 Task: Look for space in Rāichūr, India from 5th September, 2023 to 13th September, 2023 for 6 adults in price range Rs.15000 to Rs.20000. Place can be entire place with 3 bedrooms having 3 beds and 3 bathrooms. Property type can be house, flat, guest house. Booking option can be shelf check-in. Required host language is English.
Action: Mouse moved to (493, 66)
Screenshot: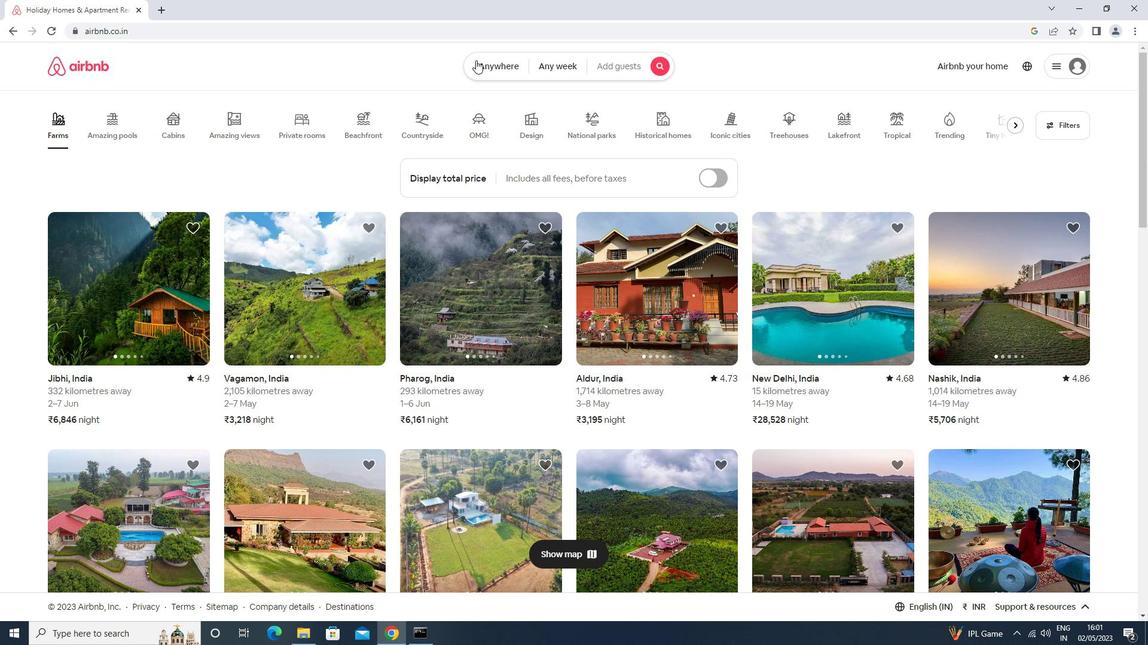 
Action: Mouse pressed left at (493, 66)
Screenshot: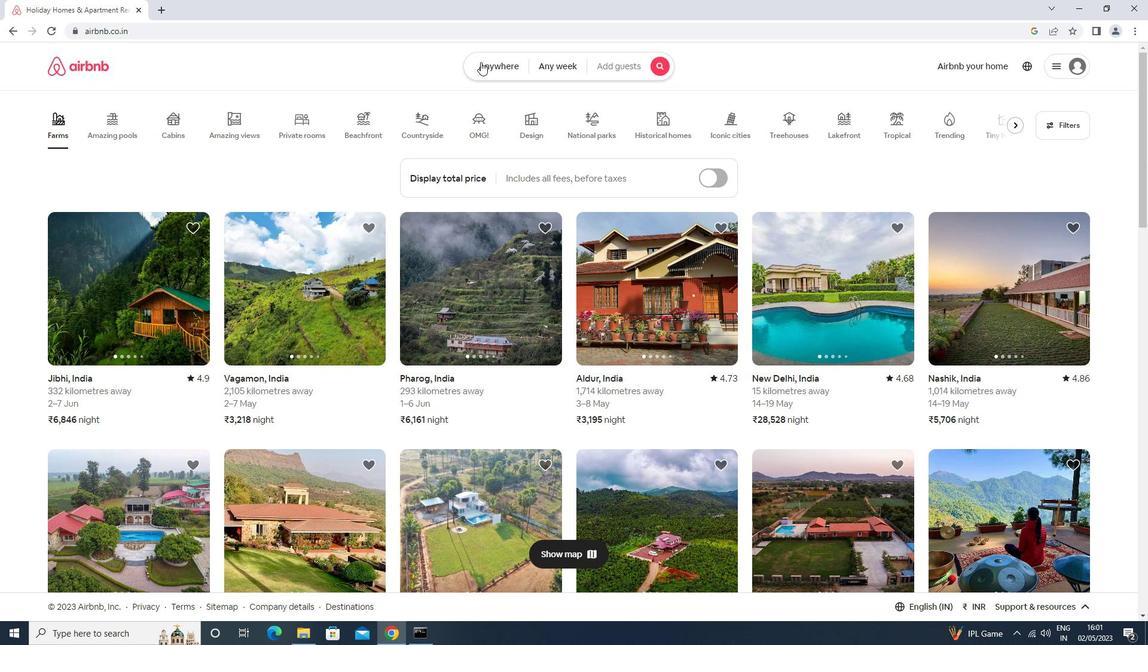 
Action: Mouse moved to (441, 120)
Screenshot: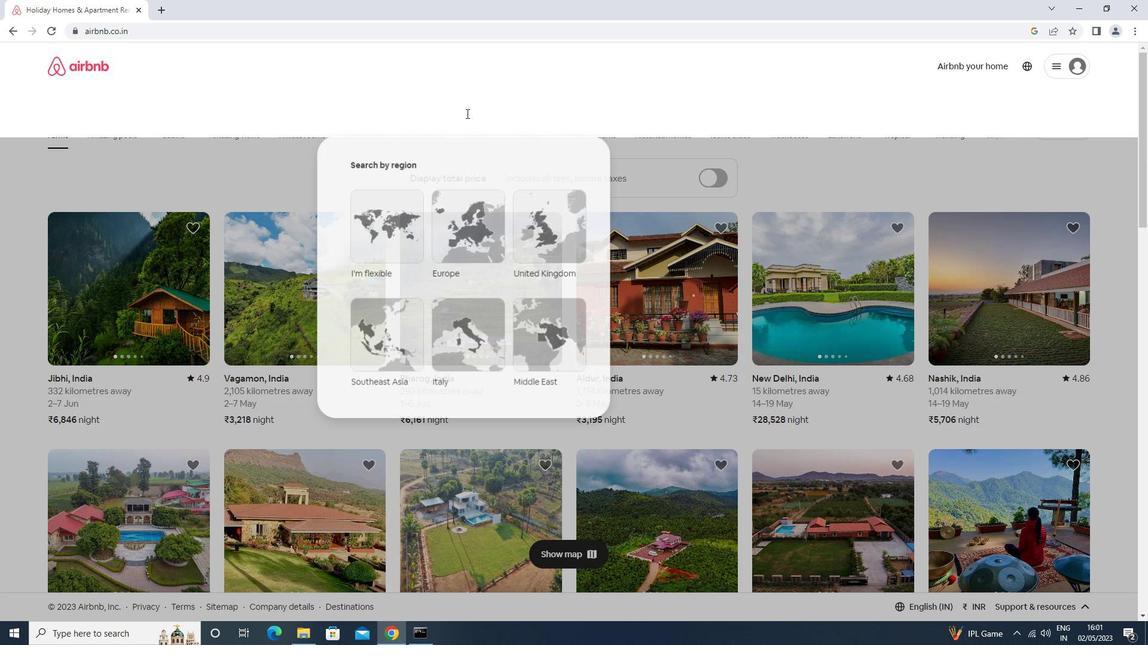 
Action: Mouse pressed left at (441, 120)
Screenshot: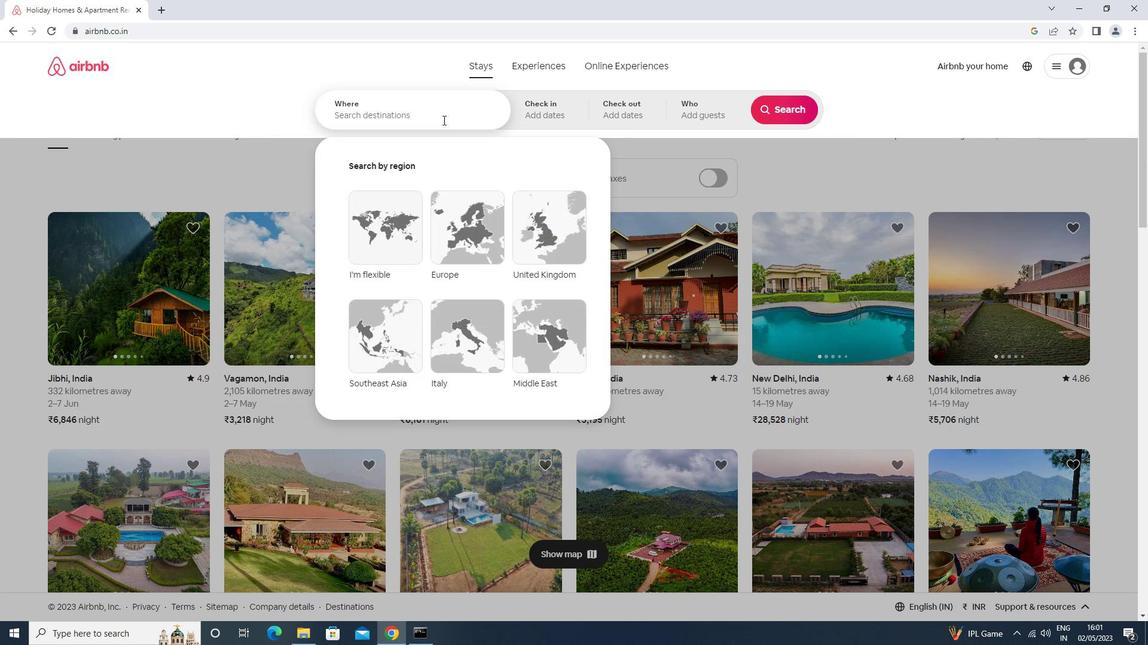 
Action: Key pressed r<Key.caps_lock>aichur<Key.enter>
Screenshot: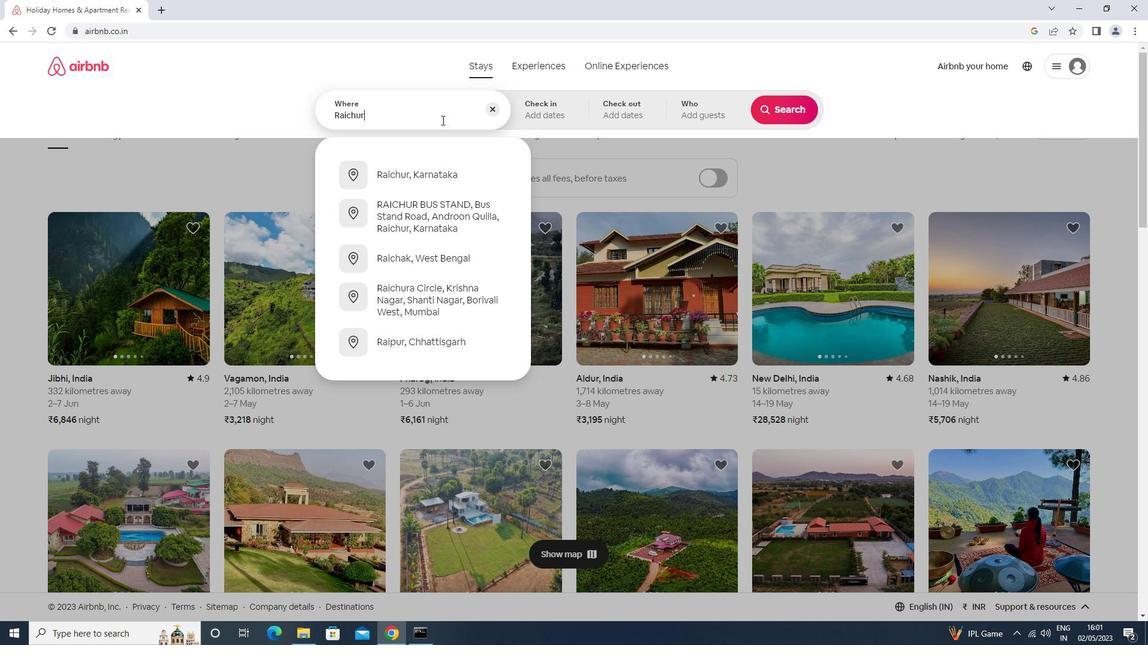 
Action: Mouse moved to (778, 206)
Screenshot: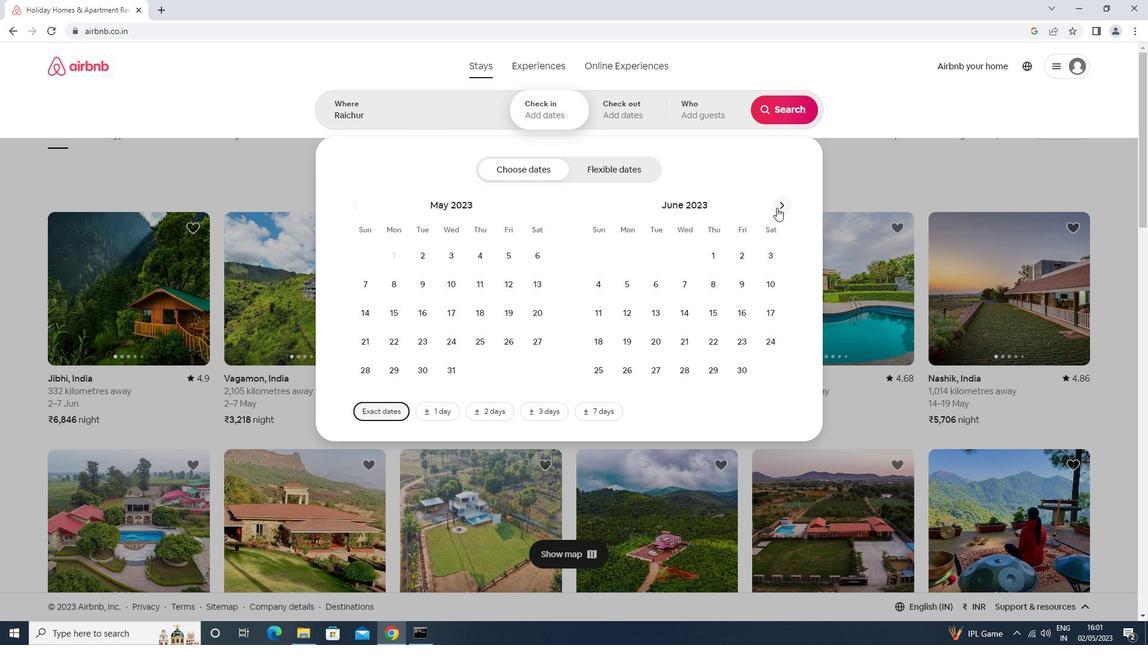 
Action: Mouse pressed left at (778, 206)
Screenshot: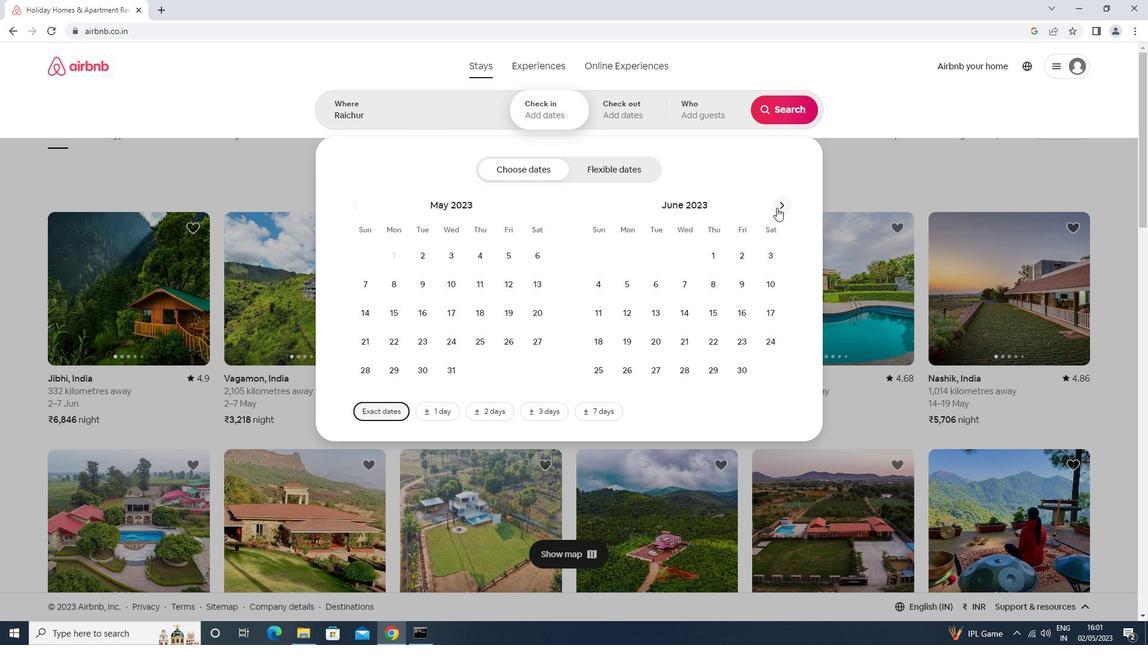
Action: Mouse moved to (783, 204)
Screenshot: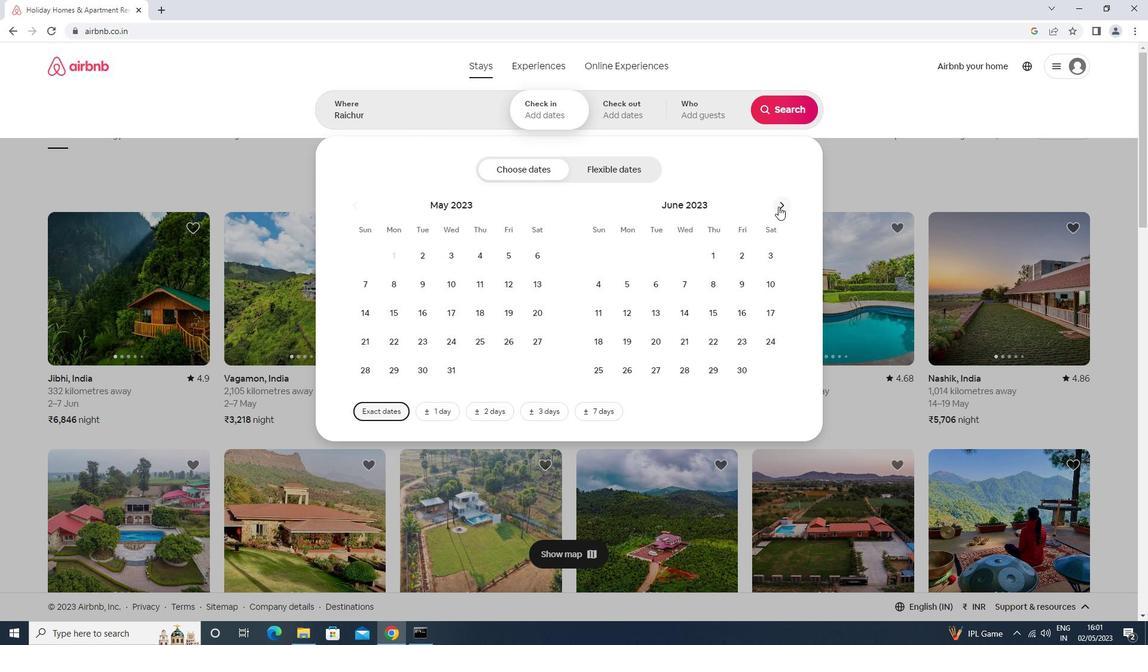 
Action: Mouse pressed left at (783, 204)
Screenshot: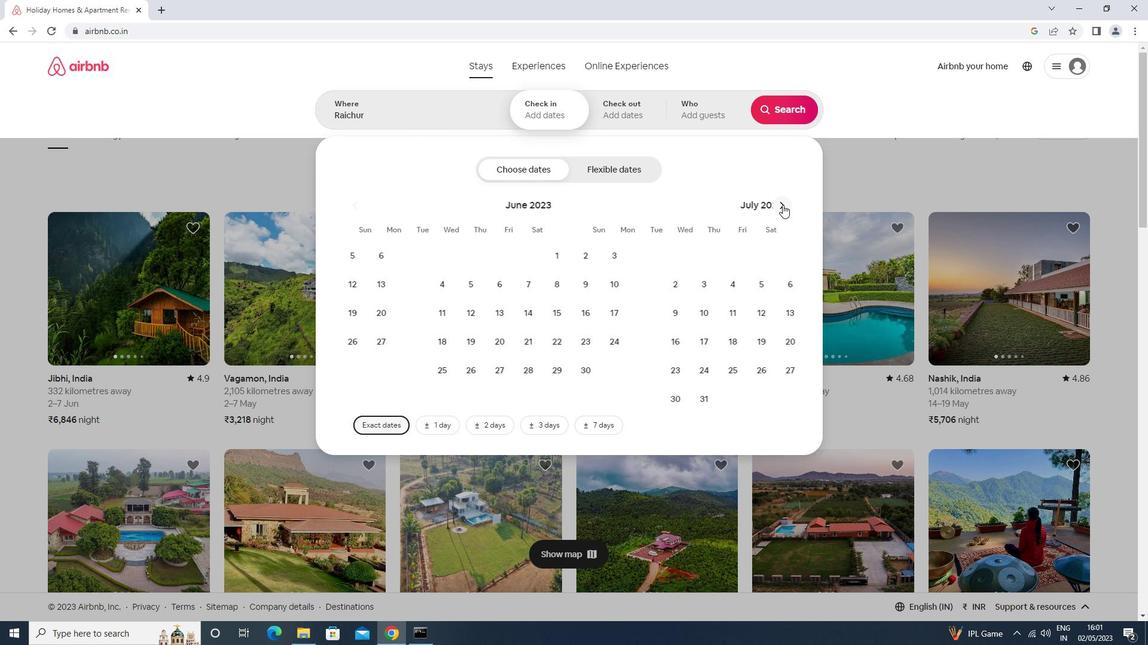 
Action: Mouse moved to (786, 204)
Screenshot: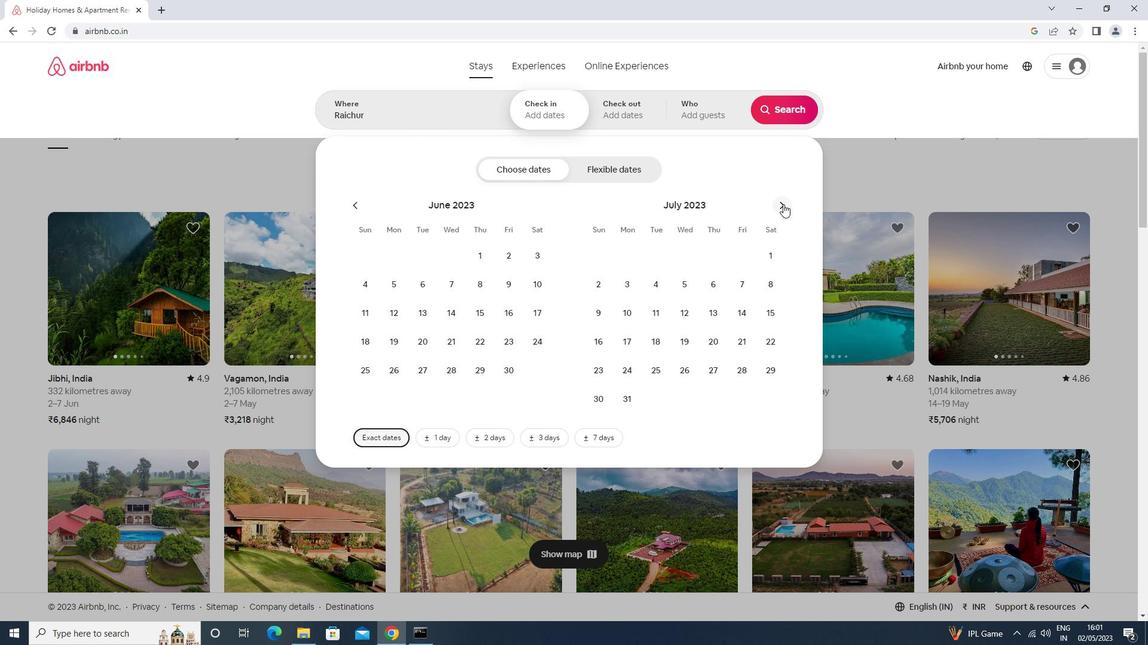 
Action: Mouse pressed left at (786, 204)
Screenshot: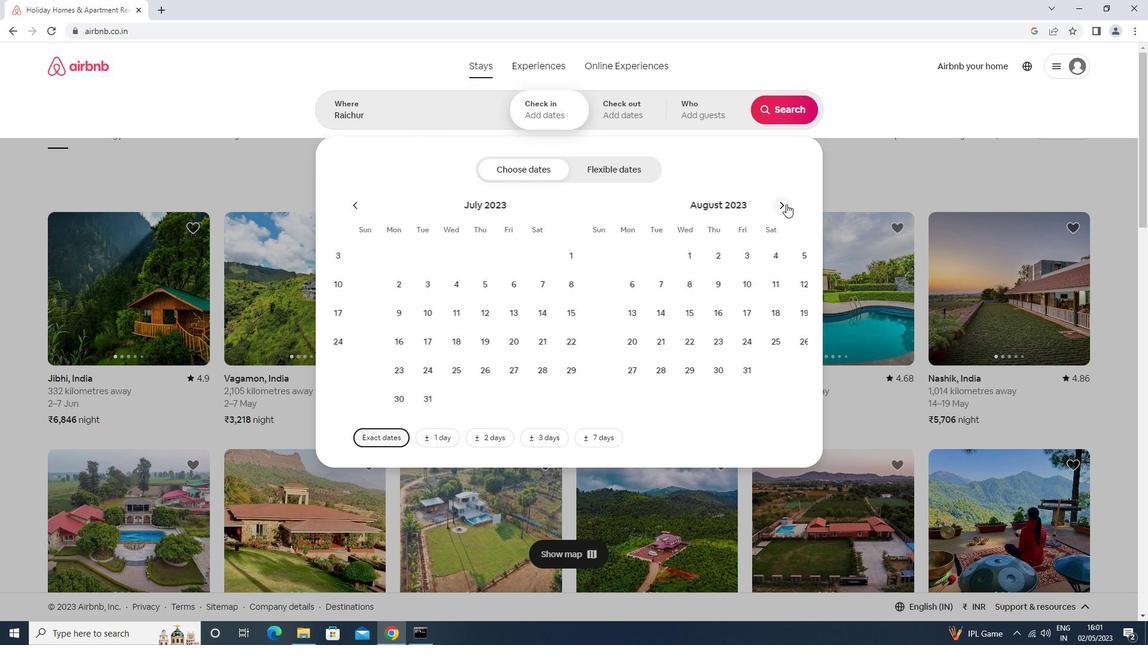 
Action: Mouse moved to (663, 287)
Screenshot: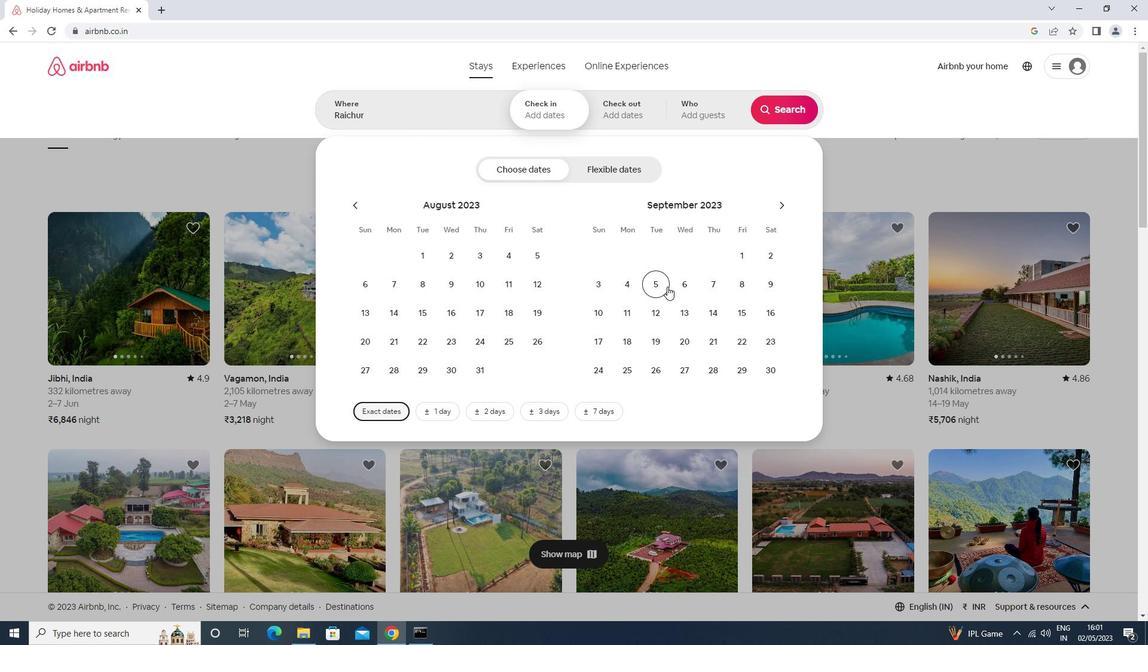 
Action: Mouse pressed left at (663, 287)
Screenshot: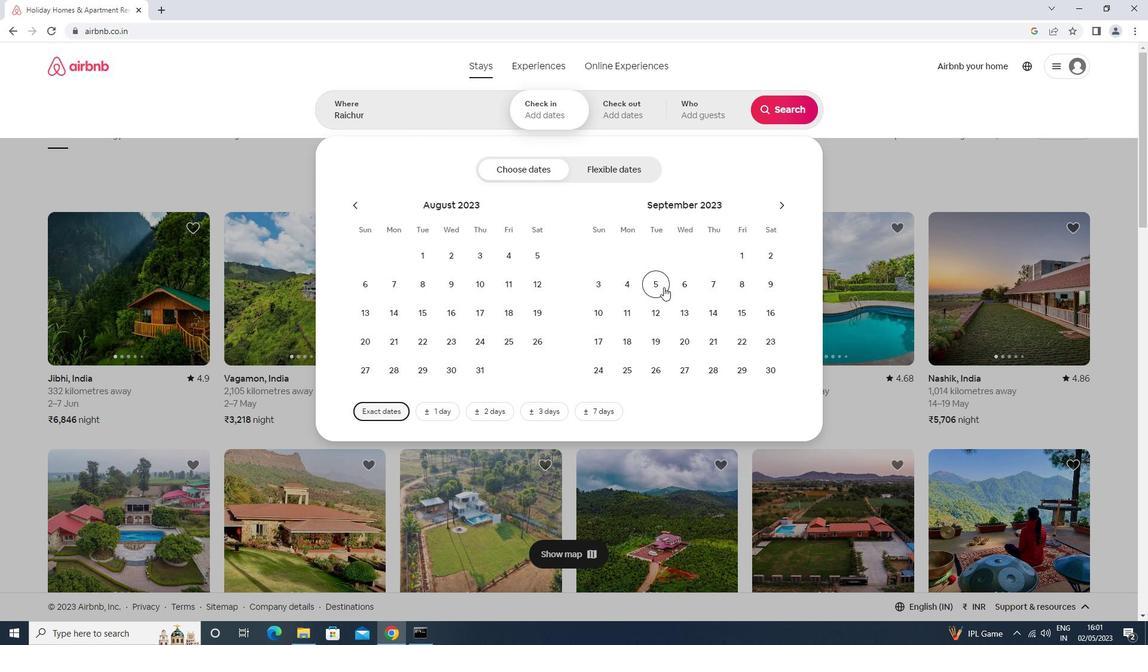 
Action: Mouse moved to (692, 307)
Screenshot: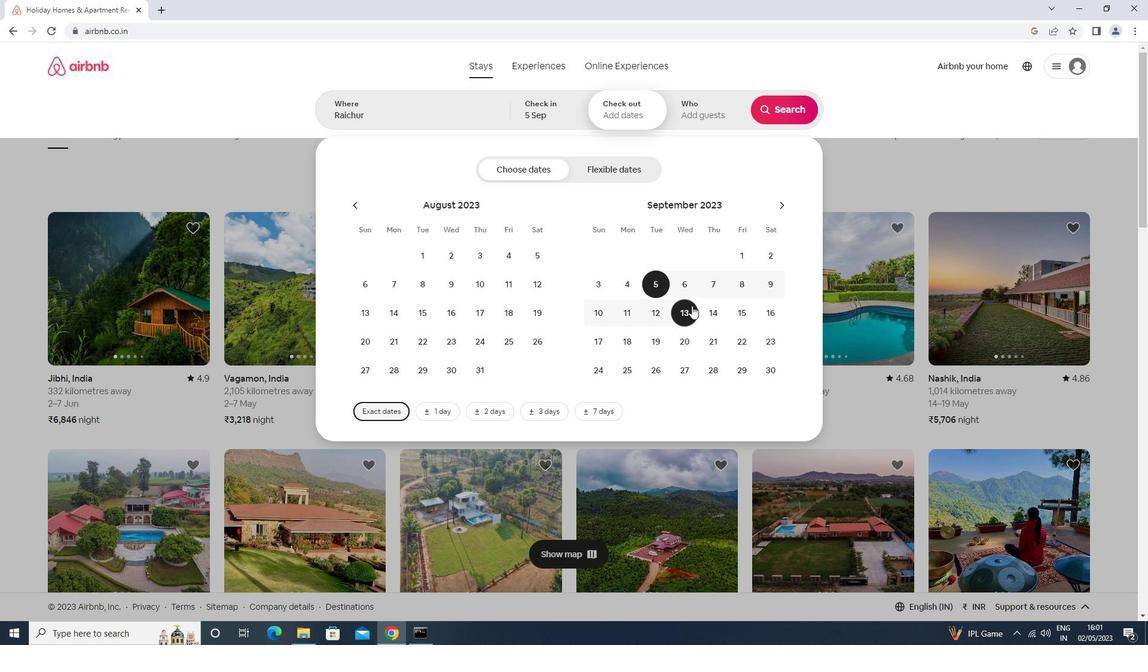 
Action: Mouse pressed left at (692, 307)
Screenshot: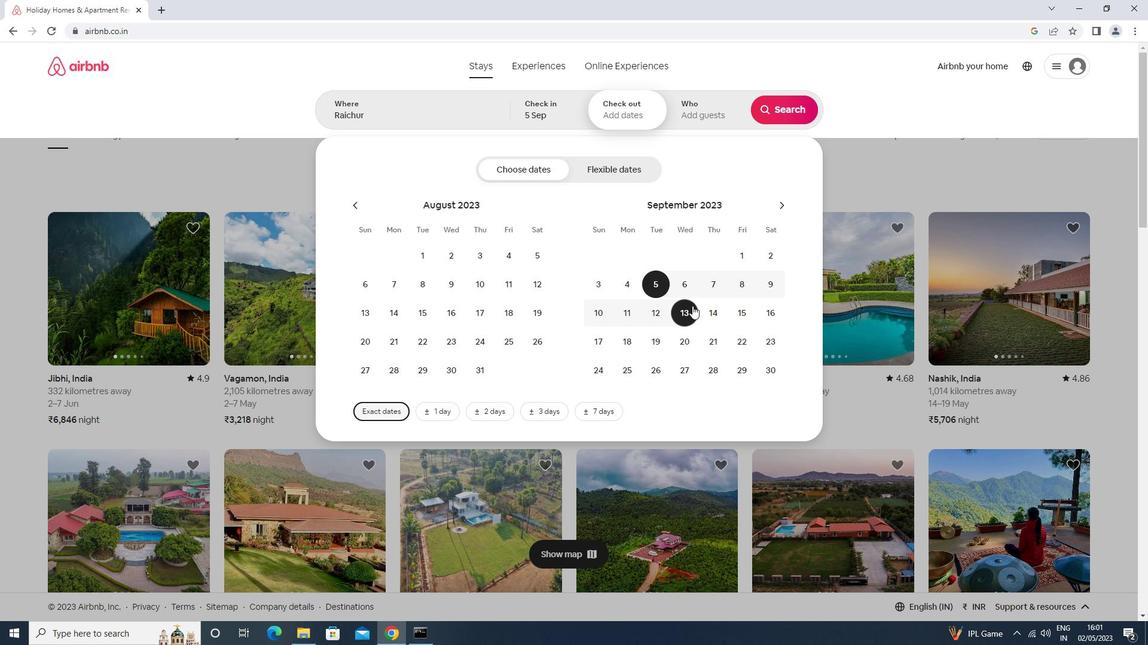 
Action: Mouse moved to (689, 118)
Screenshot: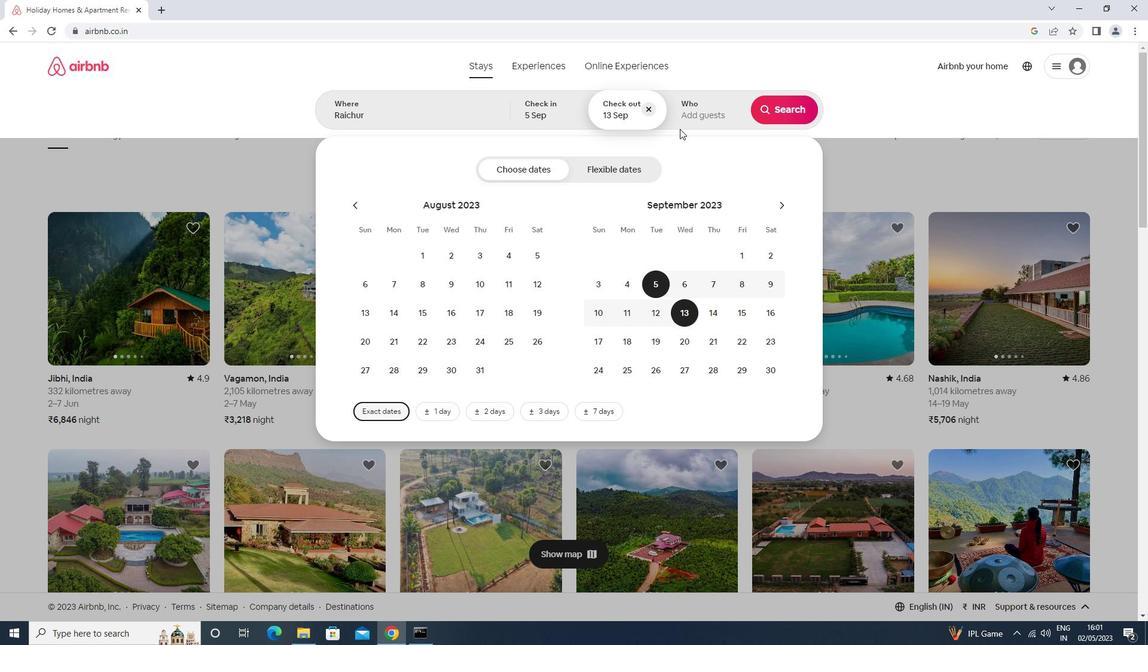 
Action: Mouse pressed left at (689, 118)
Screenshot: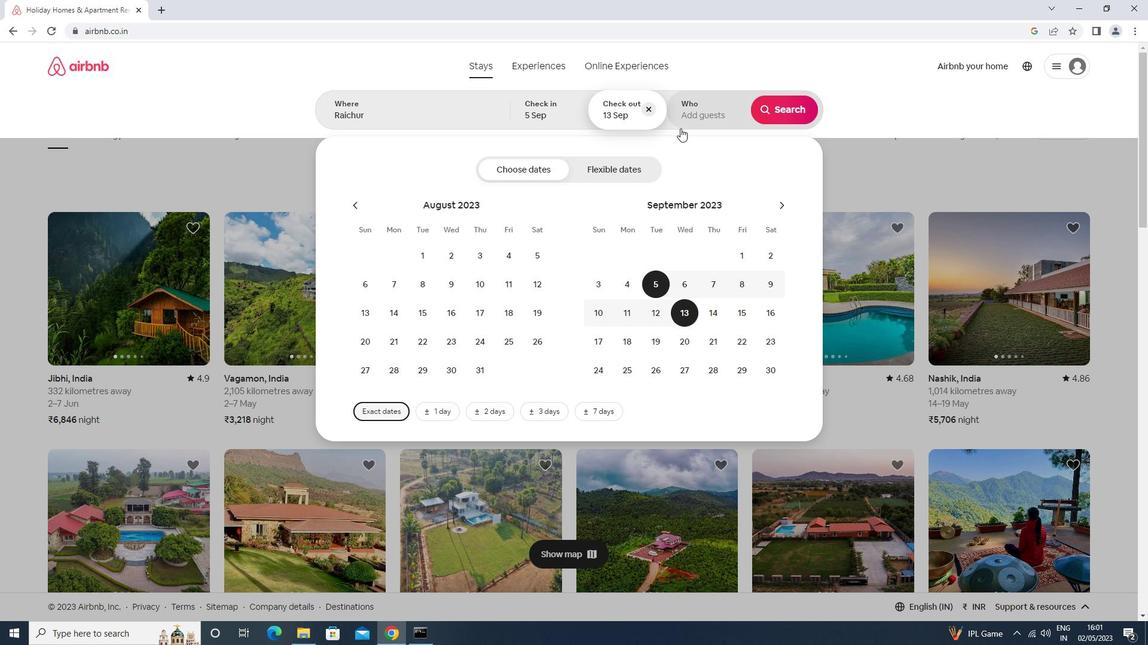 
Action: Mouse moved to (786, 173)
Screenshot: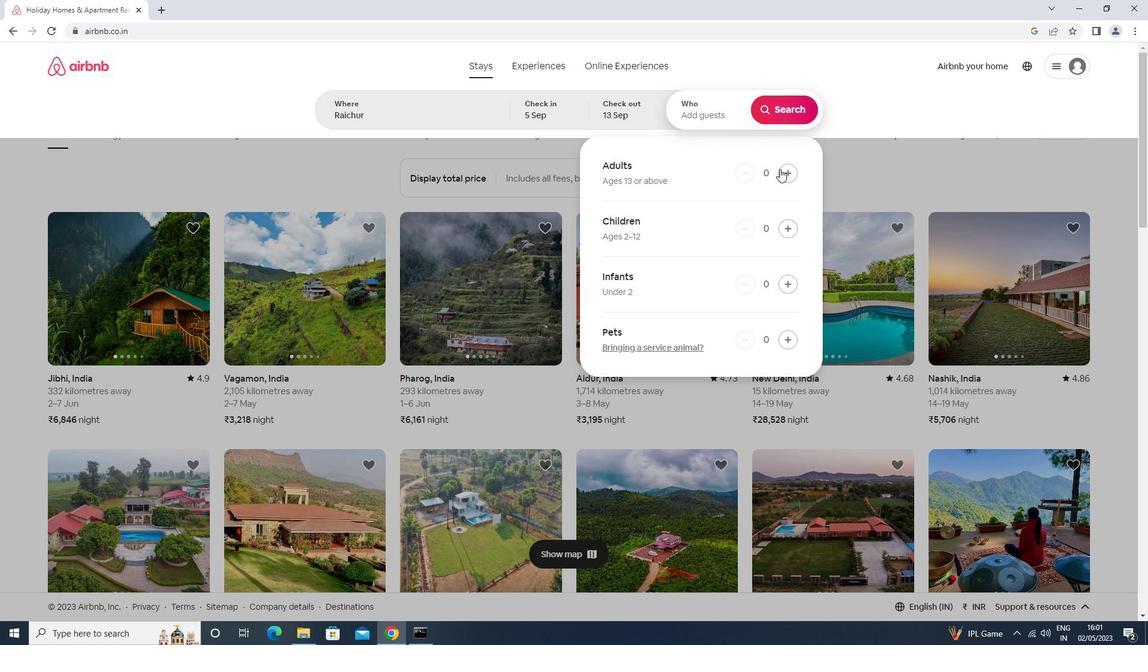 
Action: Mouse pressed left at (786, 173)
Screenshot: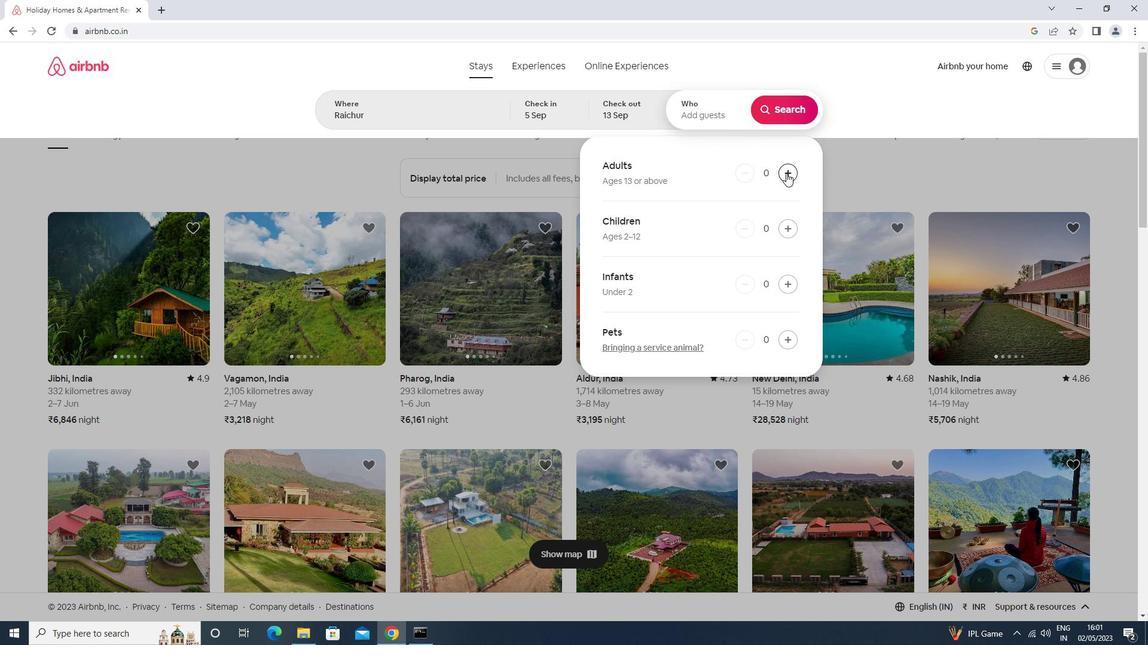
Action: Mouse pressed left at (786, 173)
Screenshot: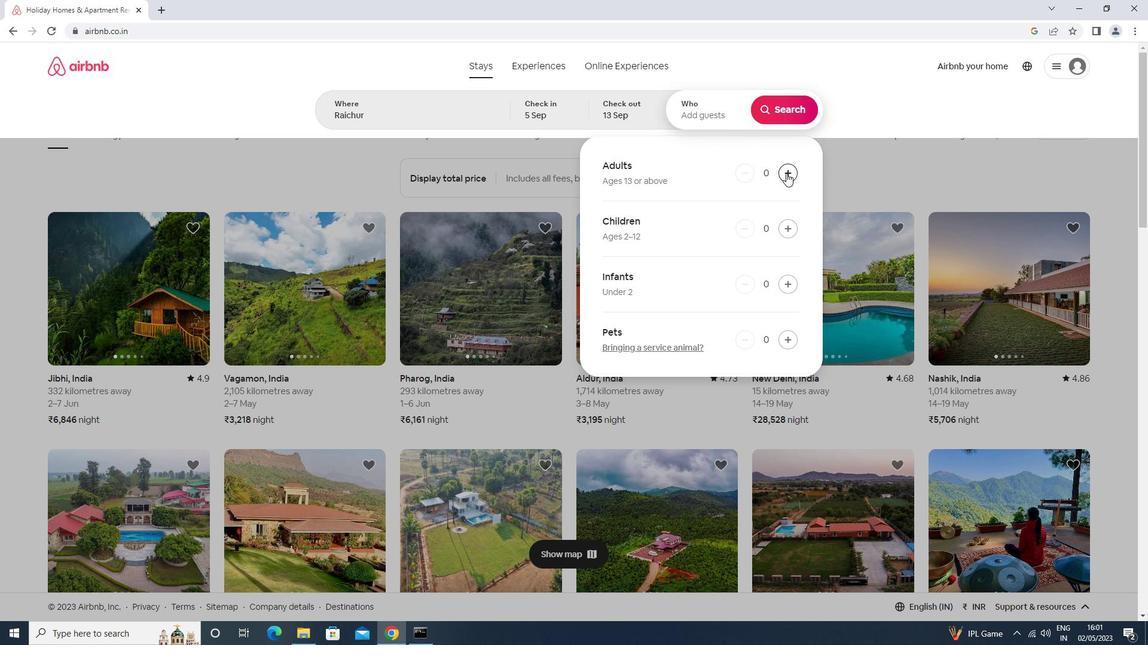 
Action: Mouse pressed left at (786, 173)
Screenshot: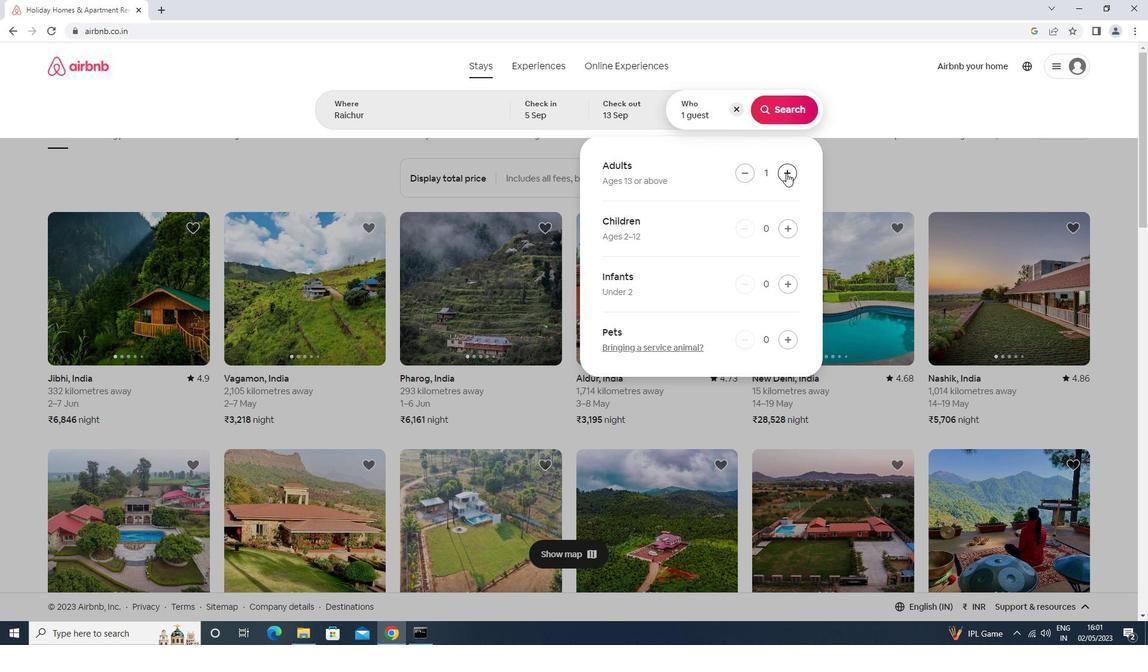 
Action: Mouse pressed left at (786, 173)
Screenshot: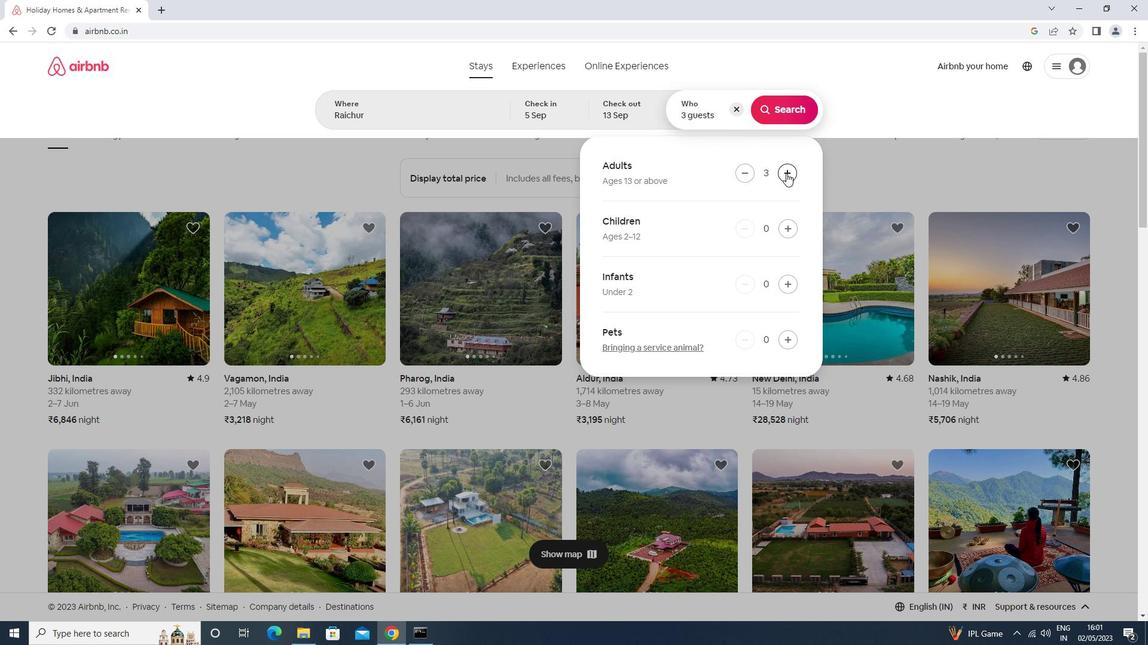 
Action: Mouse pressed left at (786, 173)
Screenshot: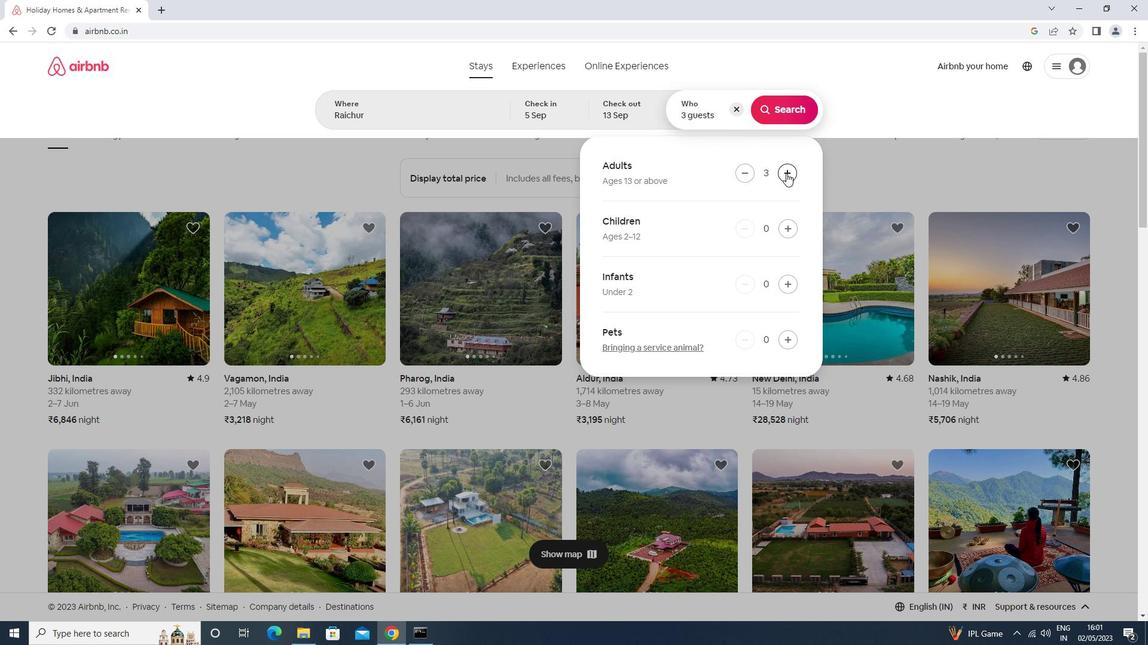 
Action: Mouse pressed left at (786, 173)
Screenshot: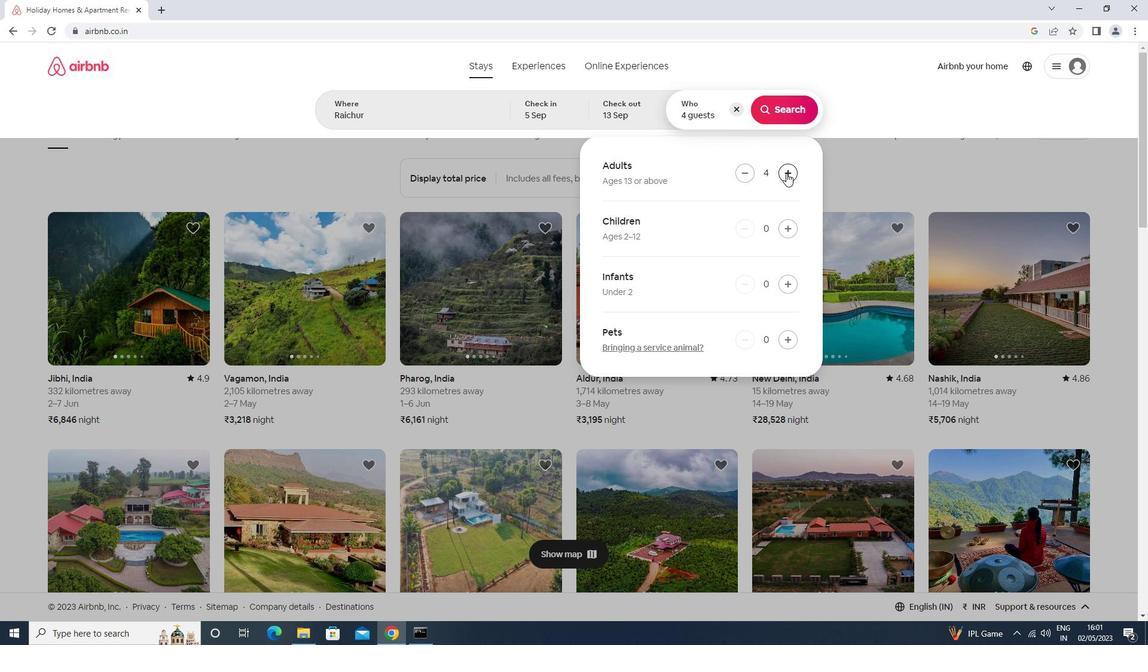 
Action: Mouse moved to (785, 108)
Screenshot: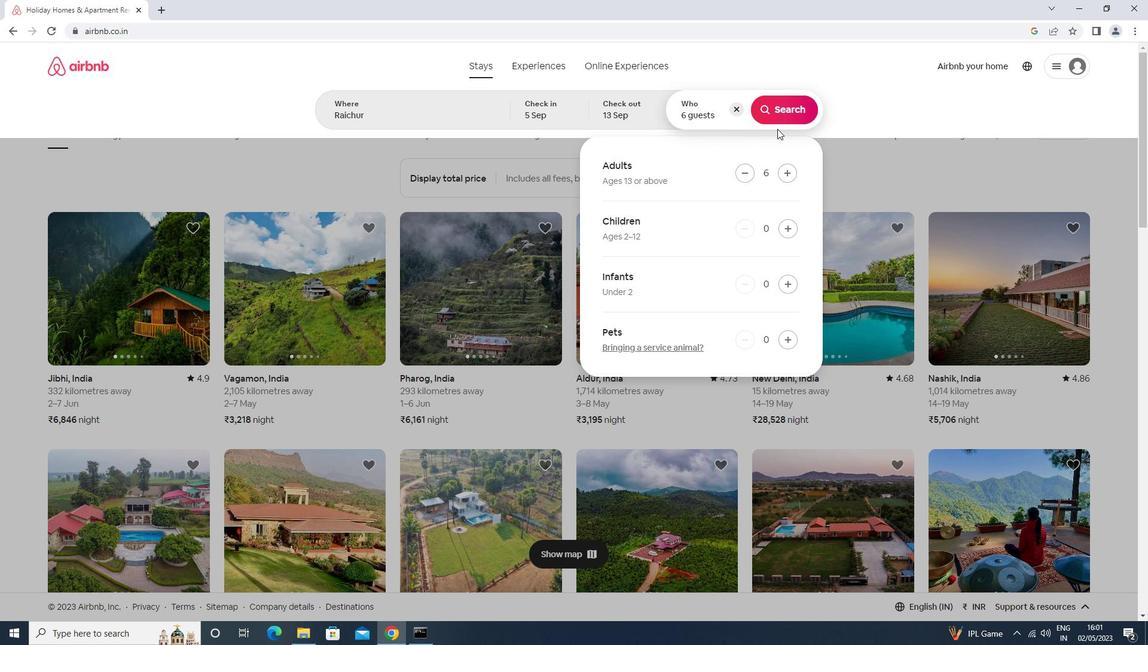 
Action: Mouse pressed left at (785, 108)
Screenshot: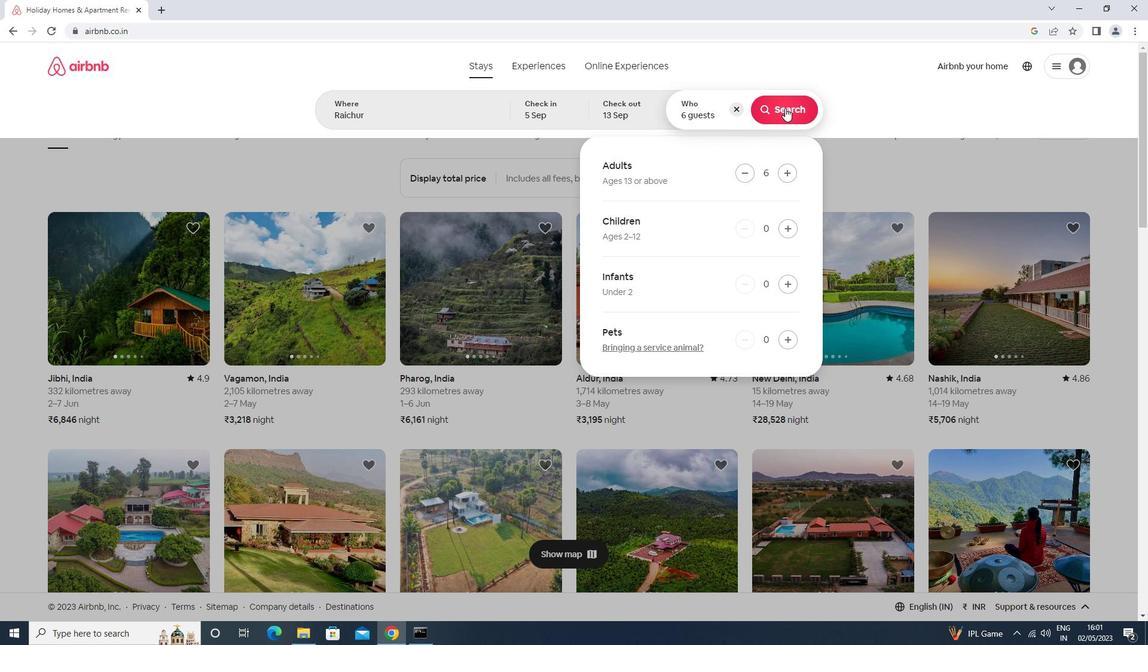 
Action: Mouse moved to (1086, 110)
Screenshot: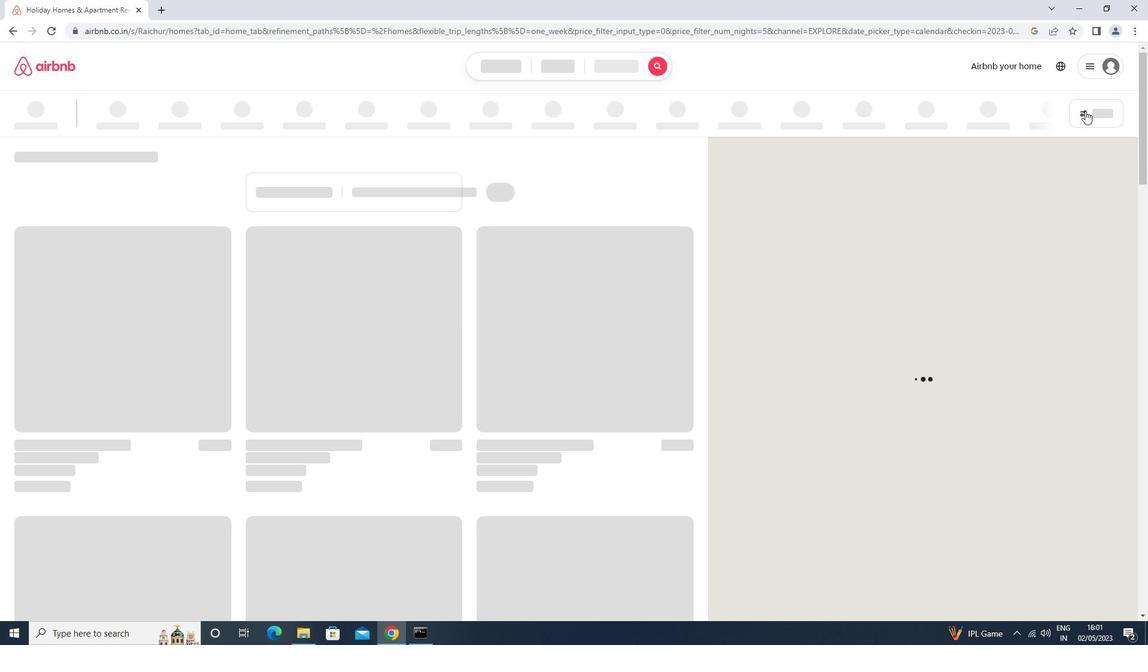
Action: Mouse pressed left at (1086, 110)
Screenshot: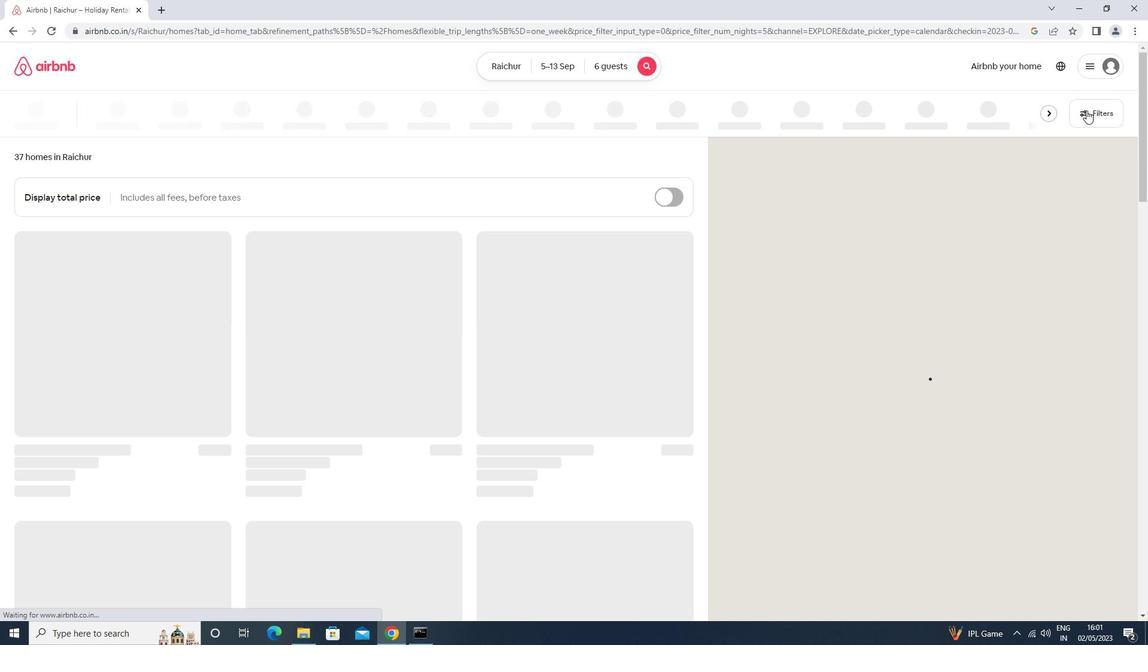 
Action: Mouse moved to (426, 257)
Screenshot: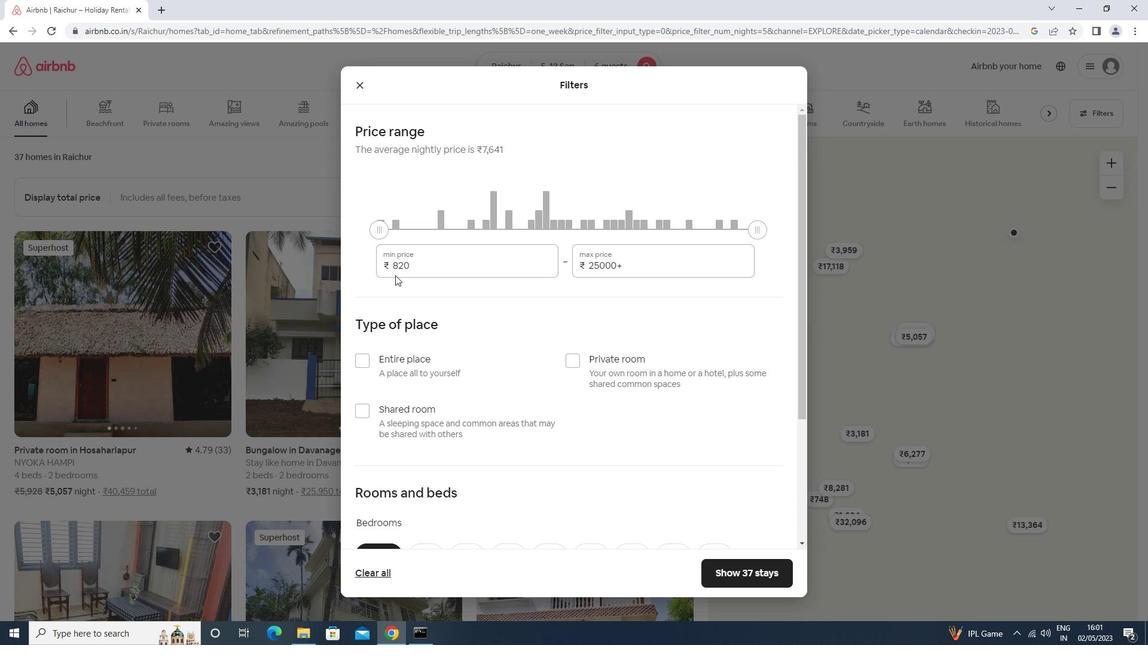 
Action: Mouse pressed left at (426, 257)
Screenshot: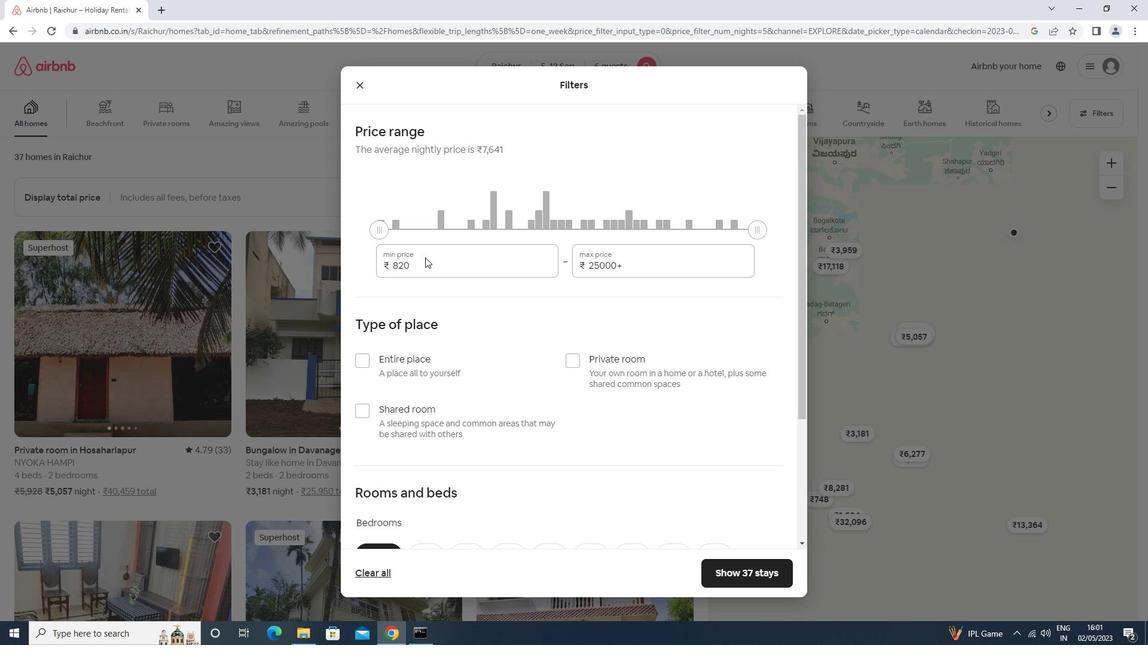 
Action: Key pressed <Key.backspace><Key.backspace><Key.backspace><Key.backspace><Key.backspace><Key.backspace><Key.backspace><Key.backspace><Key.backspace>15000<Key.tab>20000
Screenshot: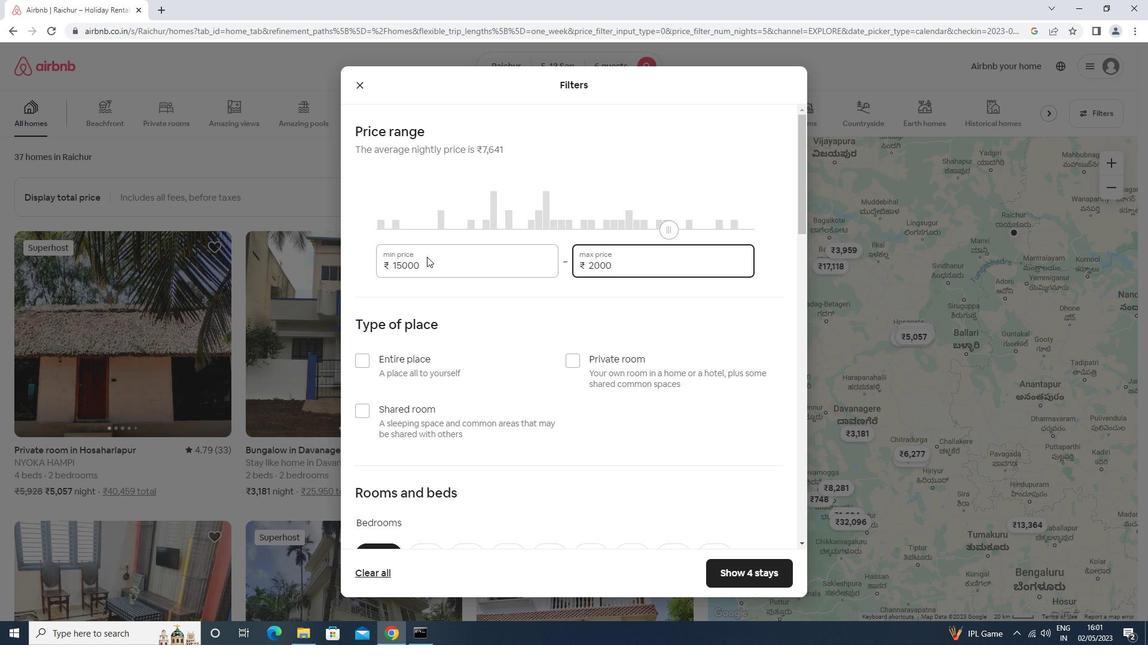 
Action: Mouse scrolled (426, 256) with delta (0, 0)
Screenshot: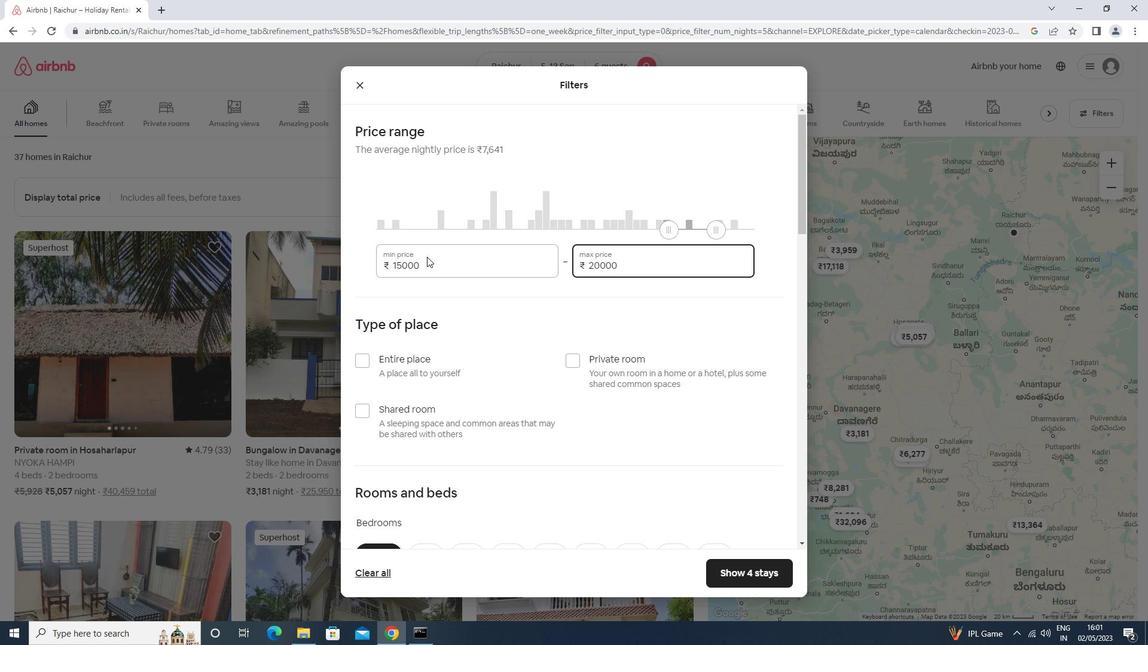 
Action: Mouse scrolled (426, 256) with delta (0, 0)
Screenshot: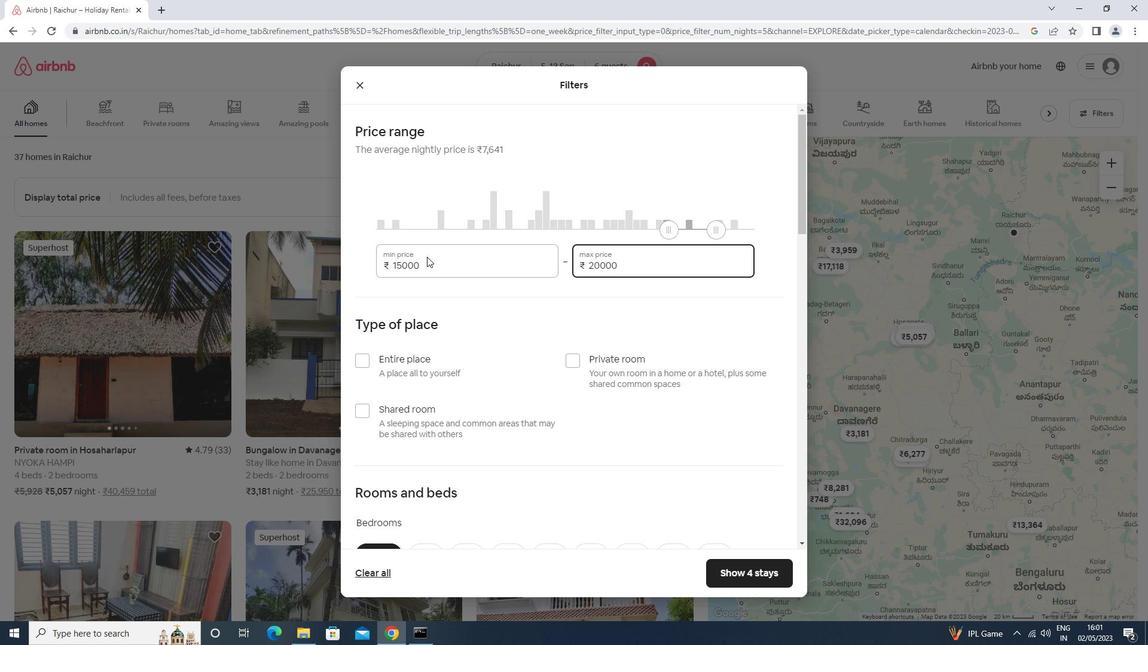 
Action: Mouse moved to (405, 247)
Screenshot: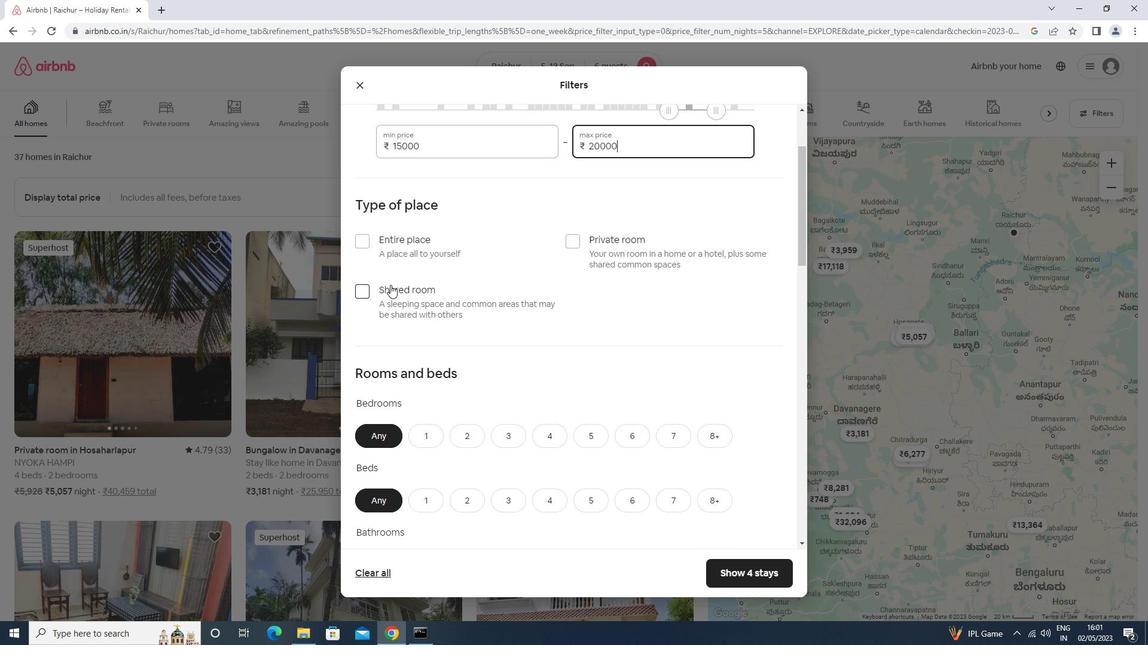 
Action: Mouse pressed left at (405, 247)
Screenshot: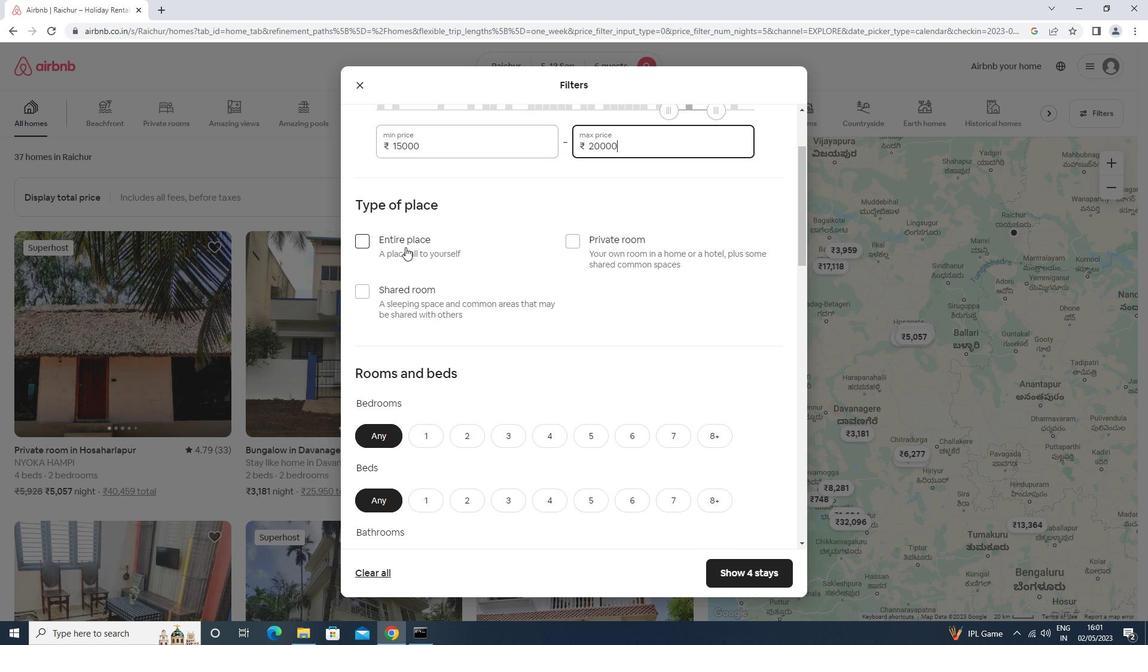 
Action: Mouse moved to (404, 247)
Screenshot: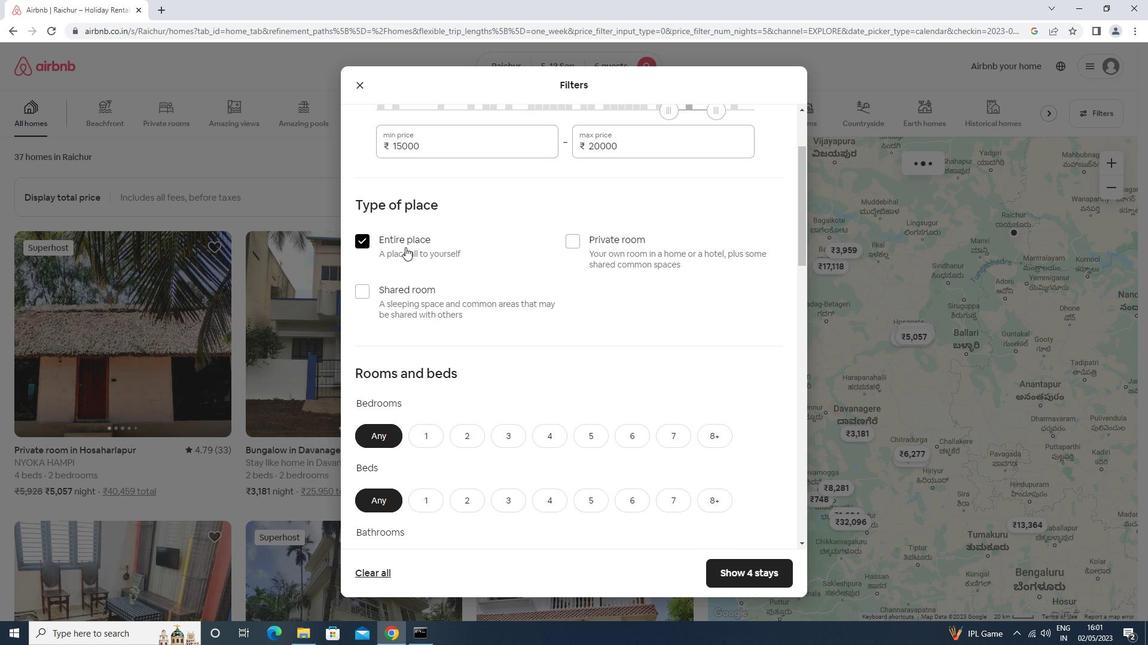 
Action: Mouse scrolled (404, 246) with delta (0, 0)
Screenshot: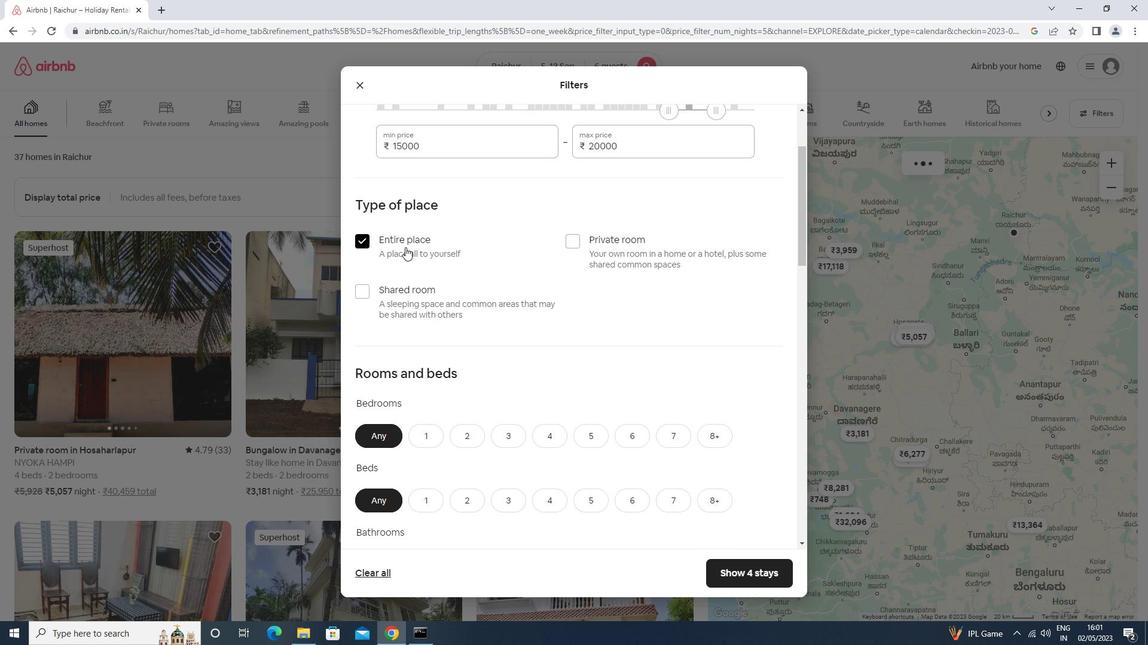 
Action: Mouse moved to (498, 371)
Screenshot: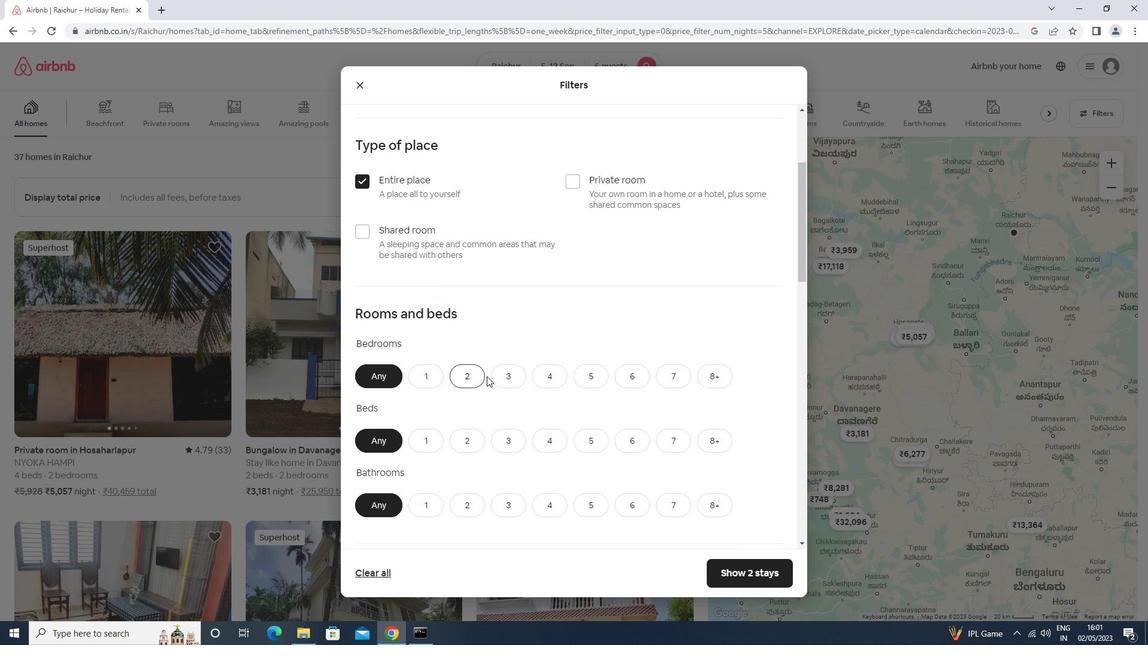 
Action: Mouse pressed left at (498, 371)
Screenshot: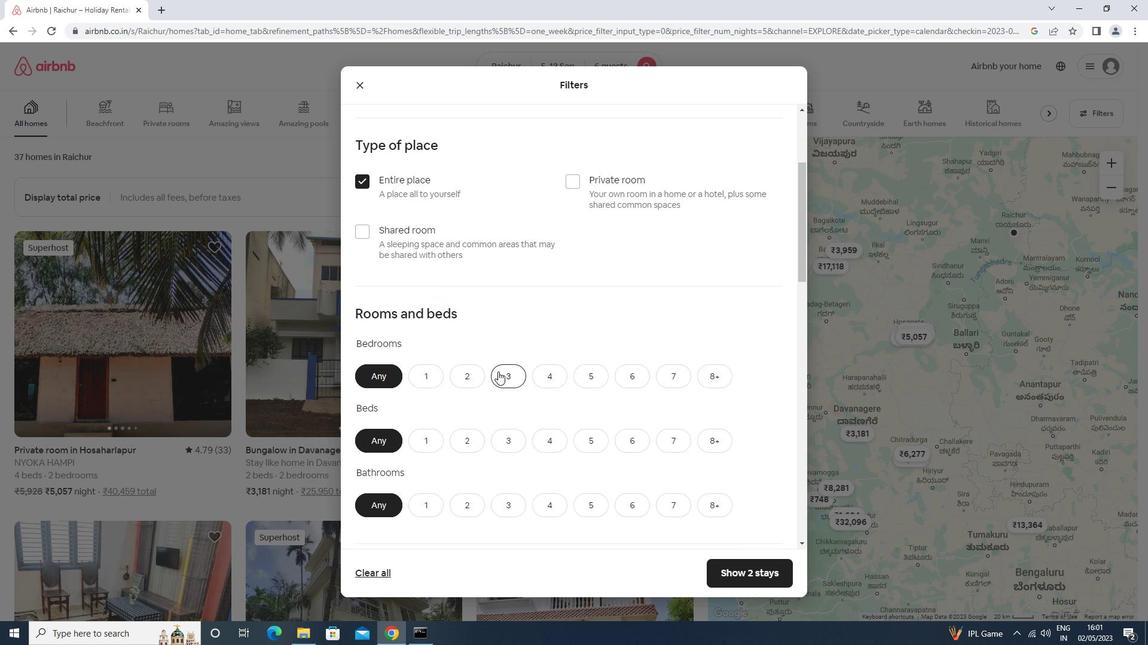 
Action: Mouse moved to (498, 369)
Screenshot: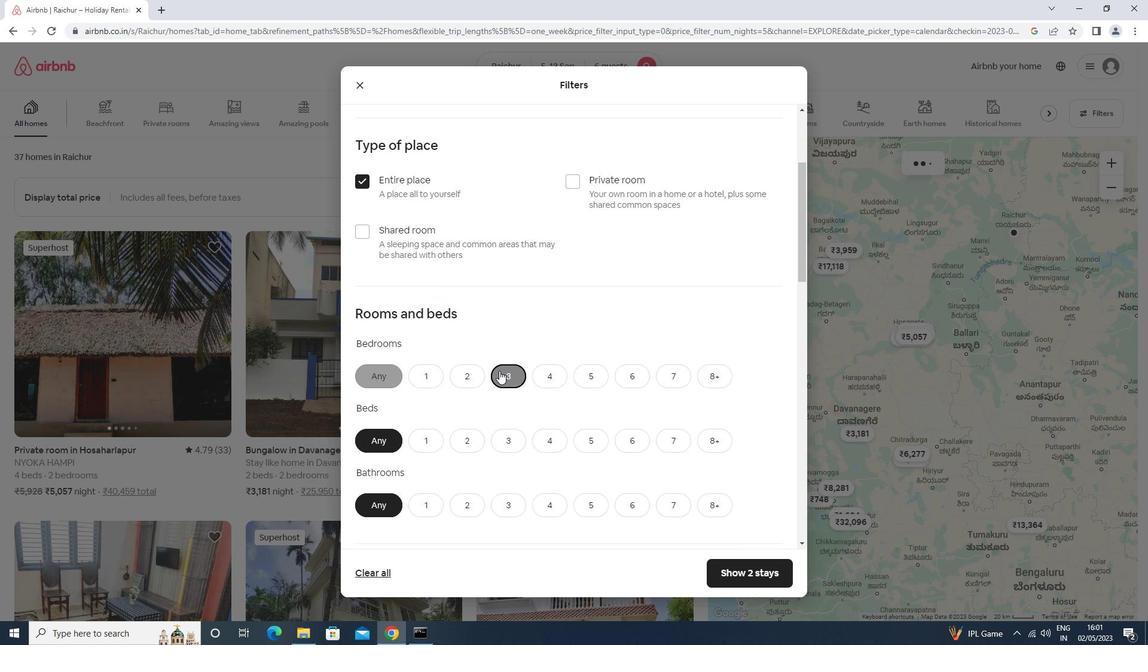 
Action: Mouse scrolled (498, 368) with delta (0, 0)
Screenshot: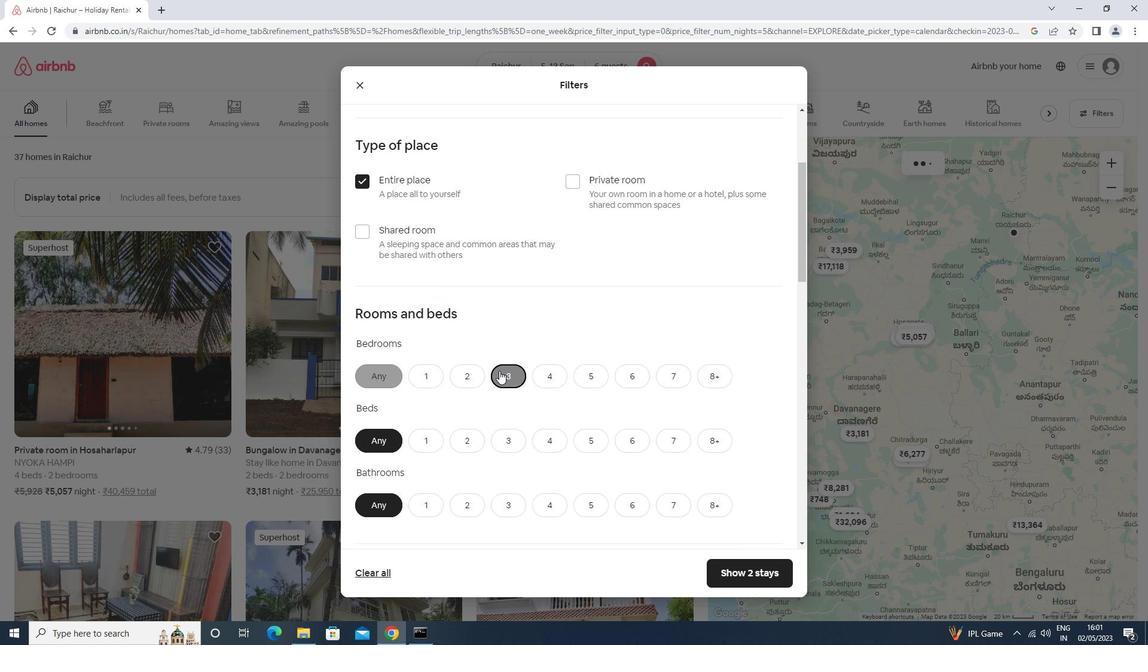 
Action: Mouse moved to (498, 369)
Screenshot: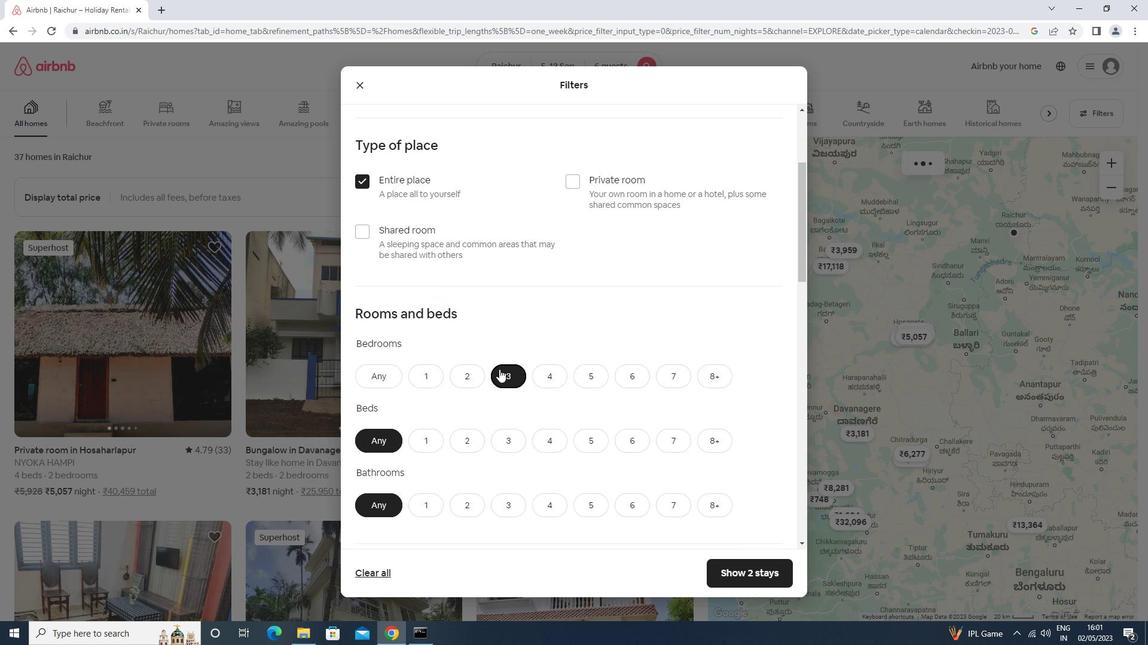 
Action: Mouse scrolled (498, 368) with delta (0, 0)
Screenshot: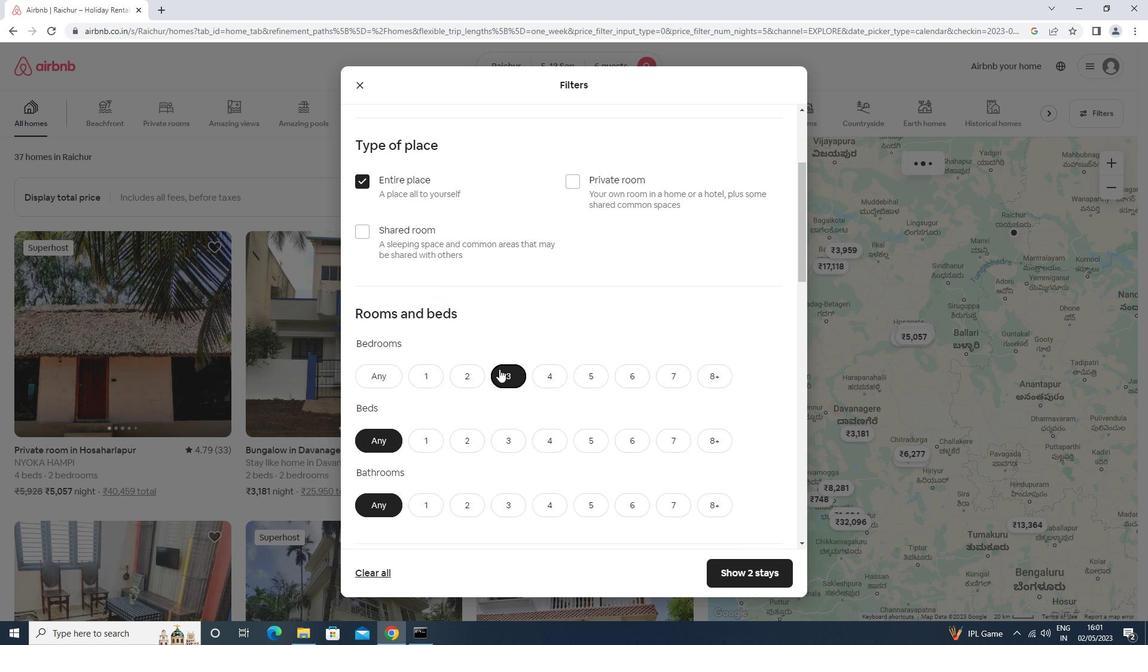 
Action: Mouse scrolled (498, 368) with delta (0, 0)
Screenshot: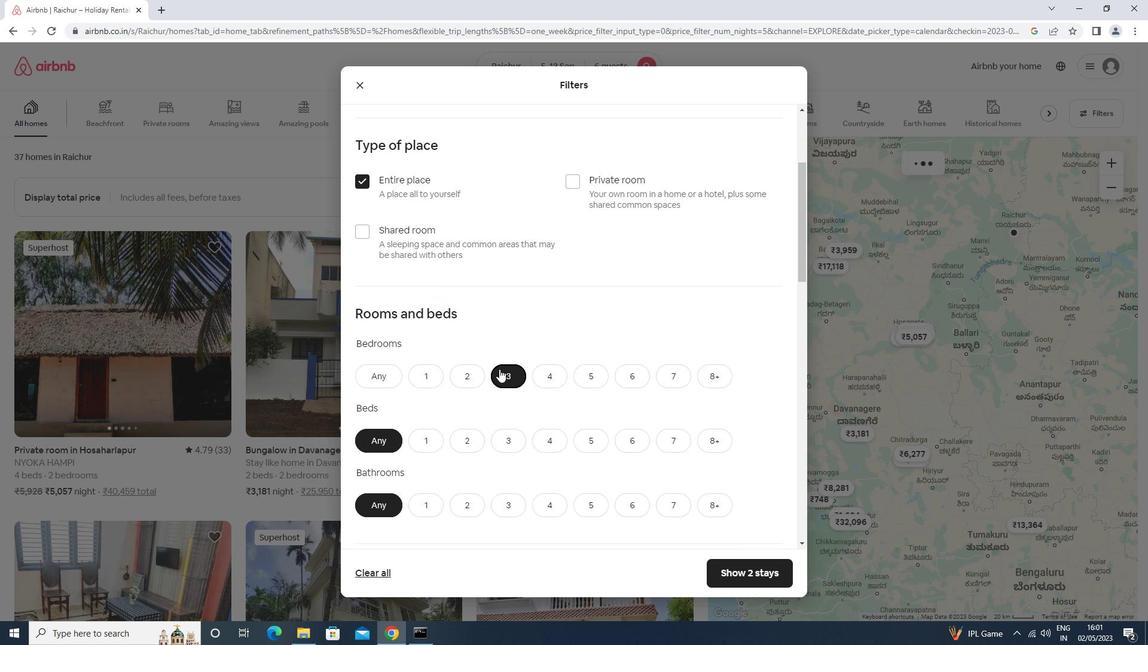 
Action: Mouse moved to (508, 263)
Screenshot: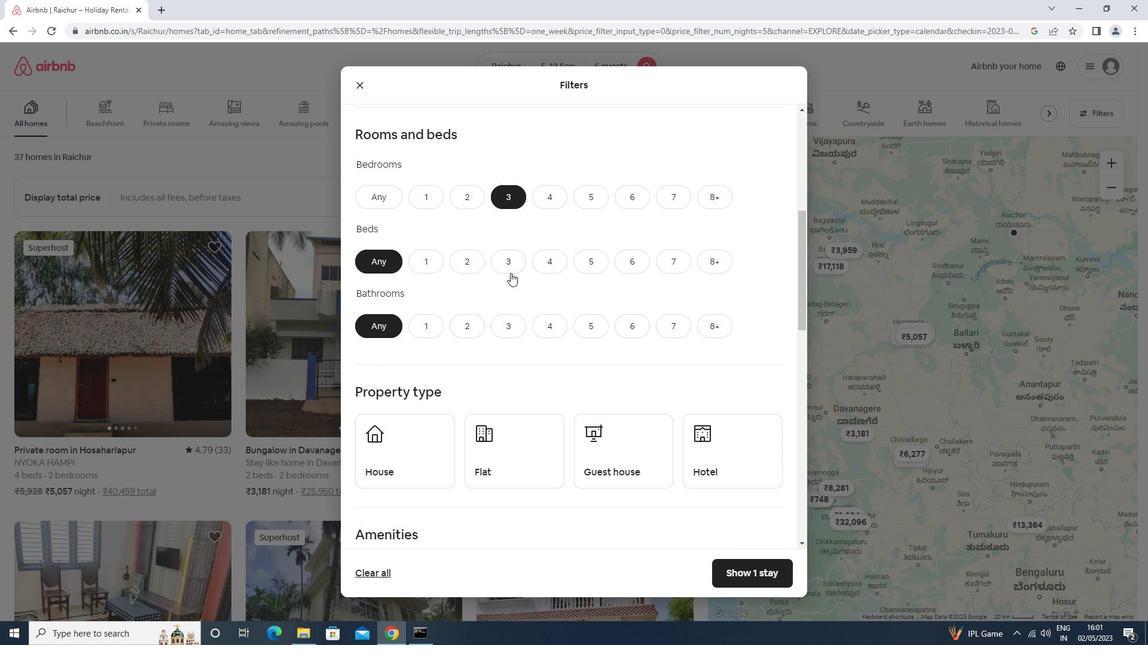 
Action: Mouse pressed left at (508, 263)
Screenshot: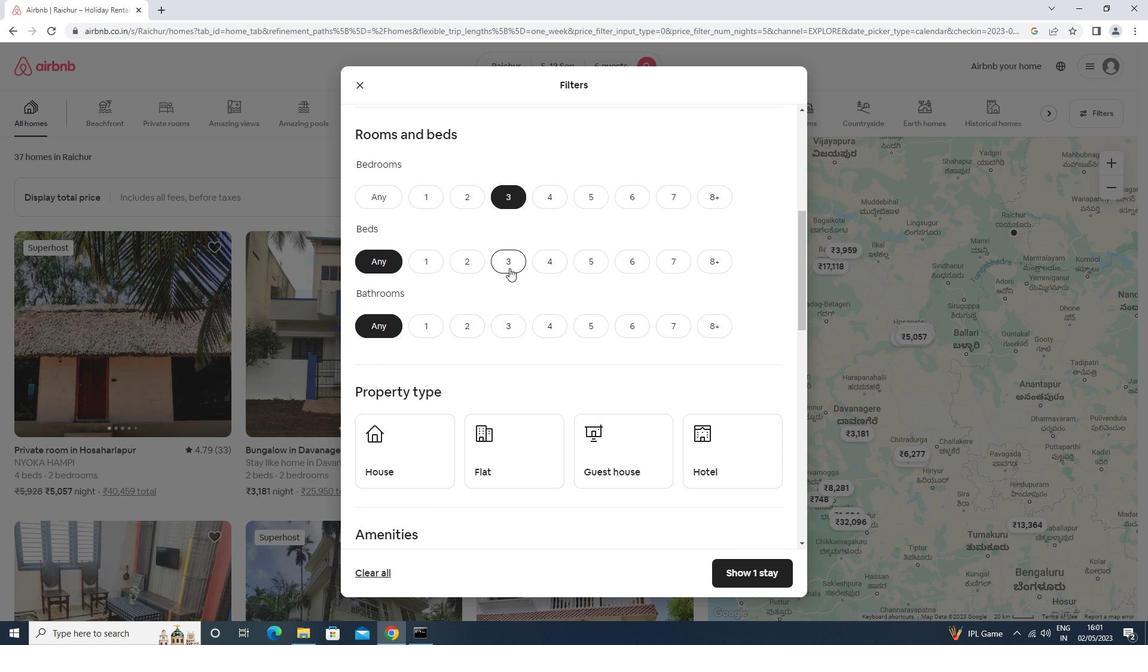 
Action: Mouse moved to (505, 335)
Screenshot: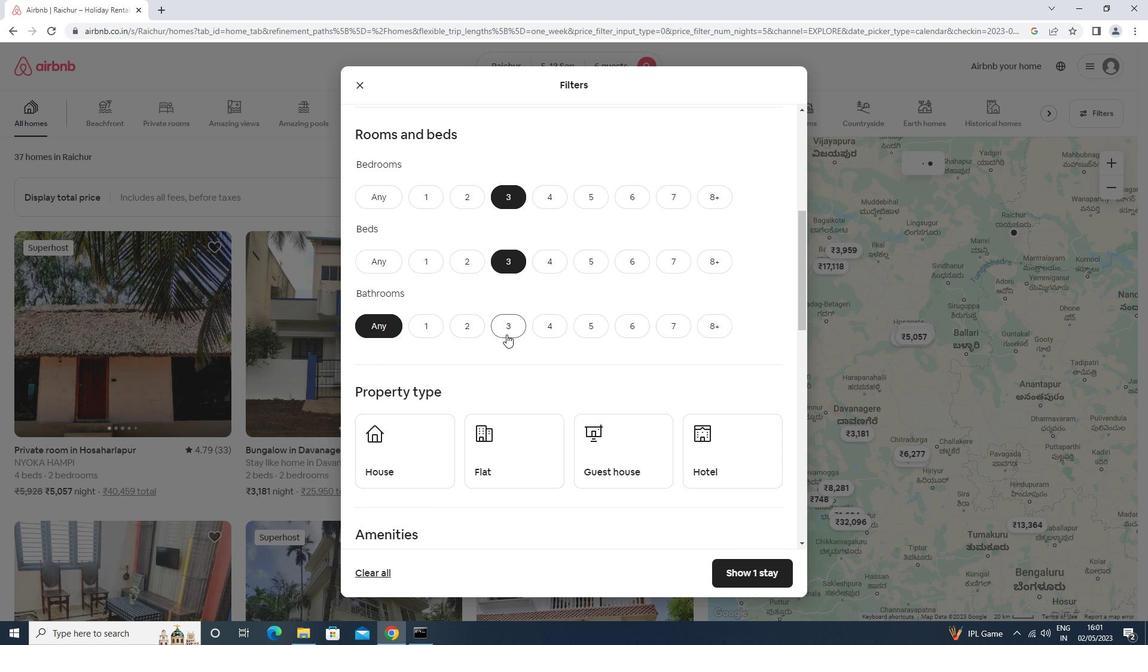 
Action: Mouse pressed left at (505, 335)
Screenshot: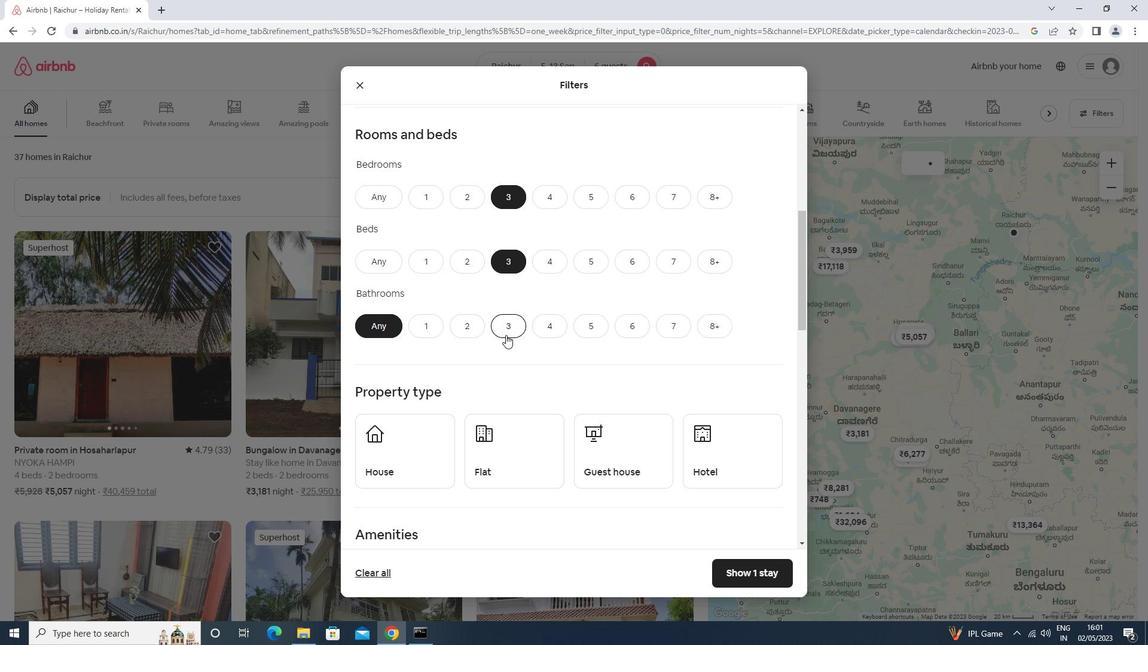 
Action: Mouse moved to (502, 333)
Screenshot: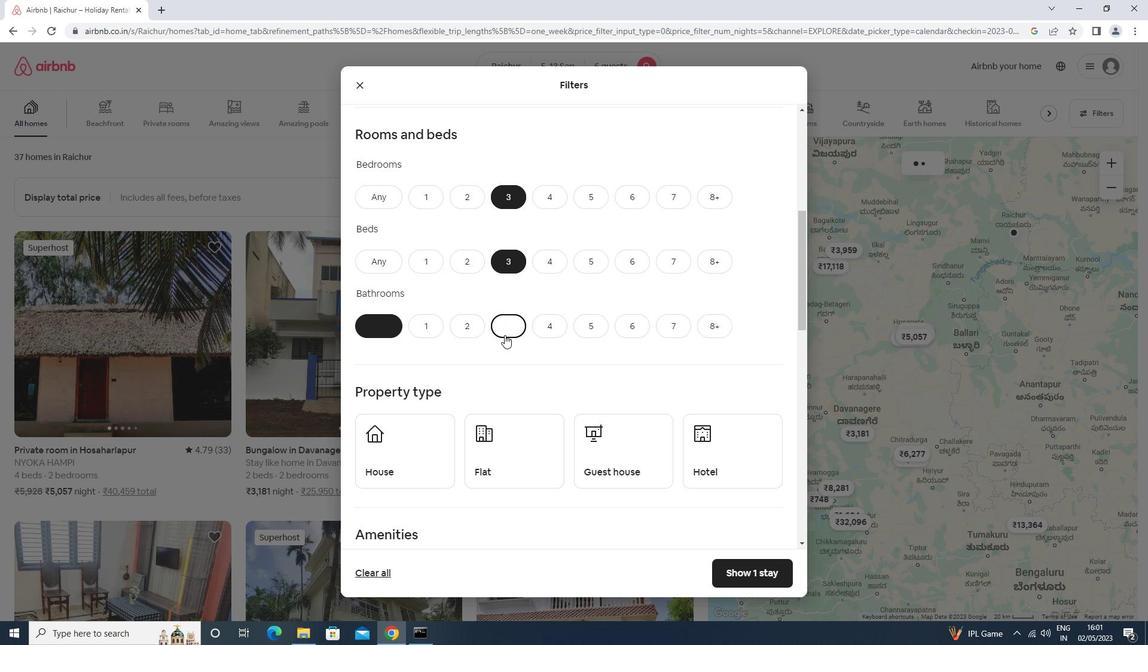 
Action: Mouse scrolled (502, 333) with delta (0, 0)
Screenshot: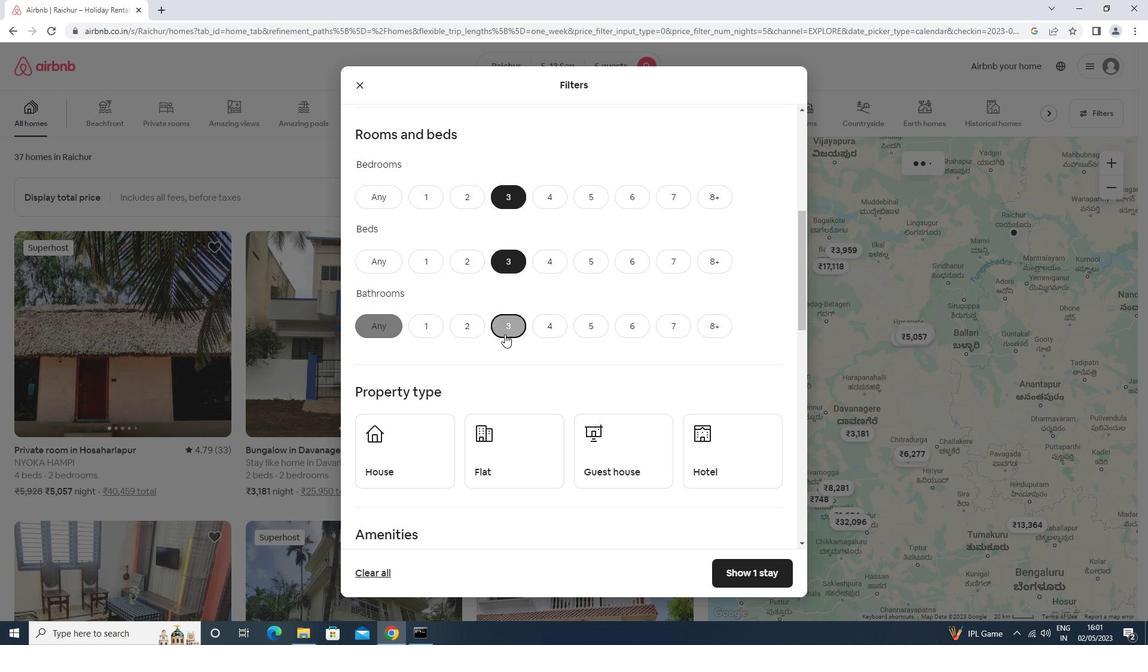 
Action: Mouse moved to (501, 333)
Screenshot: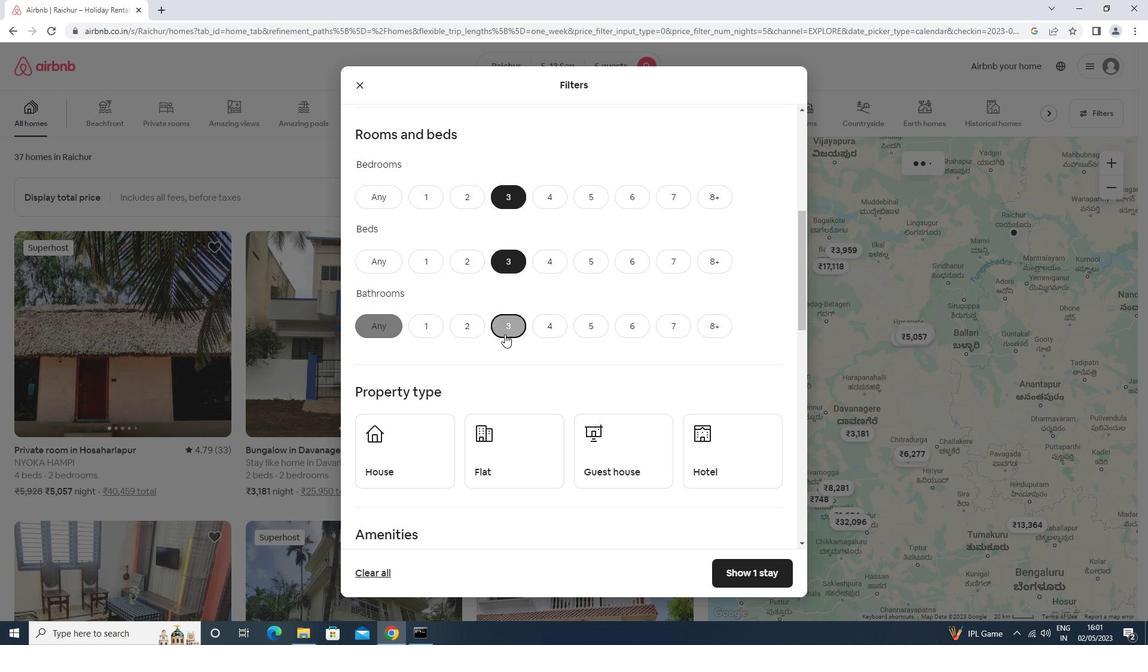 
Action: Mouse scrolled (501, 333) with delta (0, 0)
Screenshot: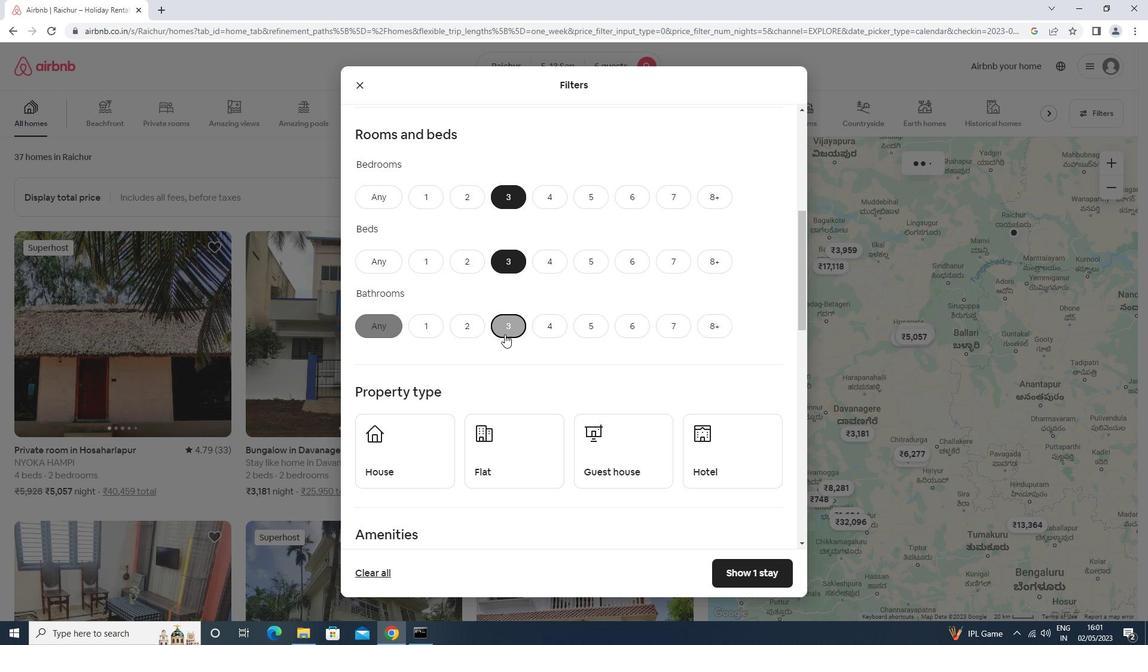 
Action: Mouse moved to (410, 351)
Screenshot: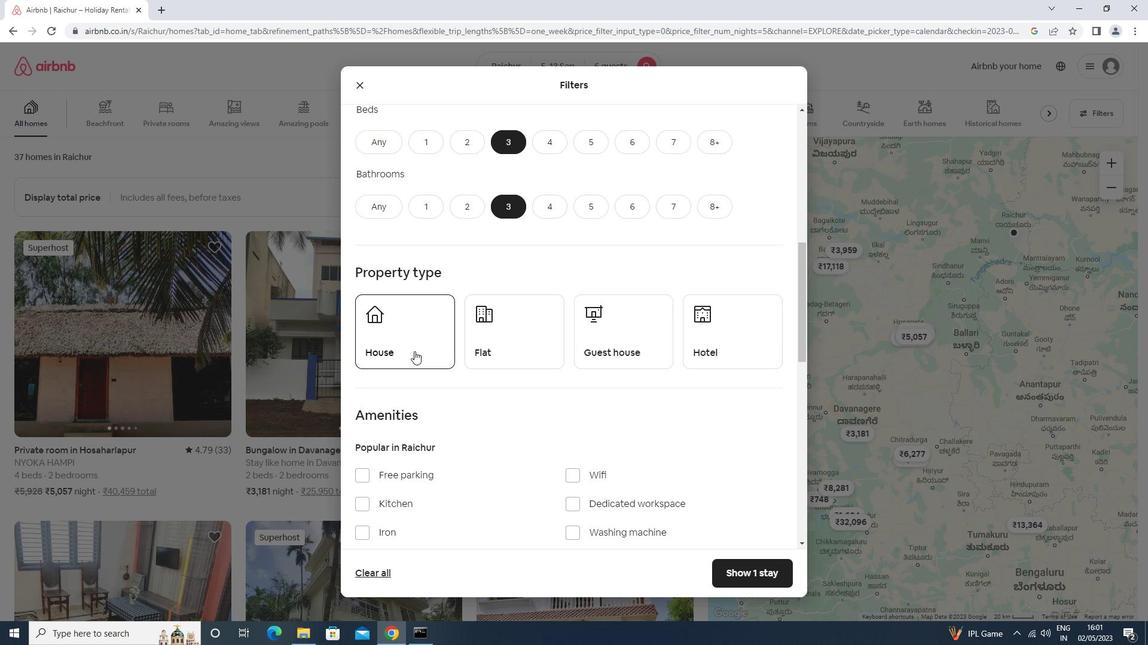 
Action: Mouse pressed left at (410, 351)
Screenshot: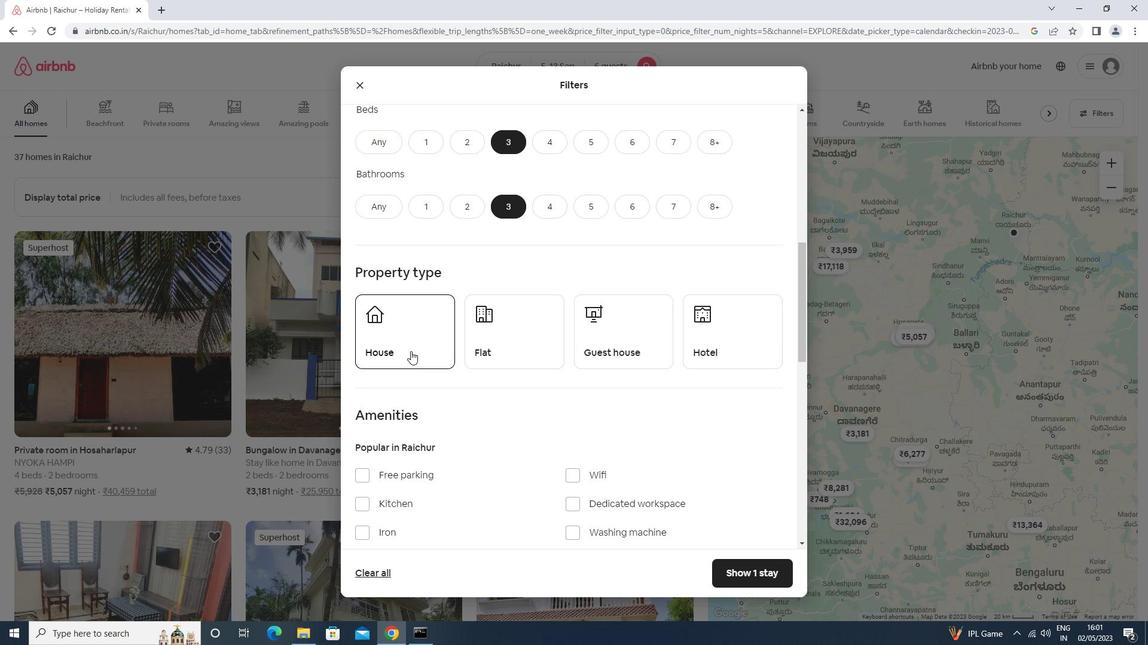 
Action: Mouse moved to (485, 357)
Screenshot: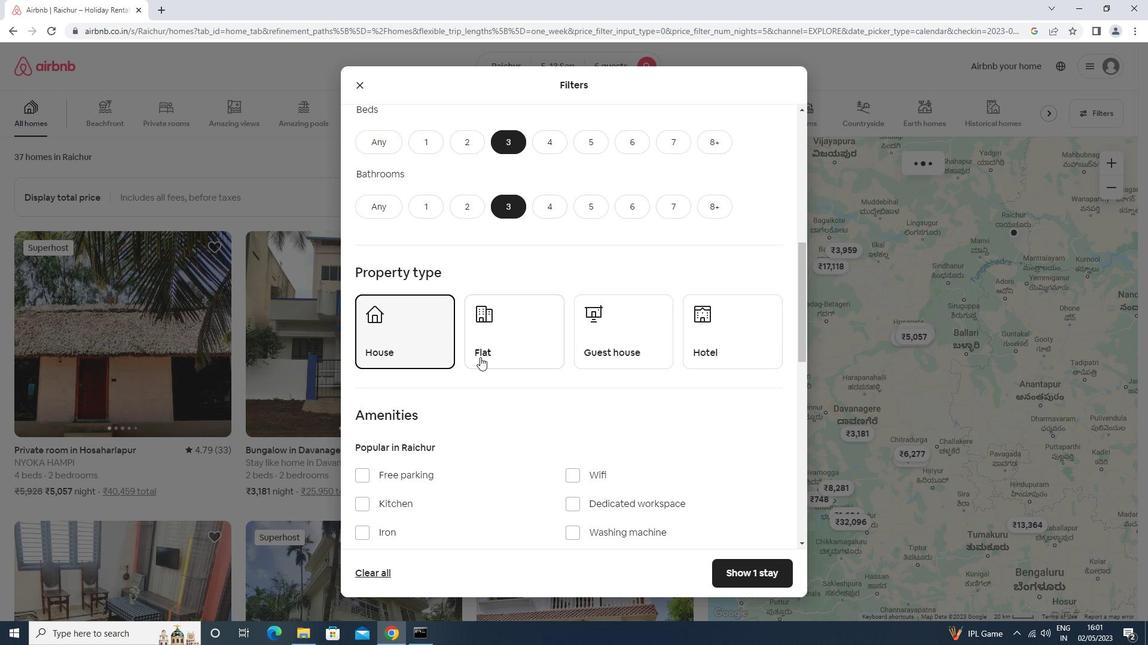 
Action: Mouse pressed left at (485, 357)
Screenshot: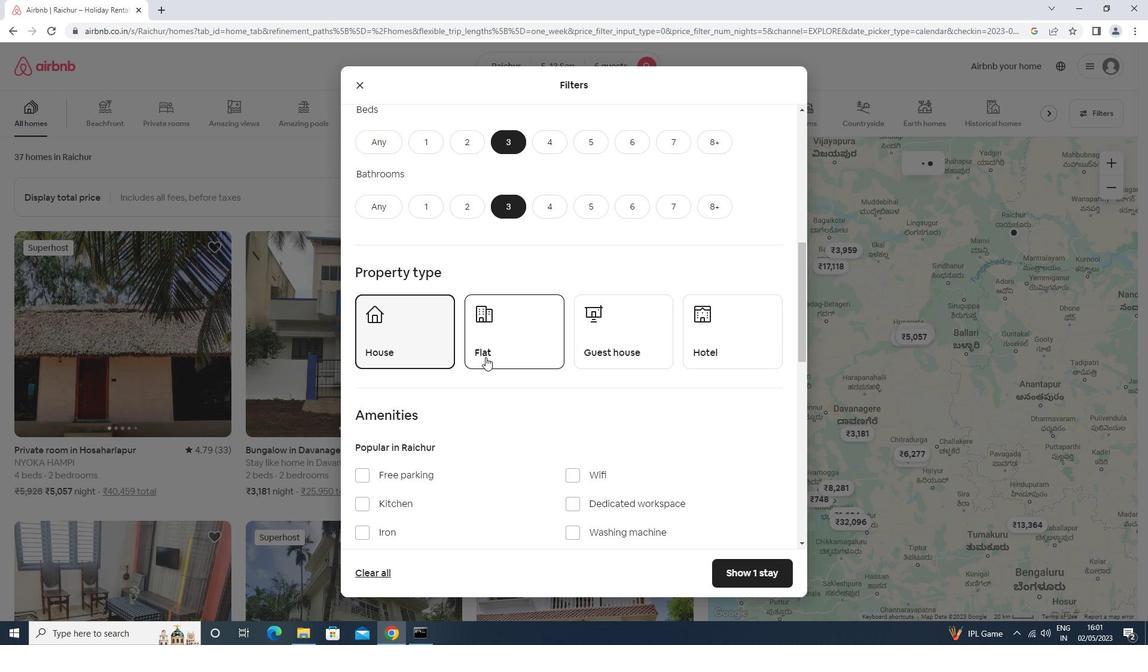 
Action: Mouse moved to (619, 344)
Screenshot: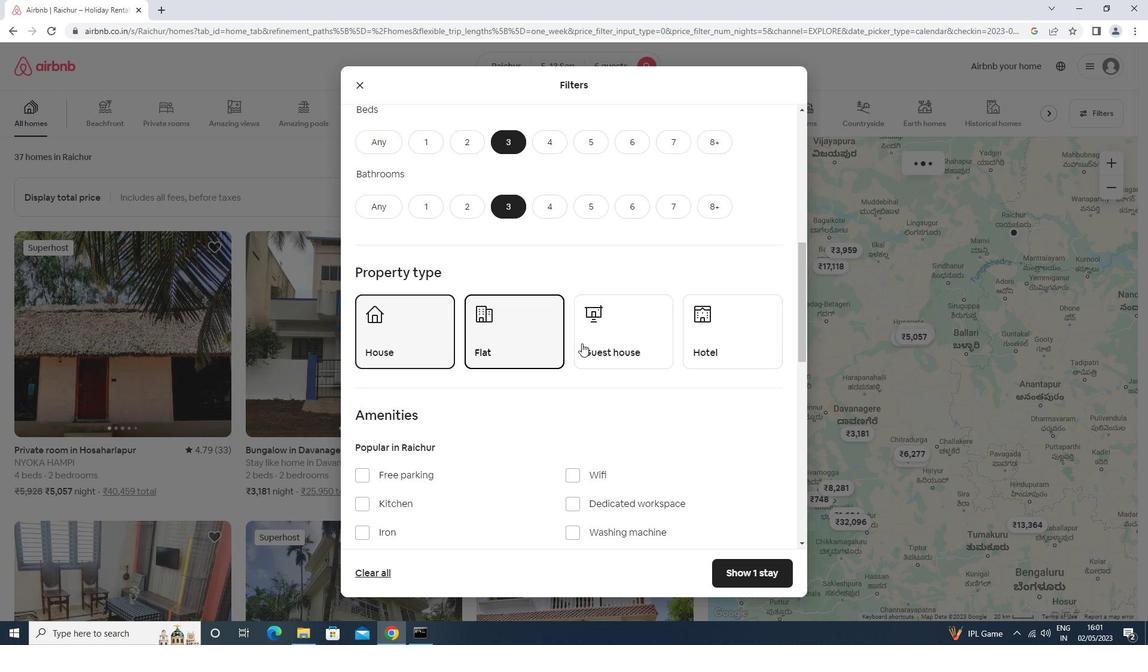 
Action: Mouse pressed left at (619, 344)
Screenshot: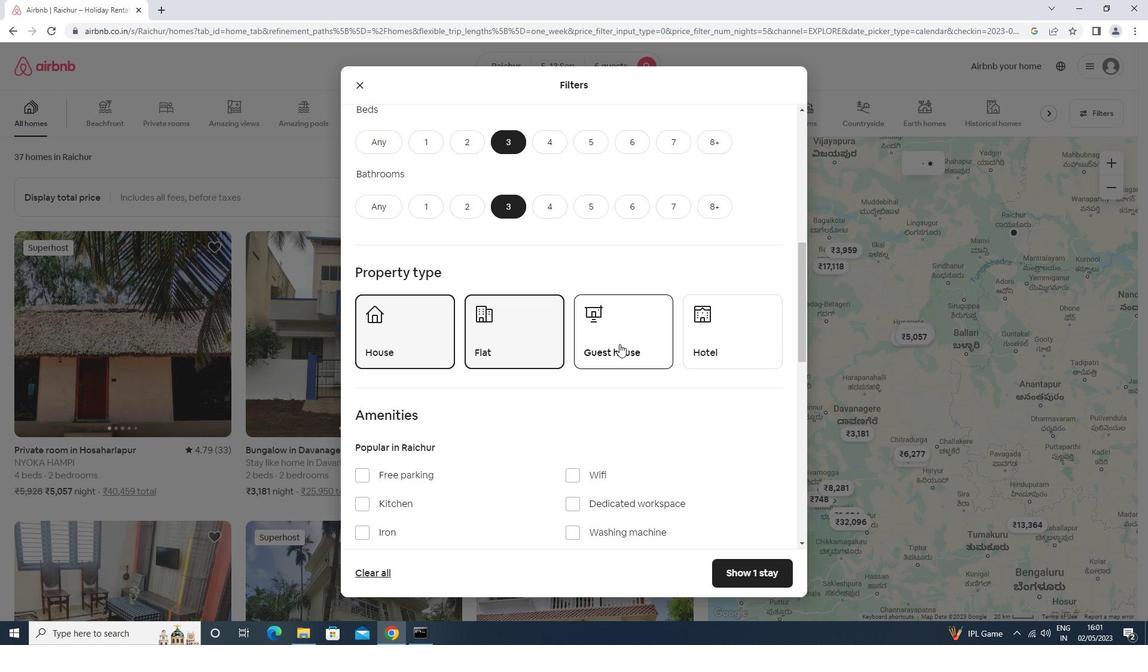 
Action: Mouse moved to (615, 346)
Screenshot: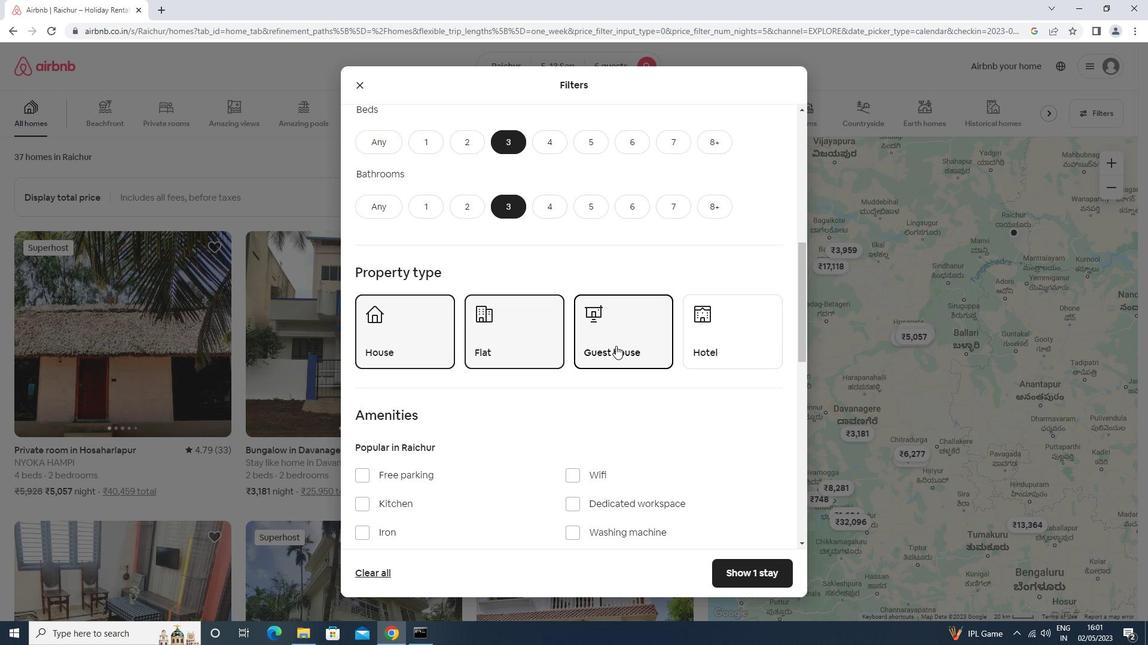 
Action: Mouse scrolled (615, 346) with delta (0, 0)
Screenshot: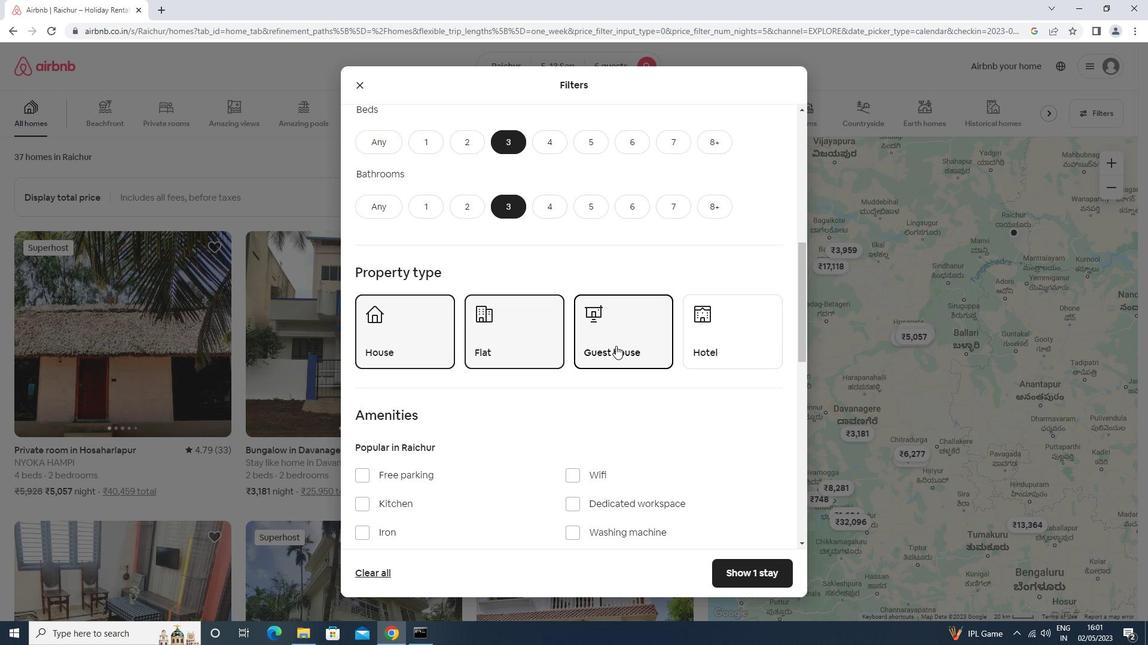 
Action: Mouse moved to (613, 347)
Screenshot: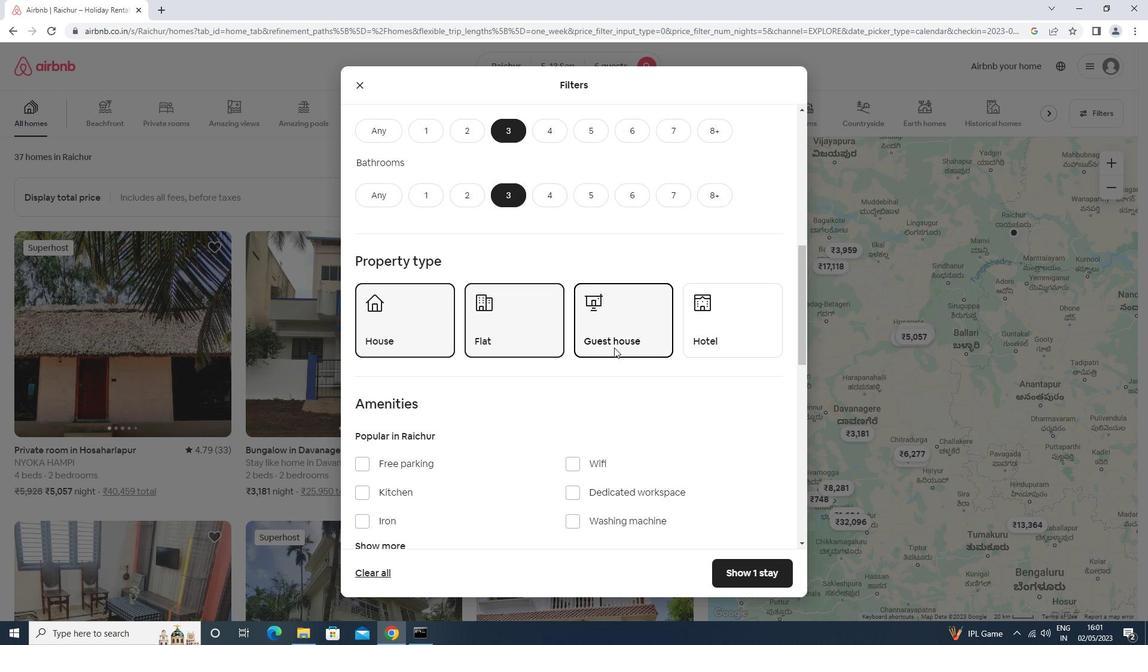 
Action: Mouse scrolled (613, 347) with delta (0, 0)
Screenshot: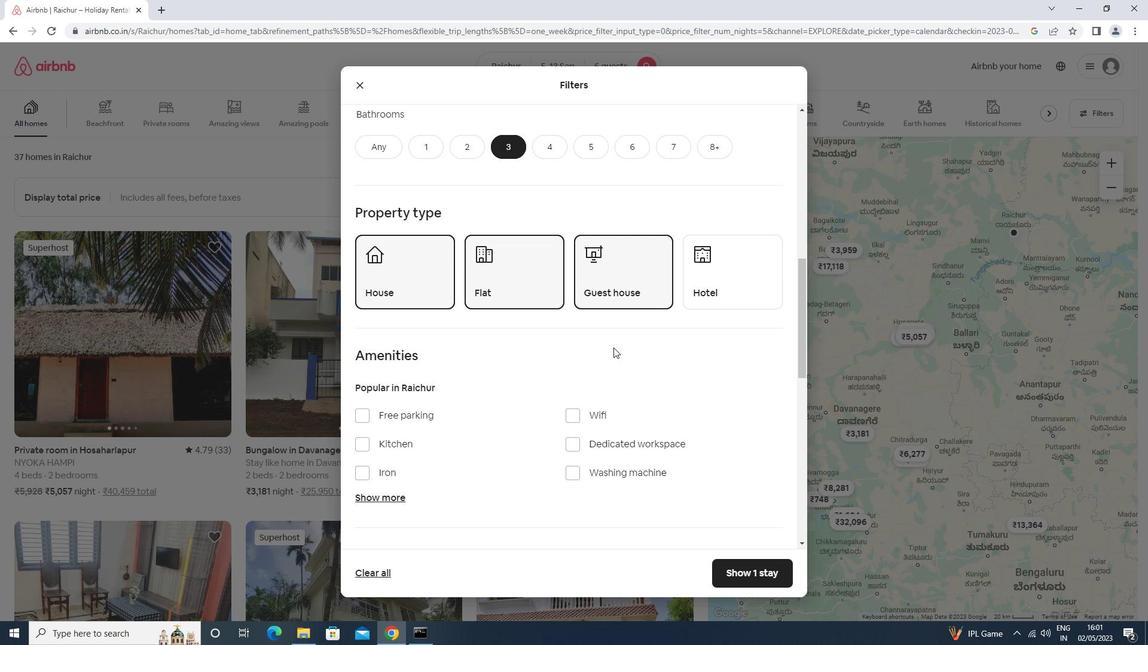 
Action: Mouse scrolled (613, 347) with delta (0, 0)
Screenshot: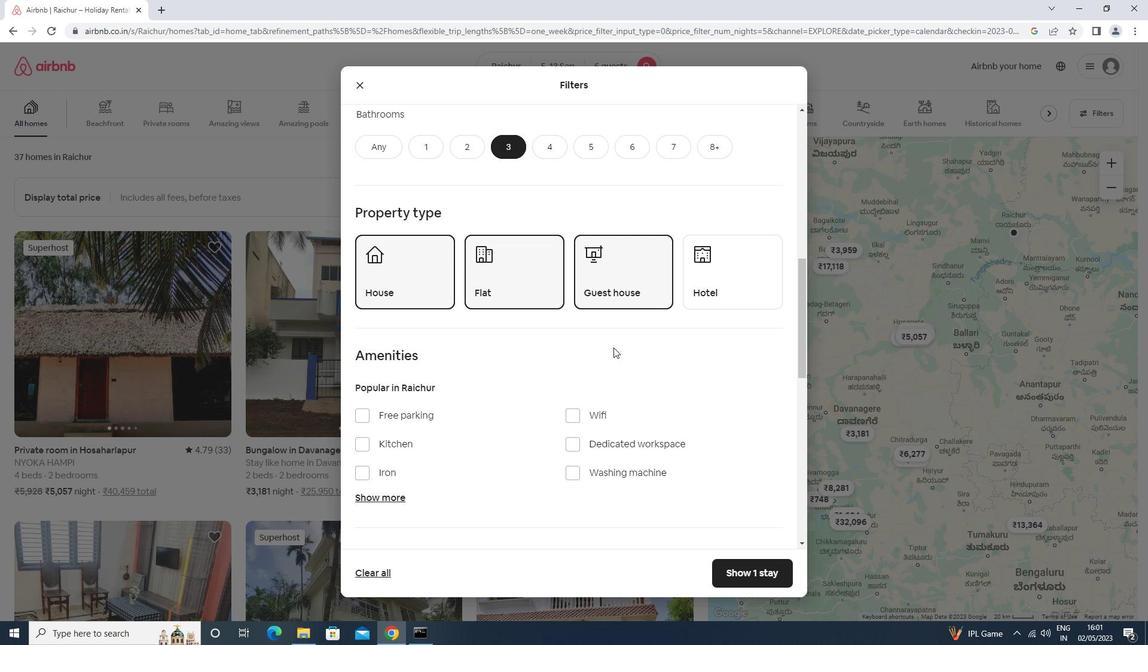 
Action: Mouse moved to (611, 348)
Screenshot: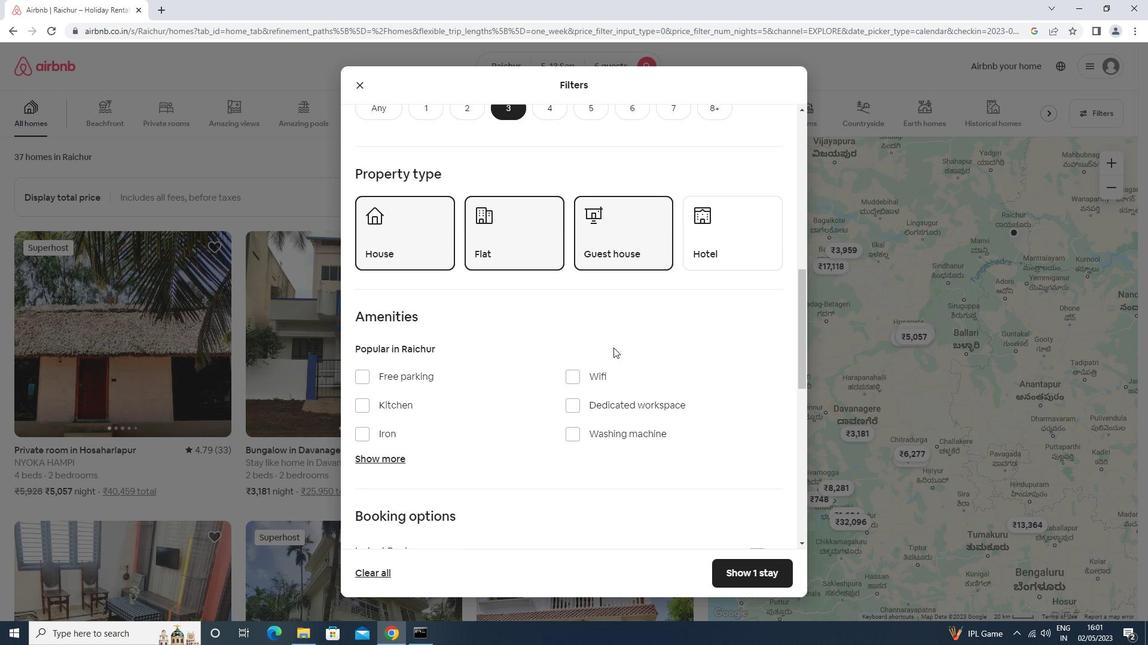 
Action: Mouse scrolled (611, 347) with delta (0, 0)
Screenshot: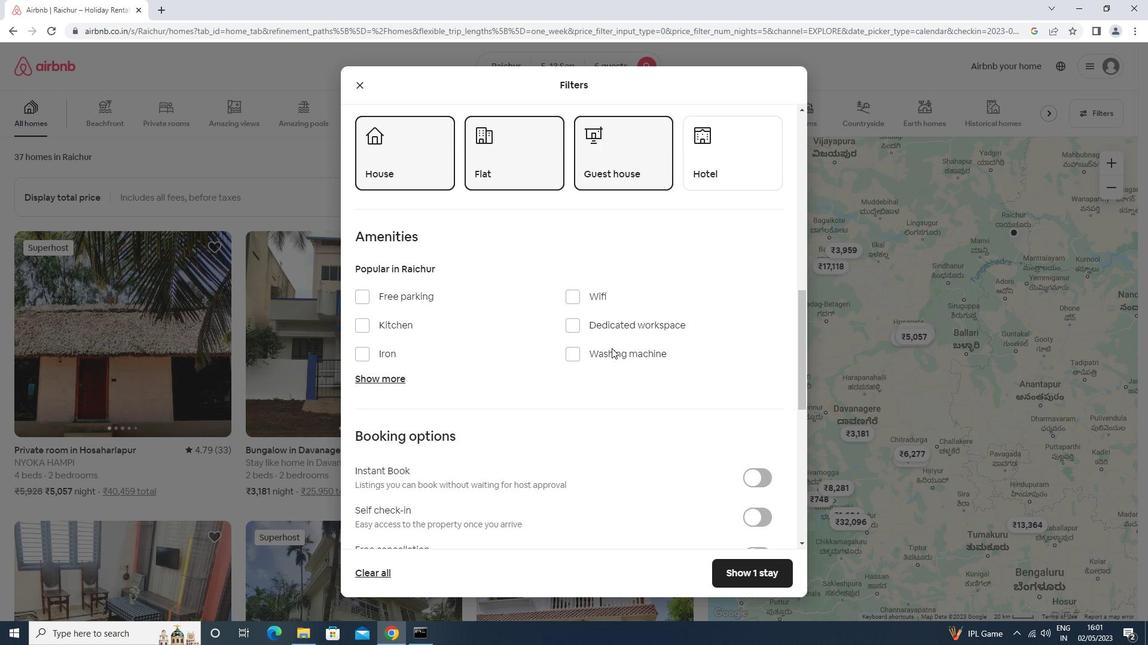 
Action: Mouse moved to (752, 458)
Screenshot: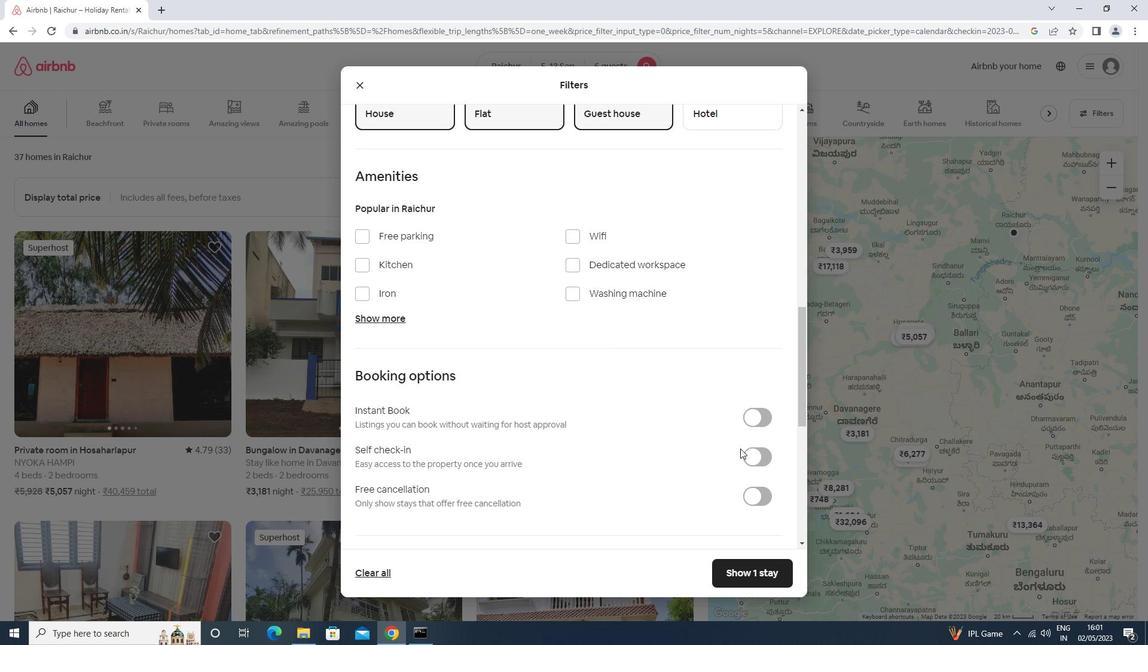 
Action: Mouse pressed left at (752, 458)
Screenshot: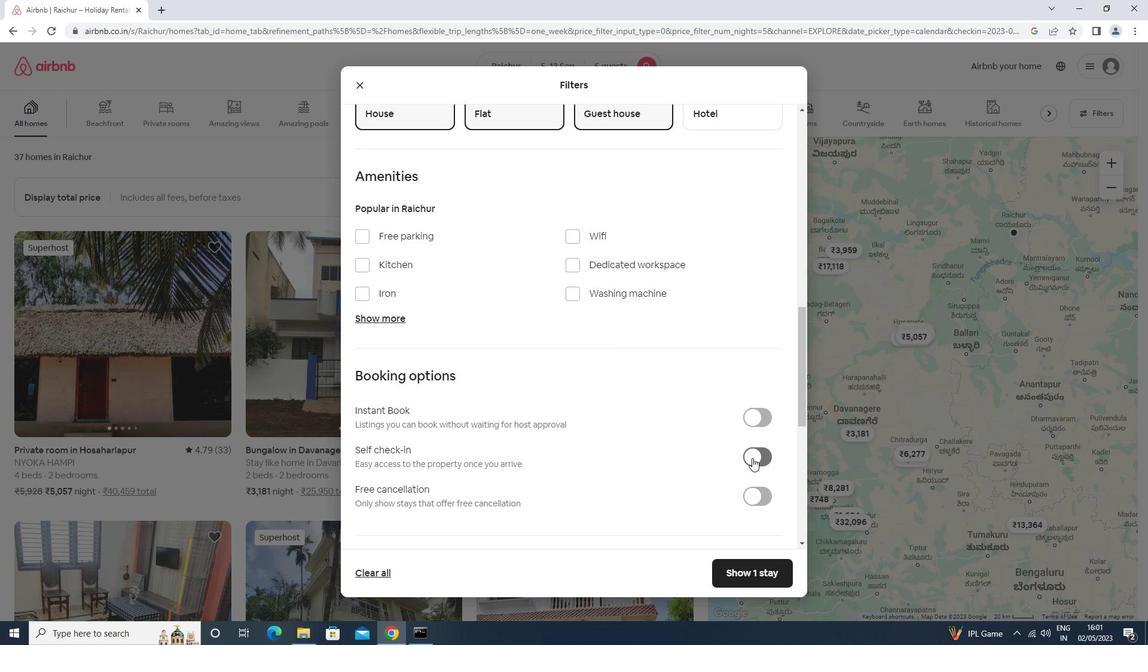 
Action: Mouse moved to (740, 457)
Screenshot: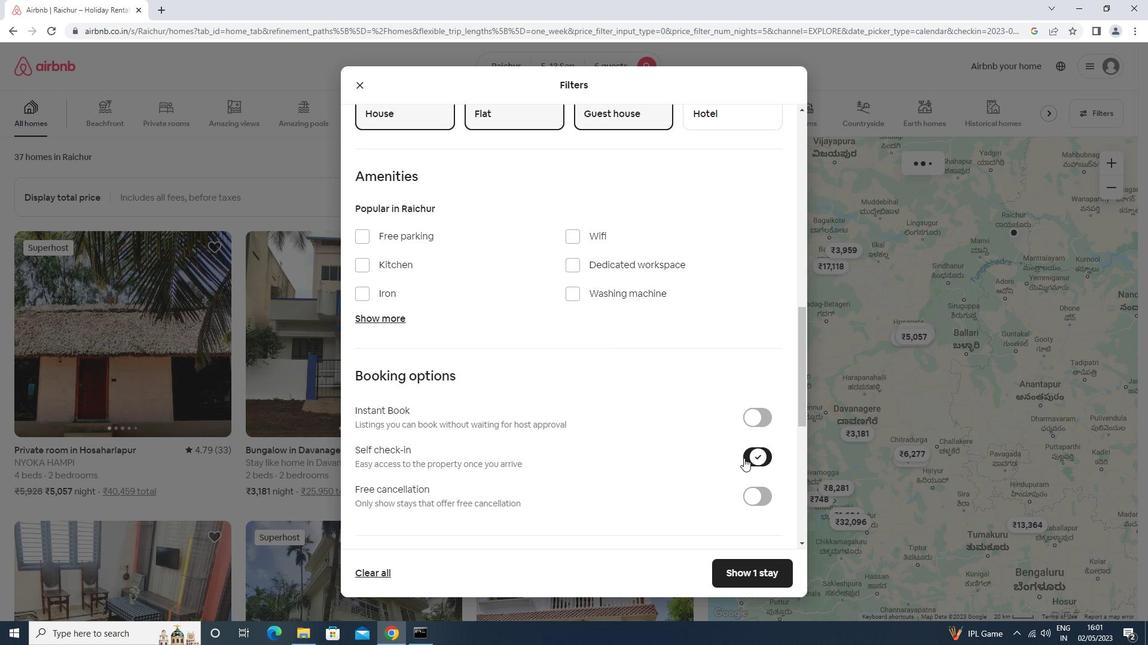 
Action: Mouse scrolled (740, 456) with delta (0, 0)
Screenshot: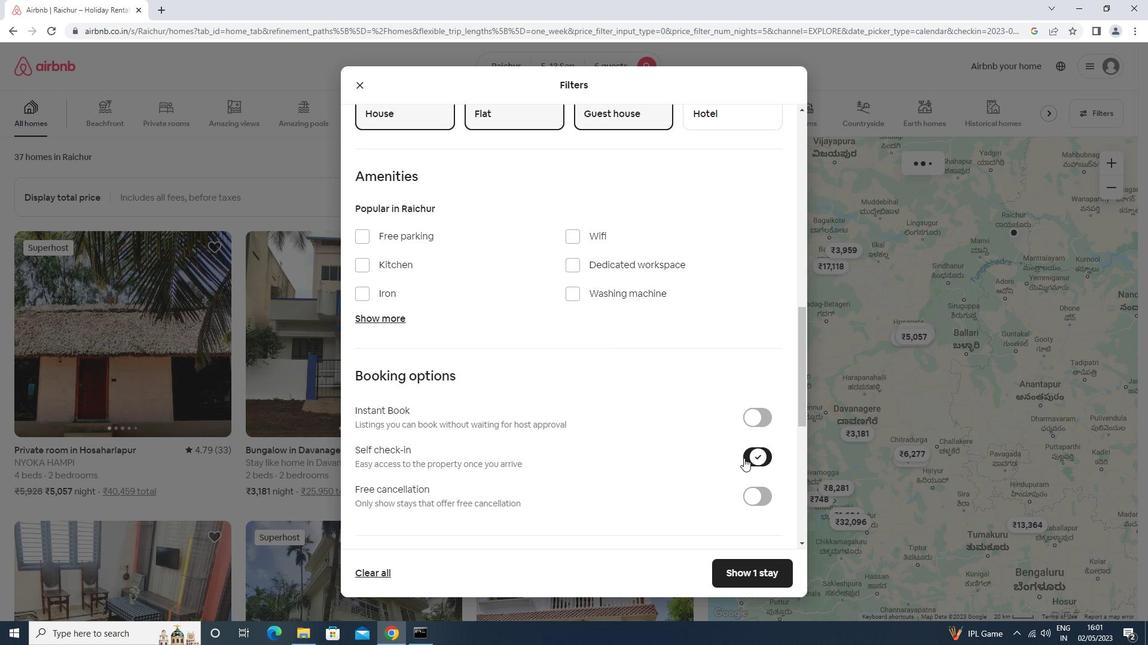 
Action: Mouse moved to (740, 457)
Screenshot: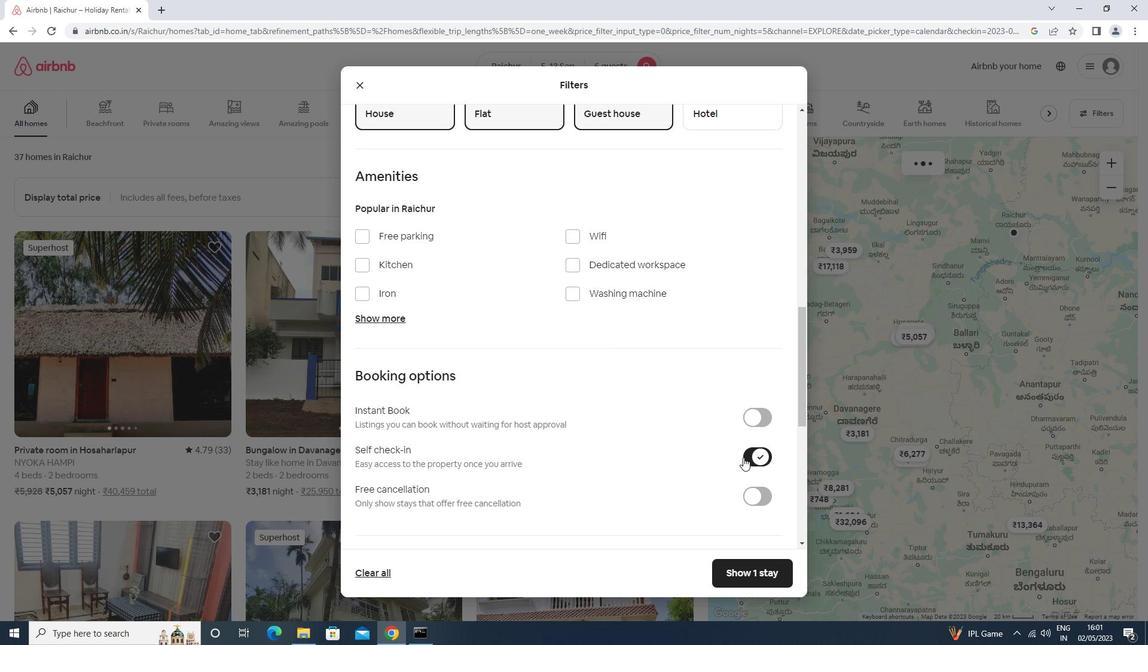 
Action: Mouse scrolled (740, 456) with delta (0, 0)
Screenshot: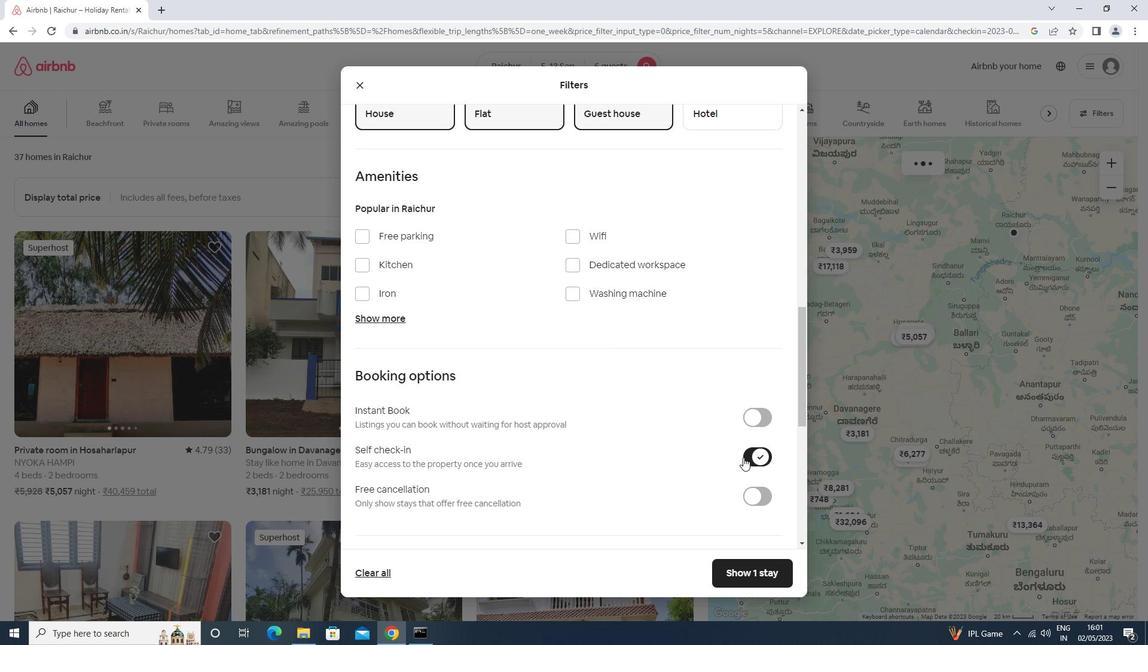 
Action: Mouse scrolled (740, 456) with delta (0, 0)
Screenshot: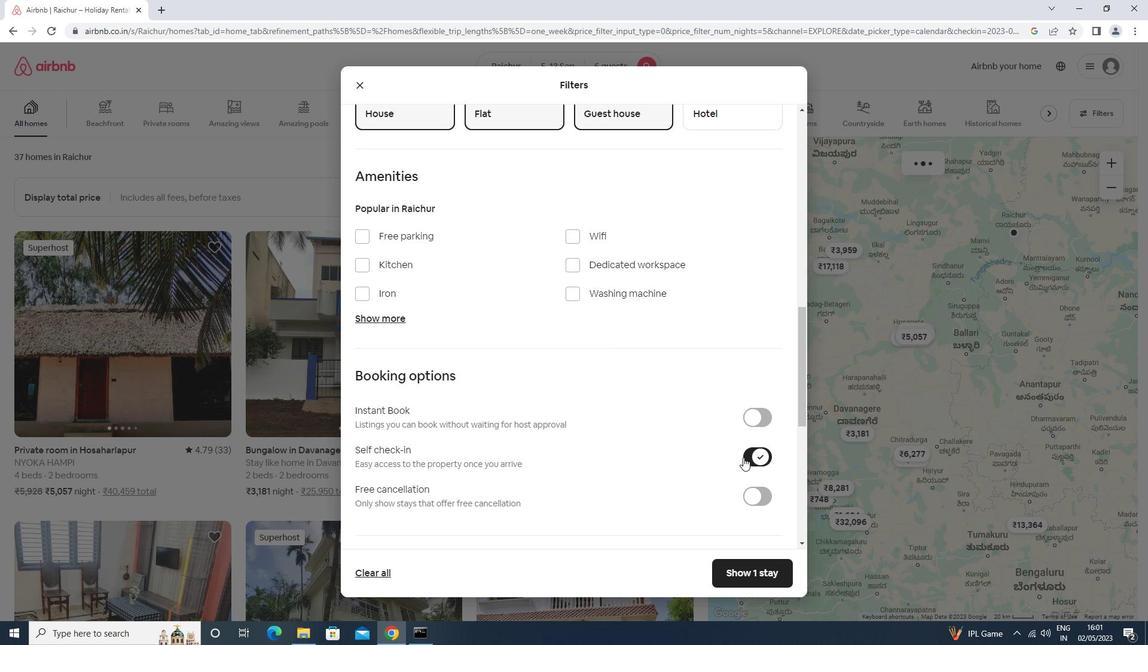 
Action: Mouse moved to (739, 457)
Screenshot: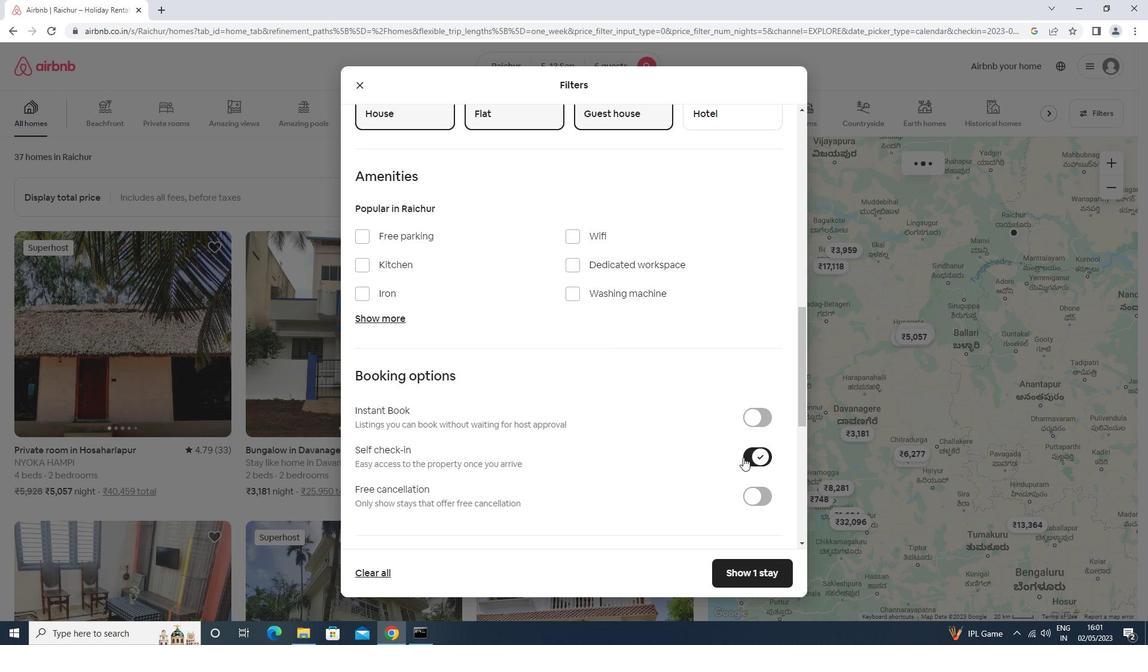 
Action: Mouse scrolled (739, 456) with delta (0, 0)
Screenshot: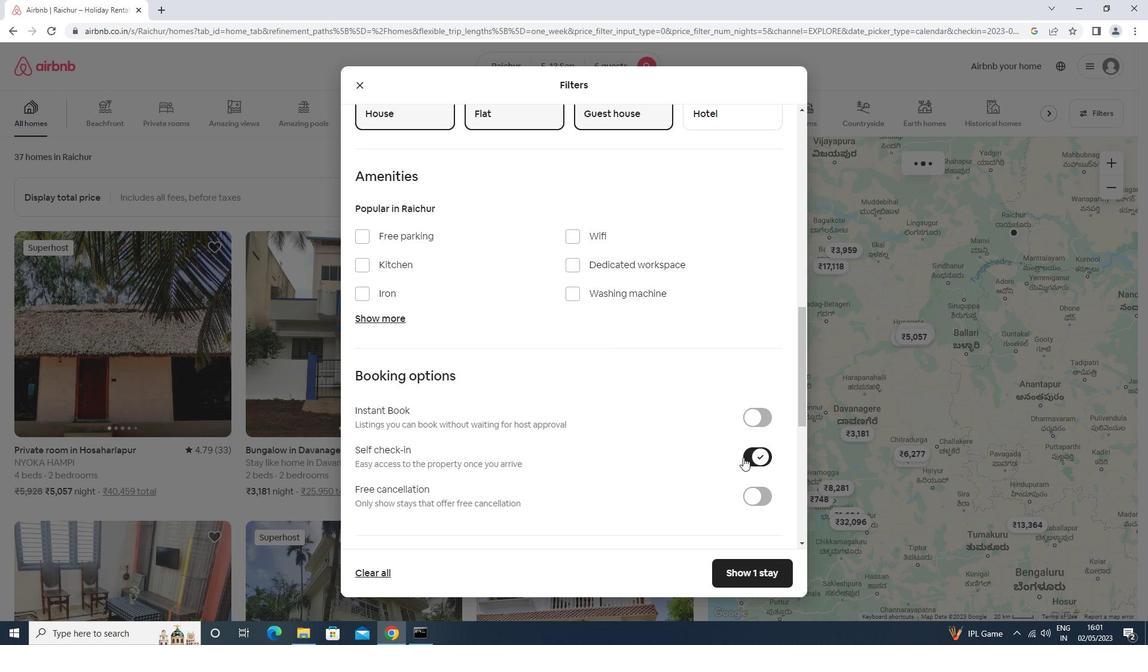 
Action: Mouse scrolled (739, 456) with delta (0, 0)
Screenshot: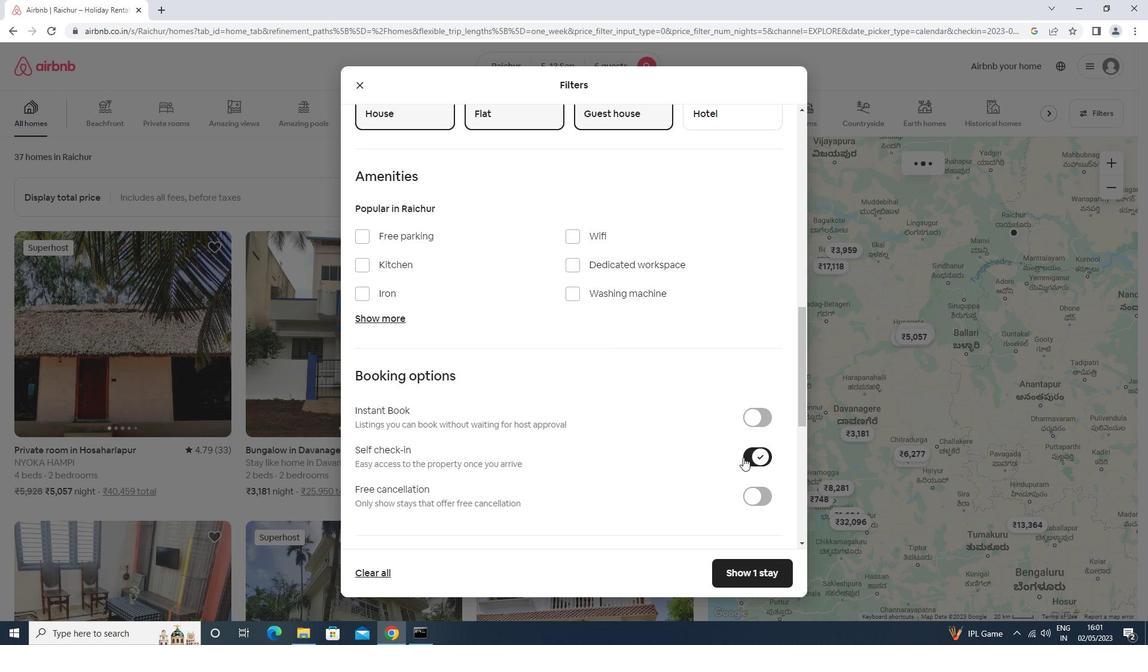 
Action: Mouse moved to (738, 457)
Screenshot: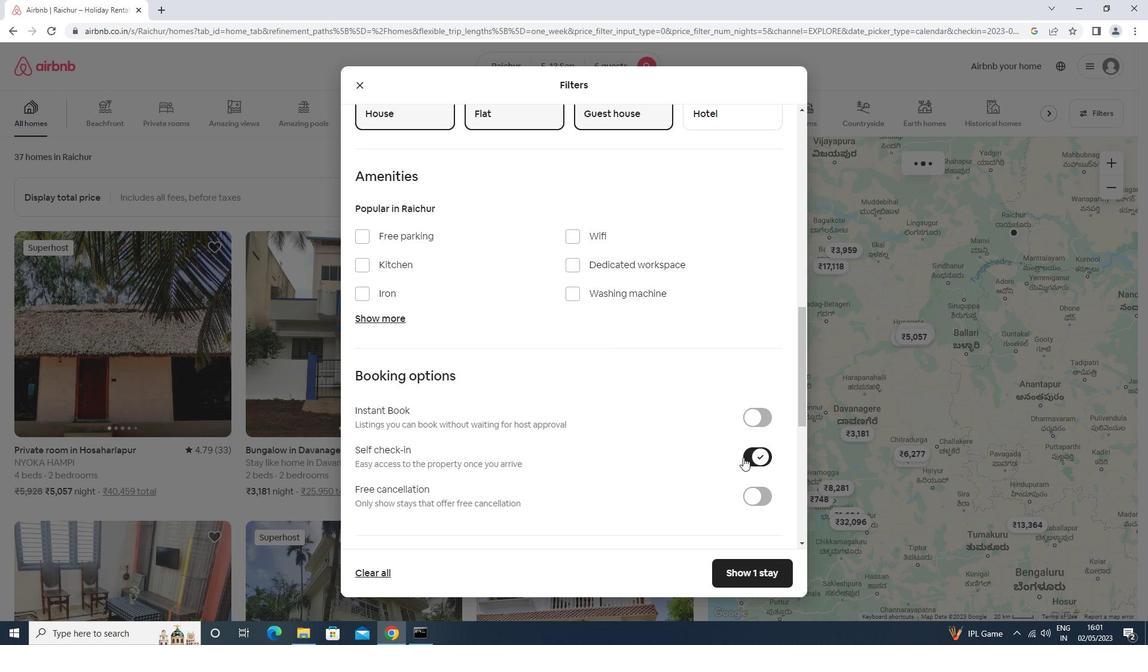 
Action: Mouse scrolled (738, 456) with delta (0, 0)
Screenshot: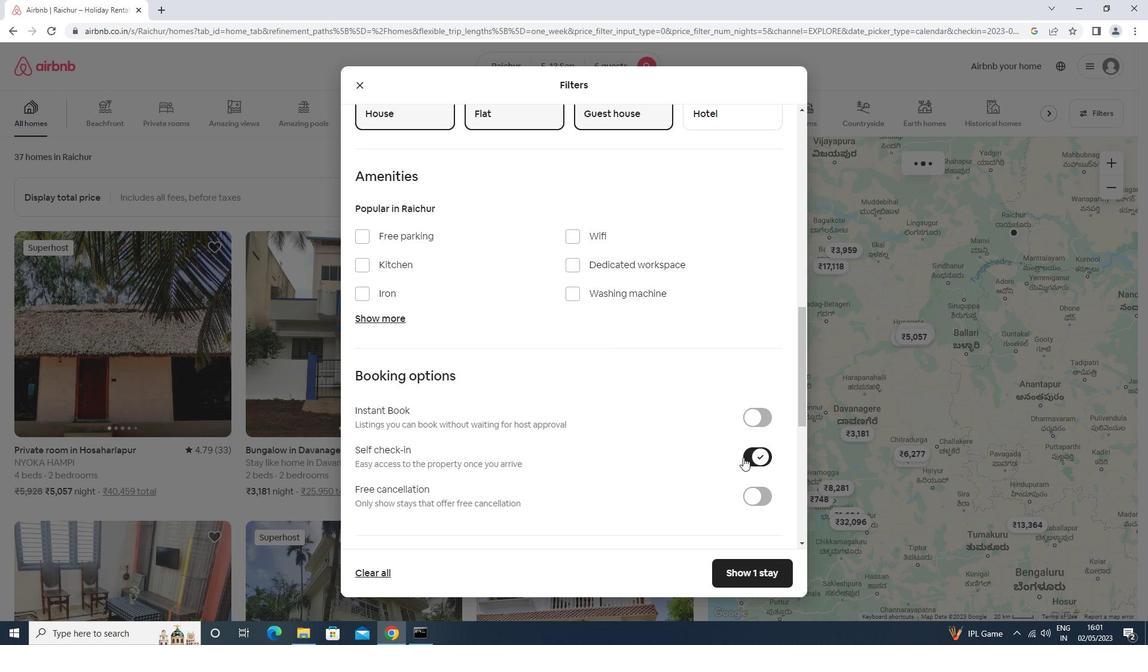 
Action: Mouse moved to (738, 457)
Screenshot: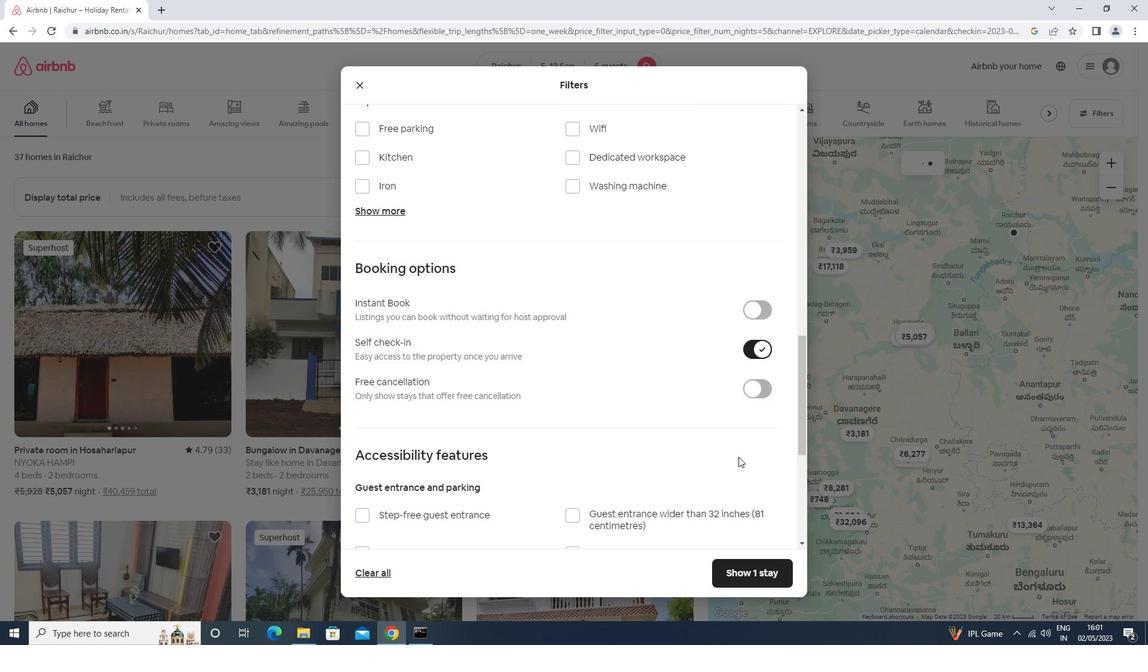 
Action: Mouse scrolled (738, 456) with delta (0, 0)
Screenshot: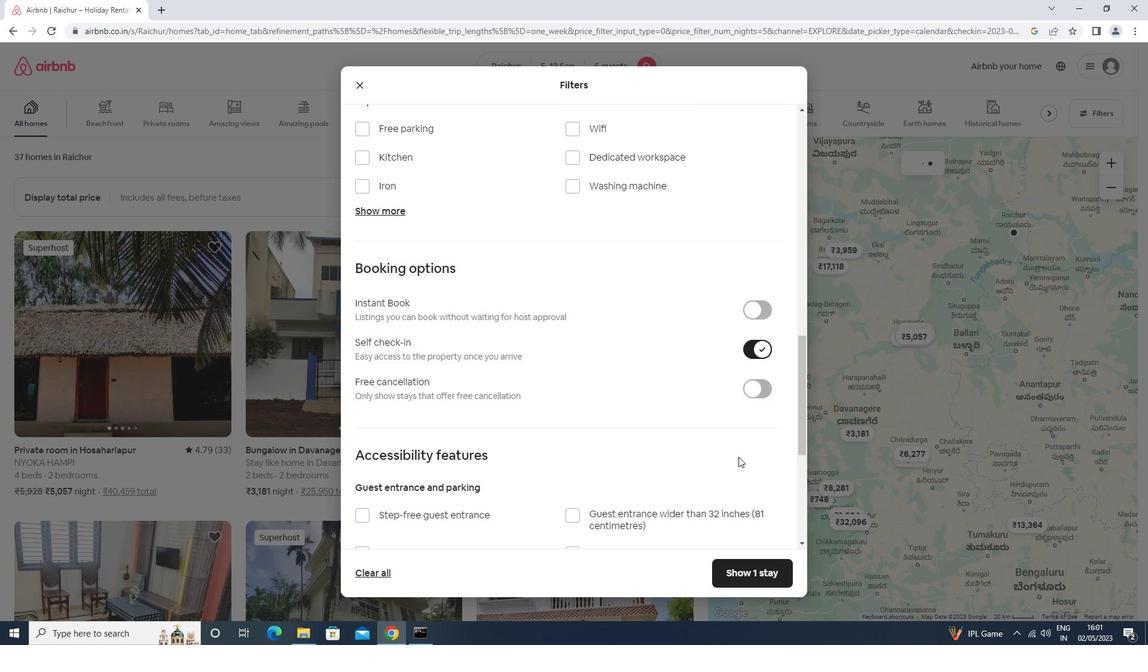 
Action: Mouse moved to (737, 458)
Screenshot: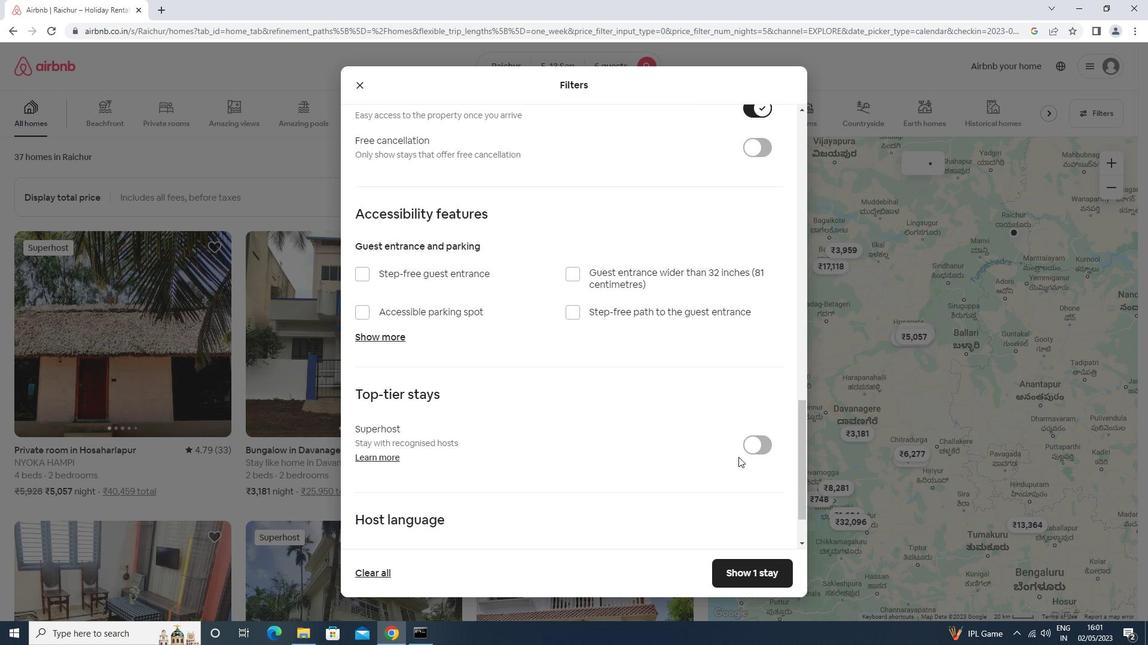 
Action: Mouse scrolled (737, 457) with delta (0, 0)
Screenshot: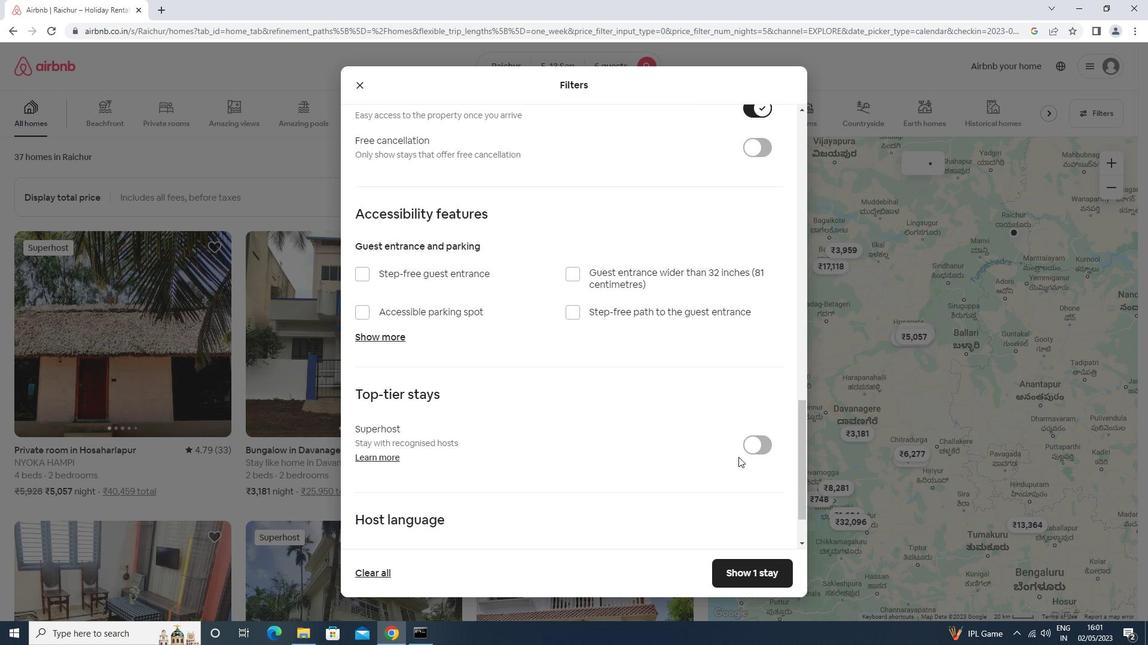 
Action: Mouse moved to (737, 458)
Screenshot: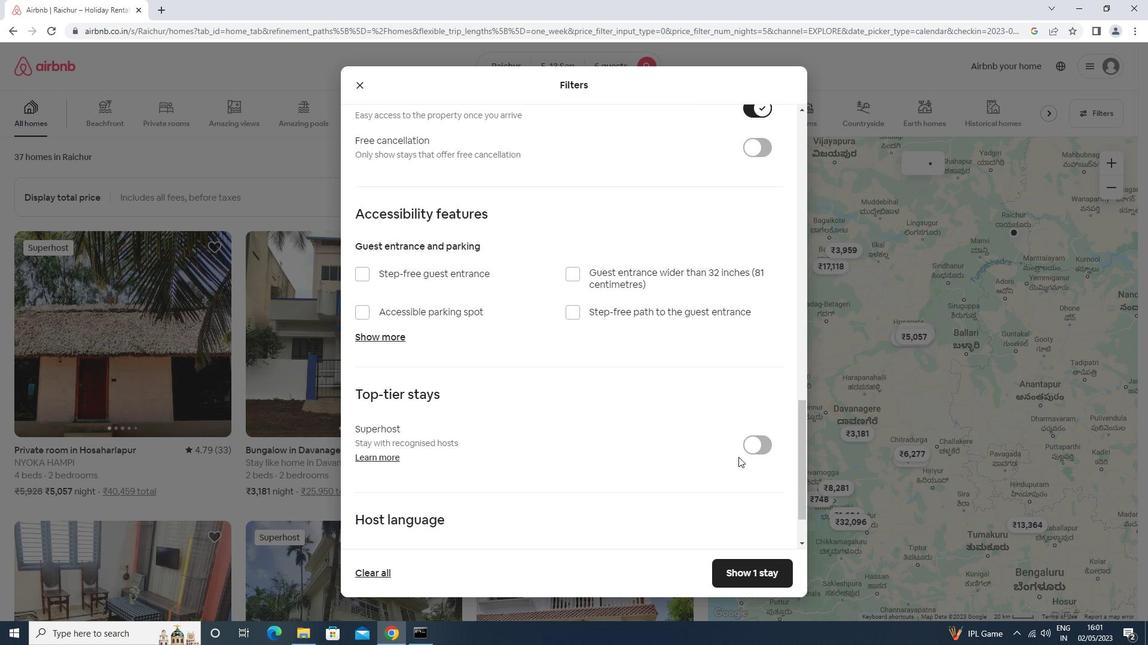 
Action: Mouse scrolled (737, 457) with delta (0, 0)
Screenshot: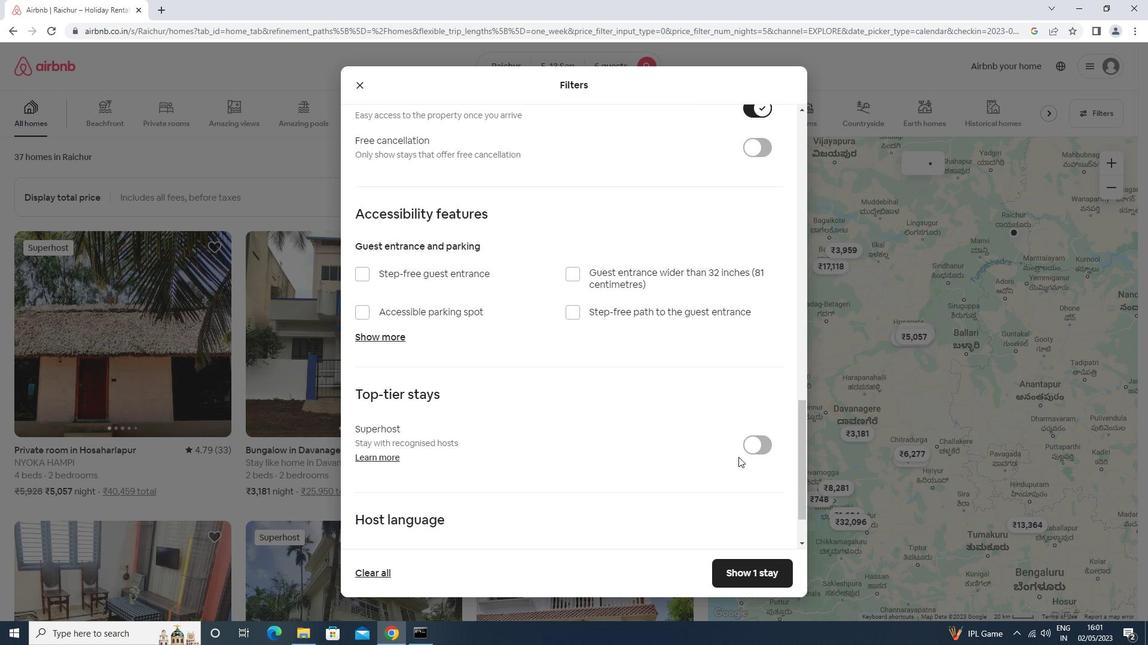 
Action: Mouse scrolled (737, 457) with delta (0, 0)
Screenshot: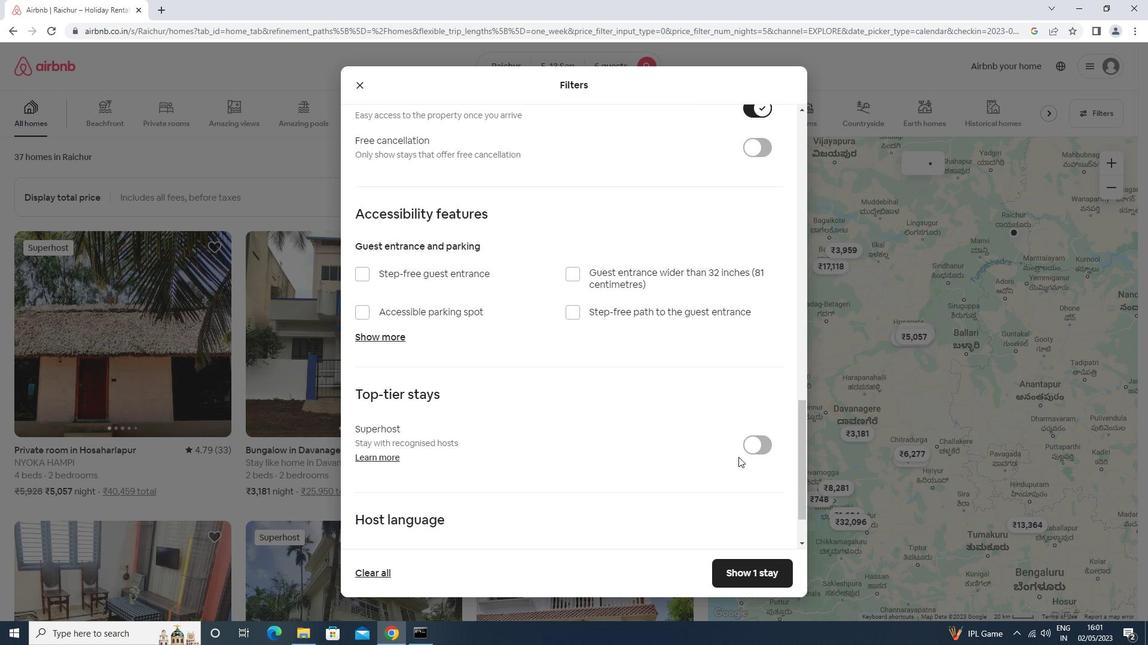 
Action: Mouse scrolled (737, 457) with delta (0, 0)
Screenshot: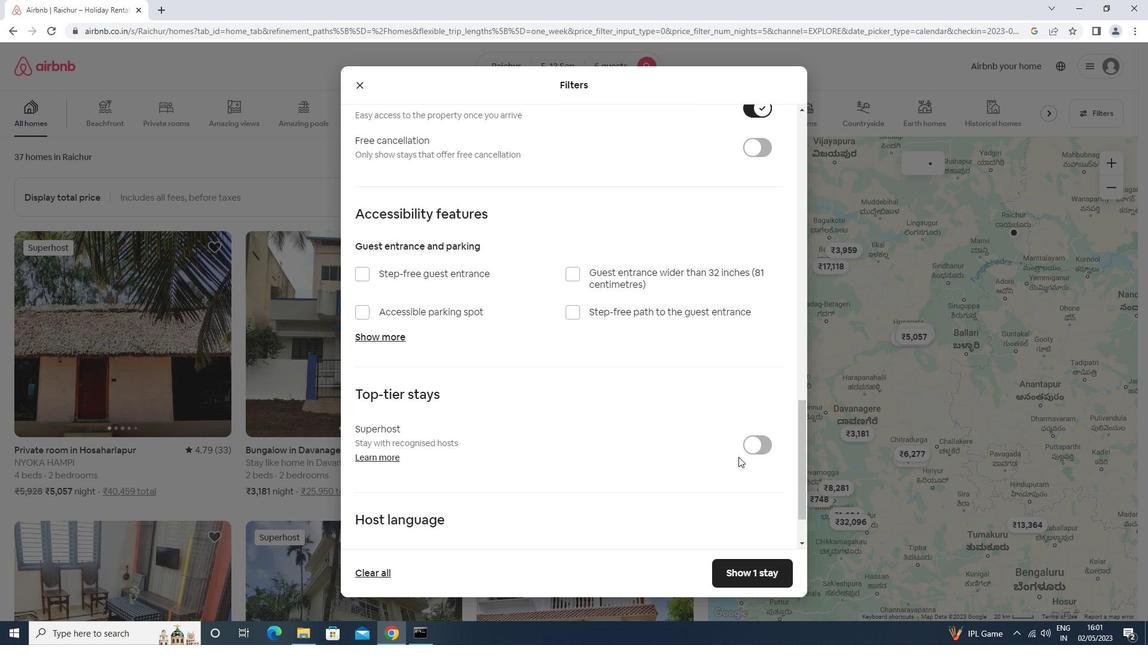 
Action: Mouse moved to (737, 458)
Screenshot: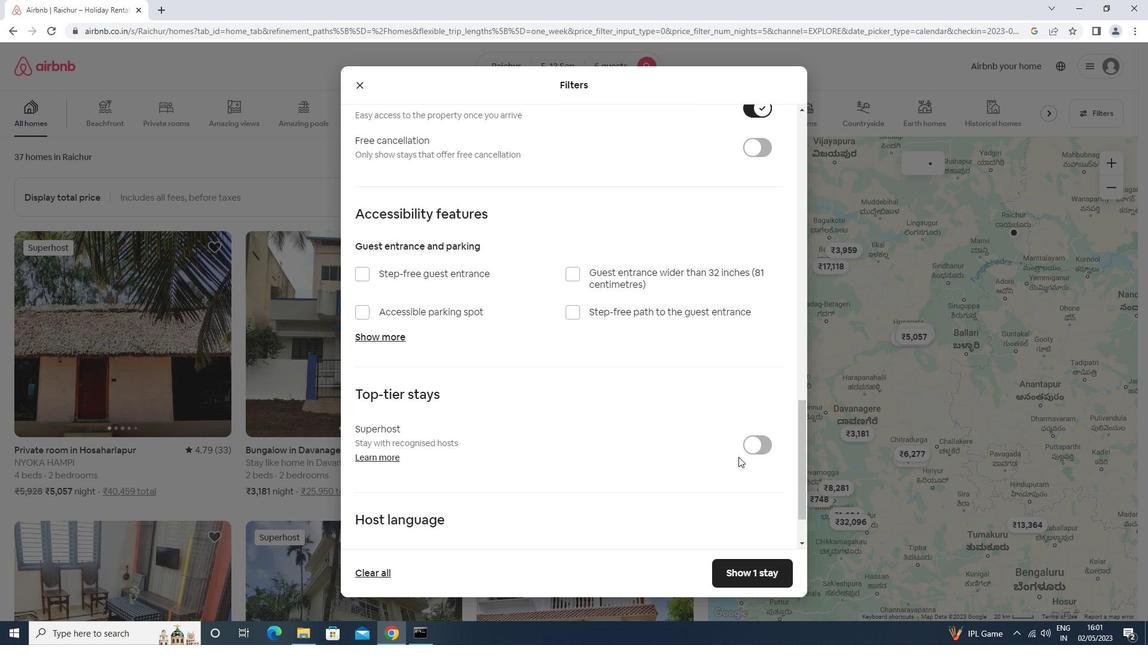 
Action: Mouse scrolled (737, 458) with delta (0, 0)
Screenshot: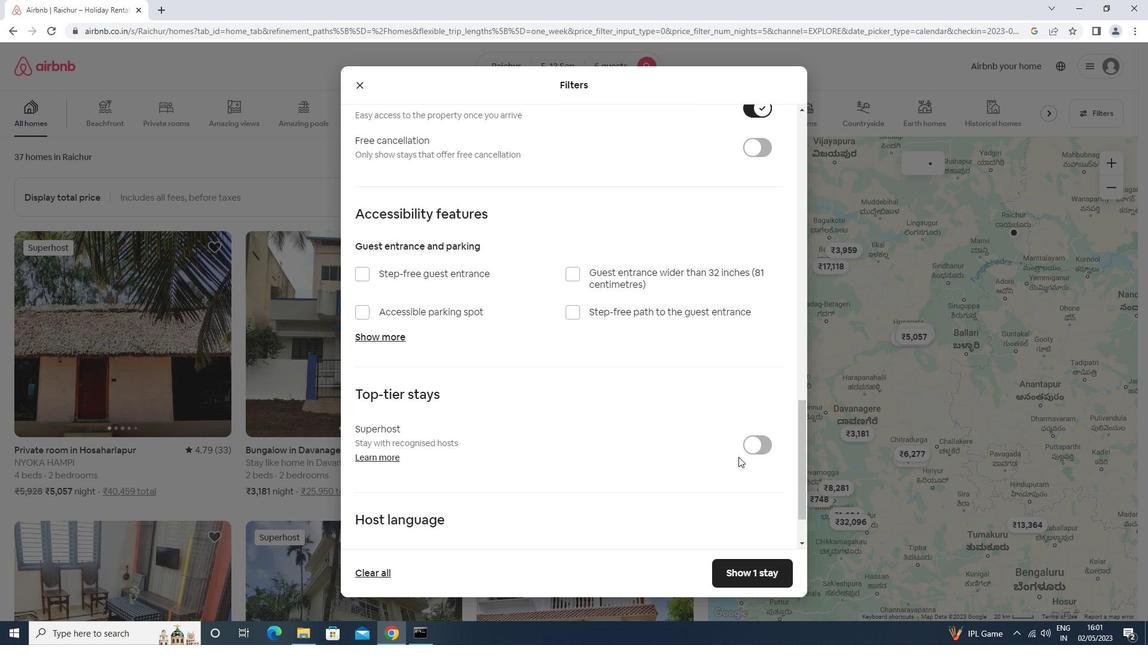 
Action: Mouse moved to (398, 489)
Screenshot: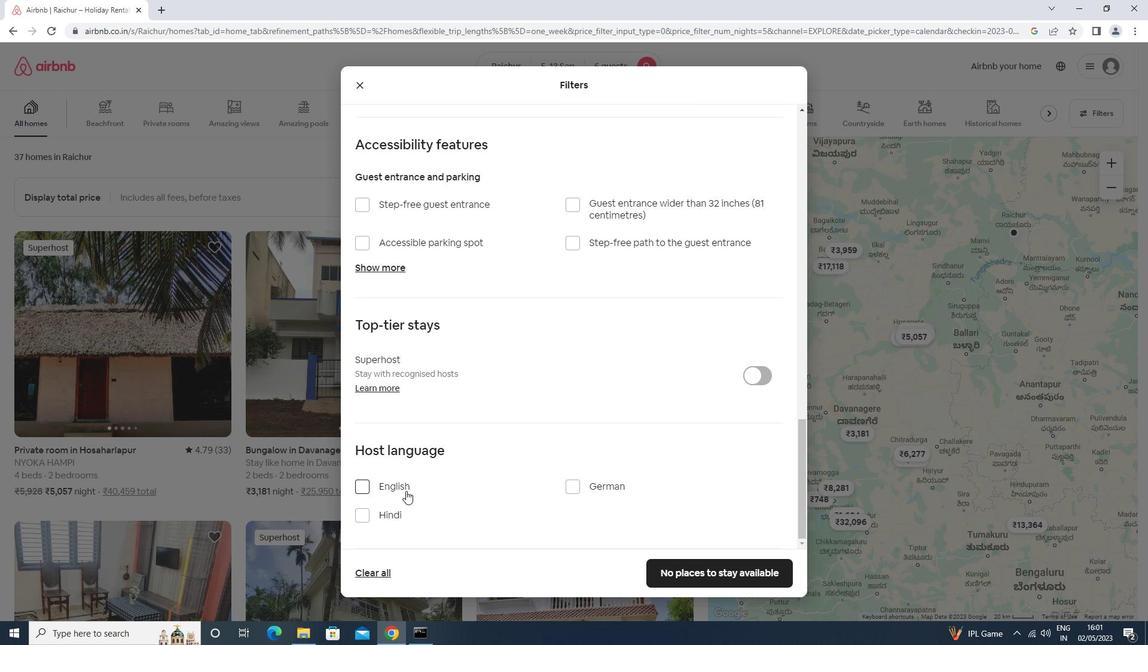 
Action: Mouse pressed left at (398, 489)
Screenshot: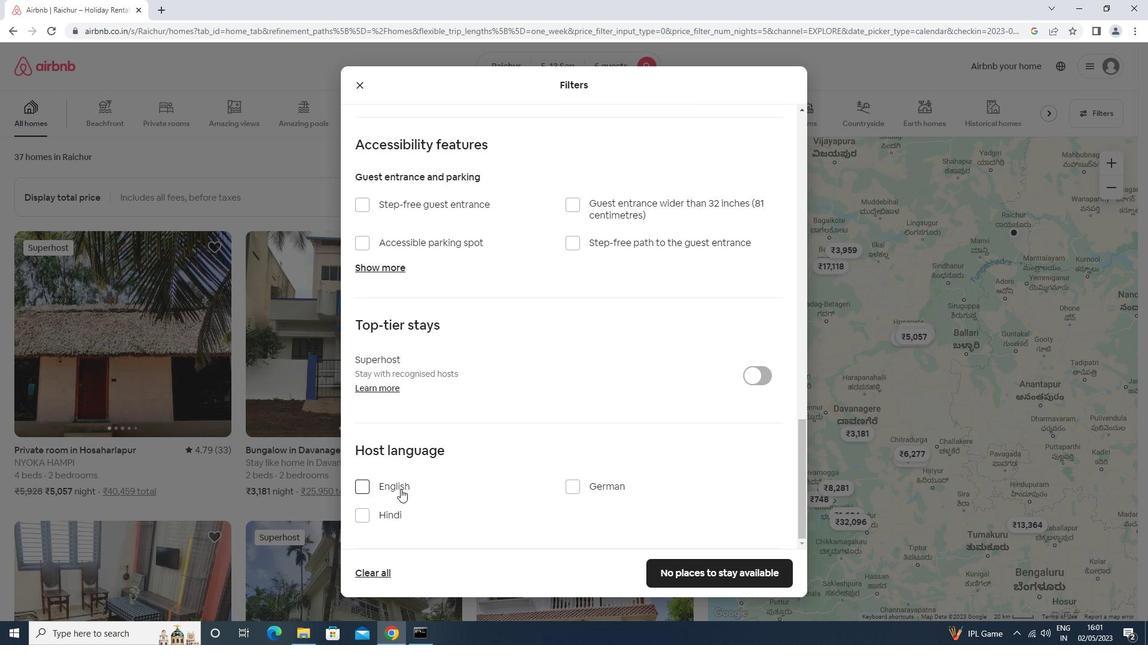 
Action: Mouse moved to (708, 581)
Screenshot: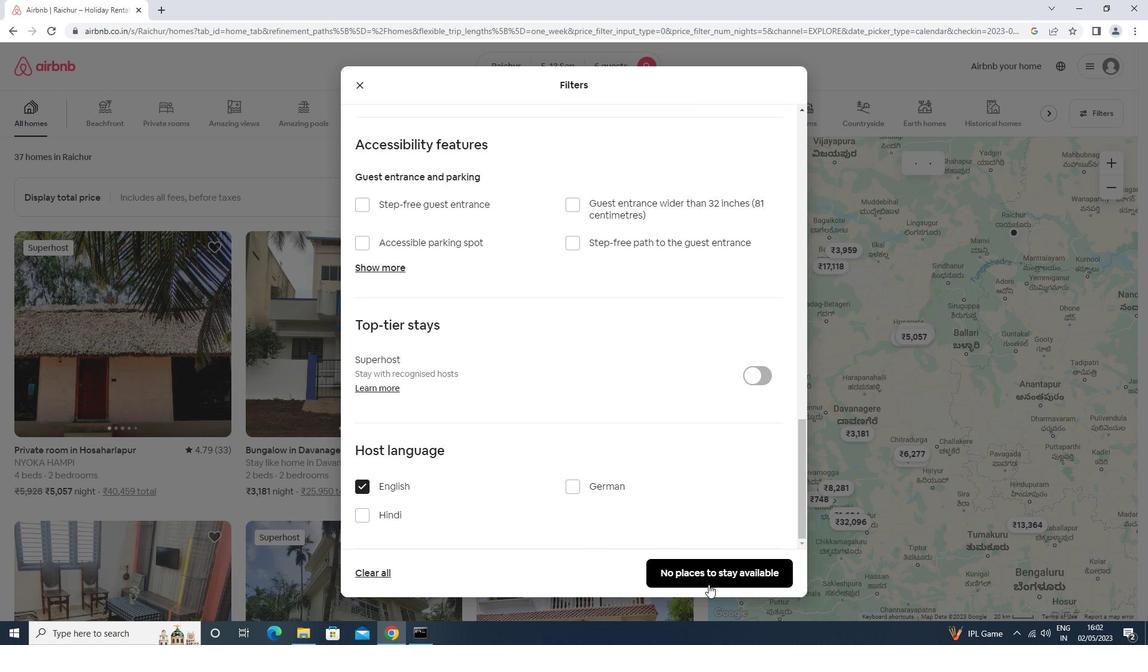 
Action: Mouse pressed left at (708, 581)
Screenshot: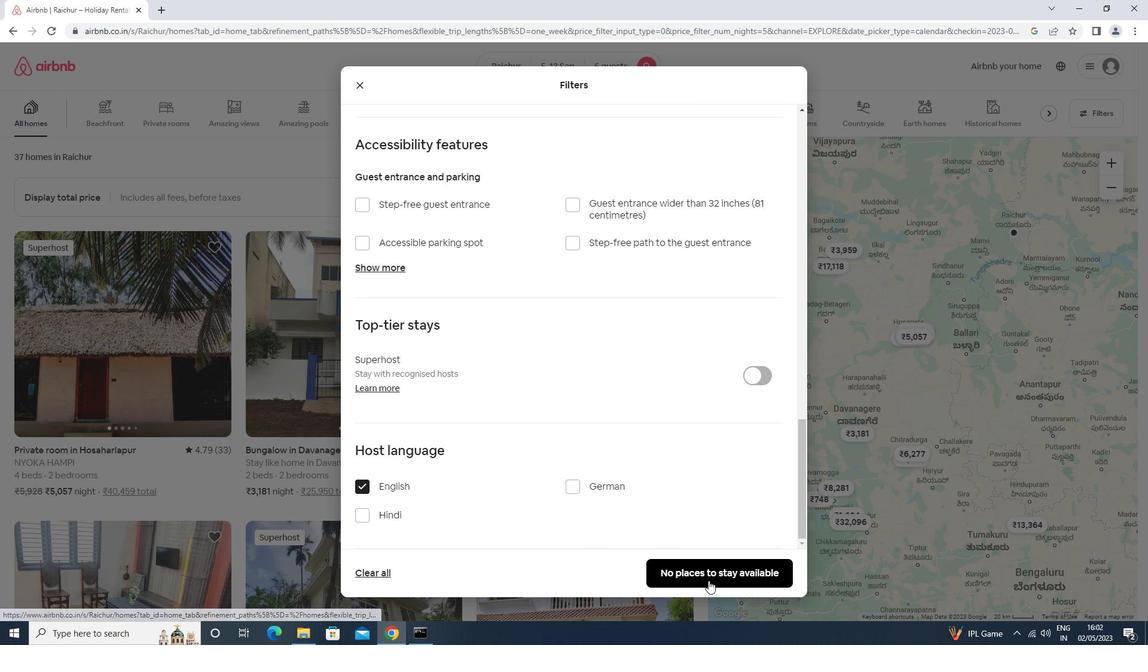 
Action: Mouse moved to (707, 580)
Screenshot: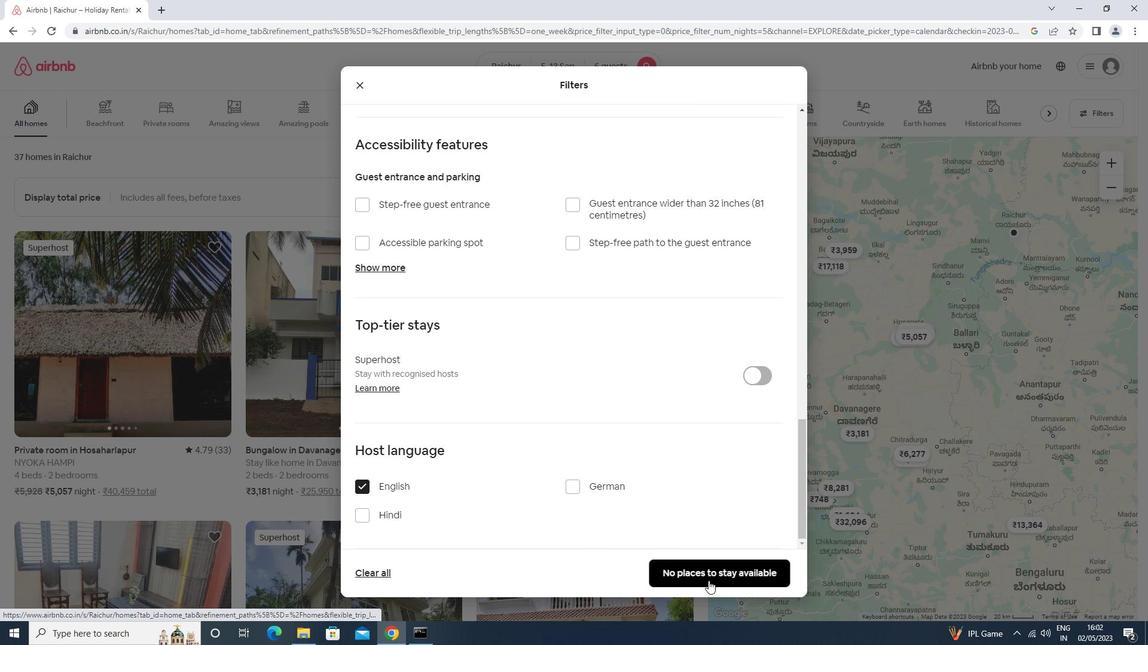 
